 Task: Find a flat in Greenwood, United States, for one guest from September 6 to September 10, with self check-in, host language English, and a price range of ₹10,000 to ₹15,000.
Action: Mouse moved to (597, 153)
Screenshot: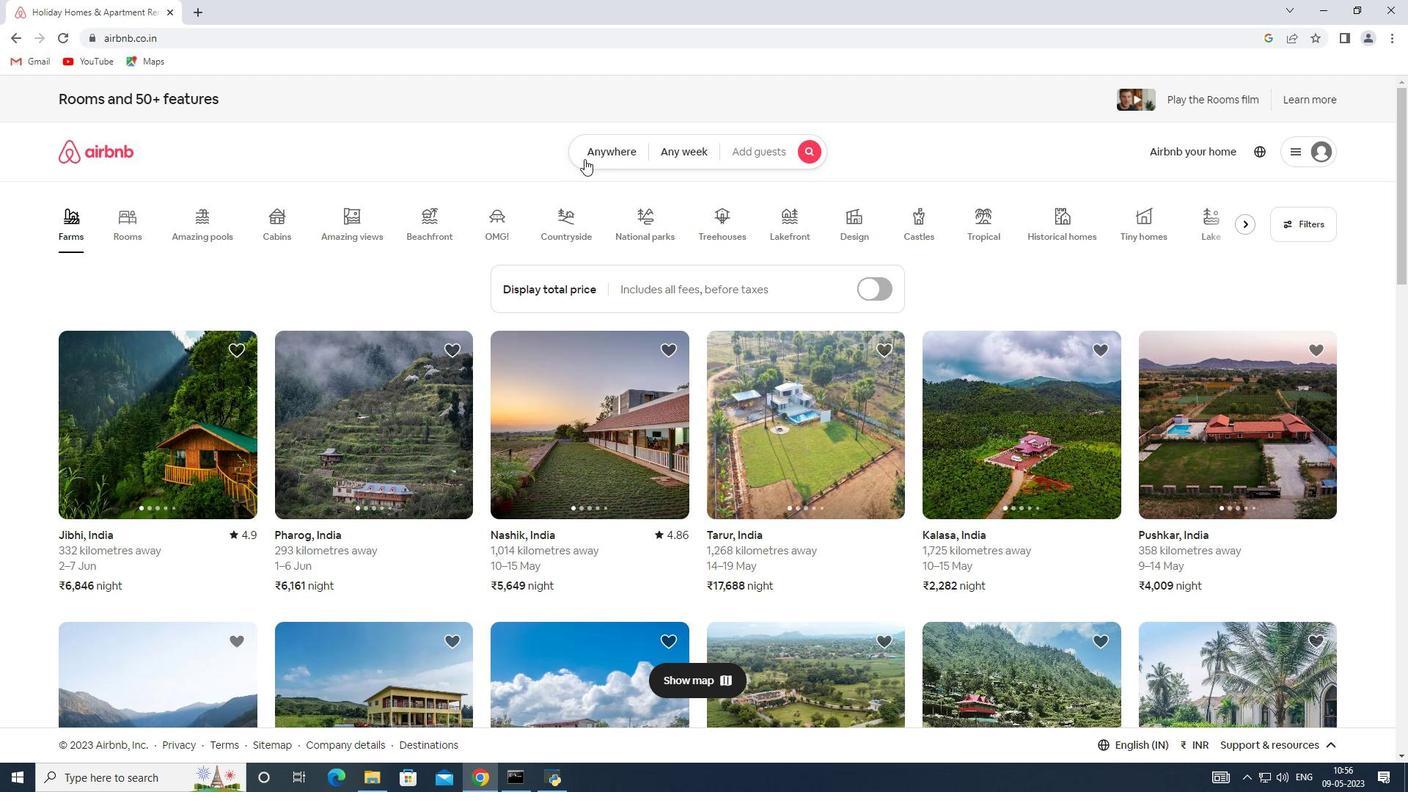 
Action: Mouse pressed left at (597, 153)
Screenshot: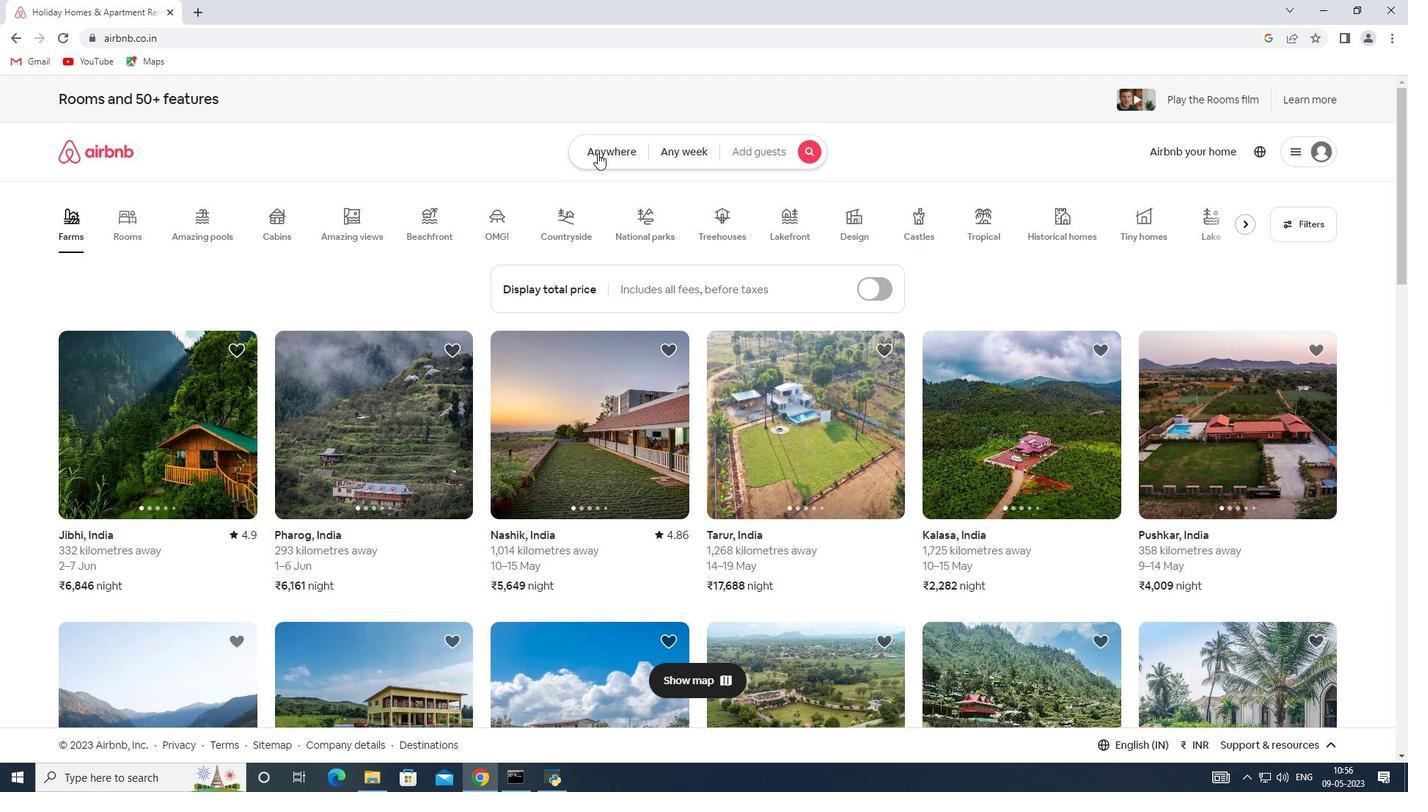 
Action: Mouse moved to (519, 209)
Screenshot: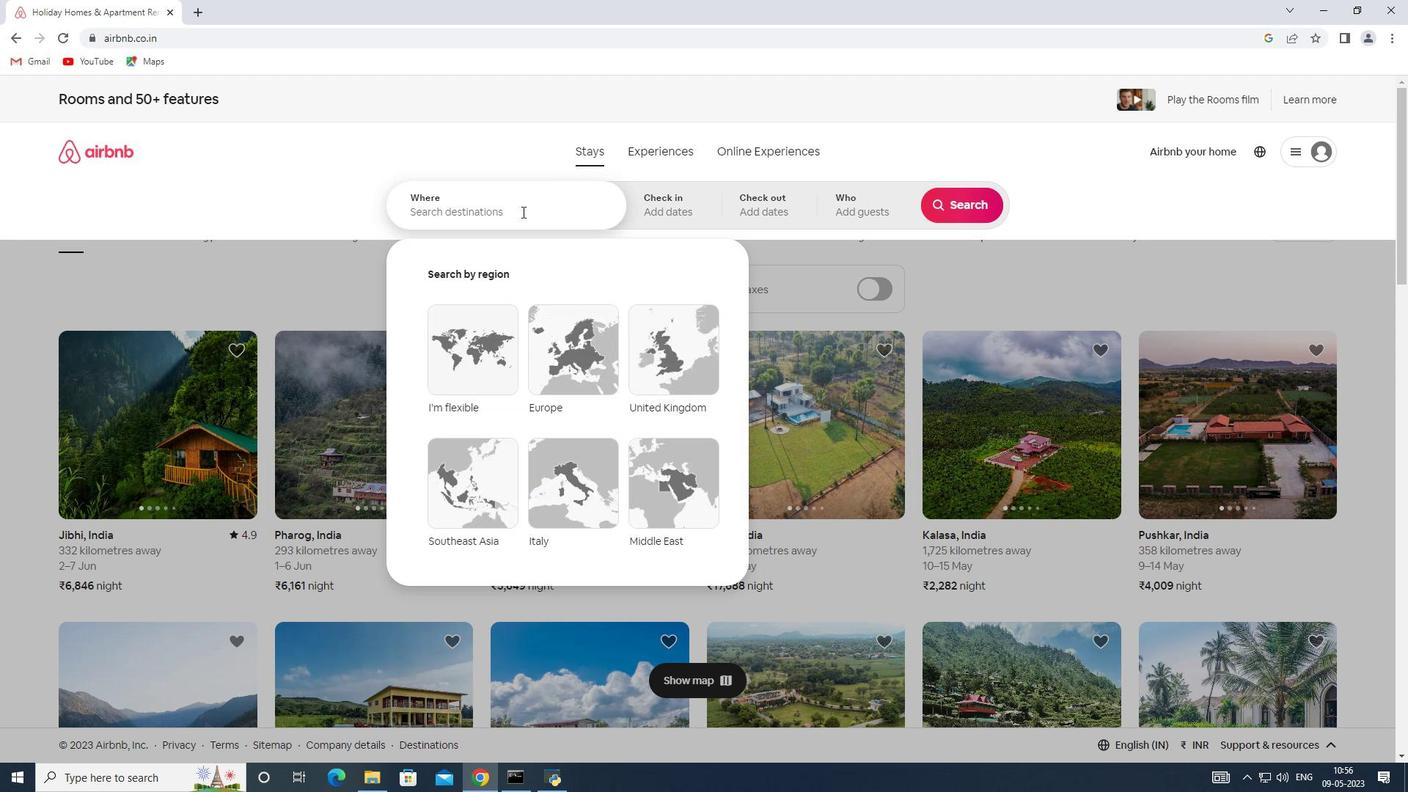 
Action: Mouse pressed left at (519, 209)
Screenshot: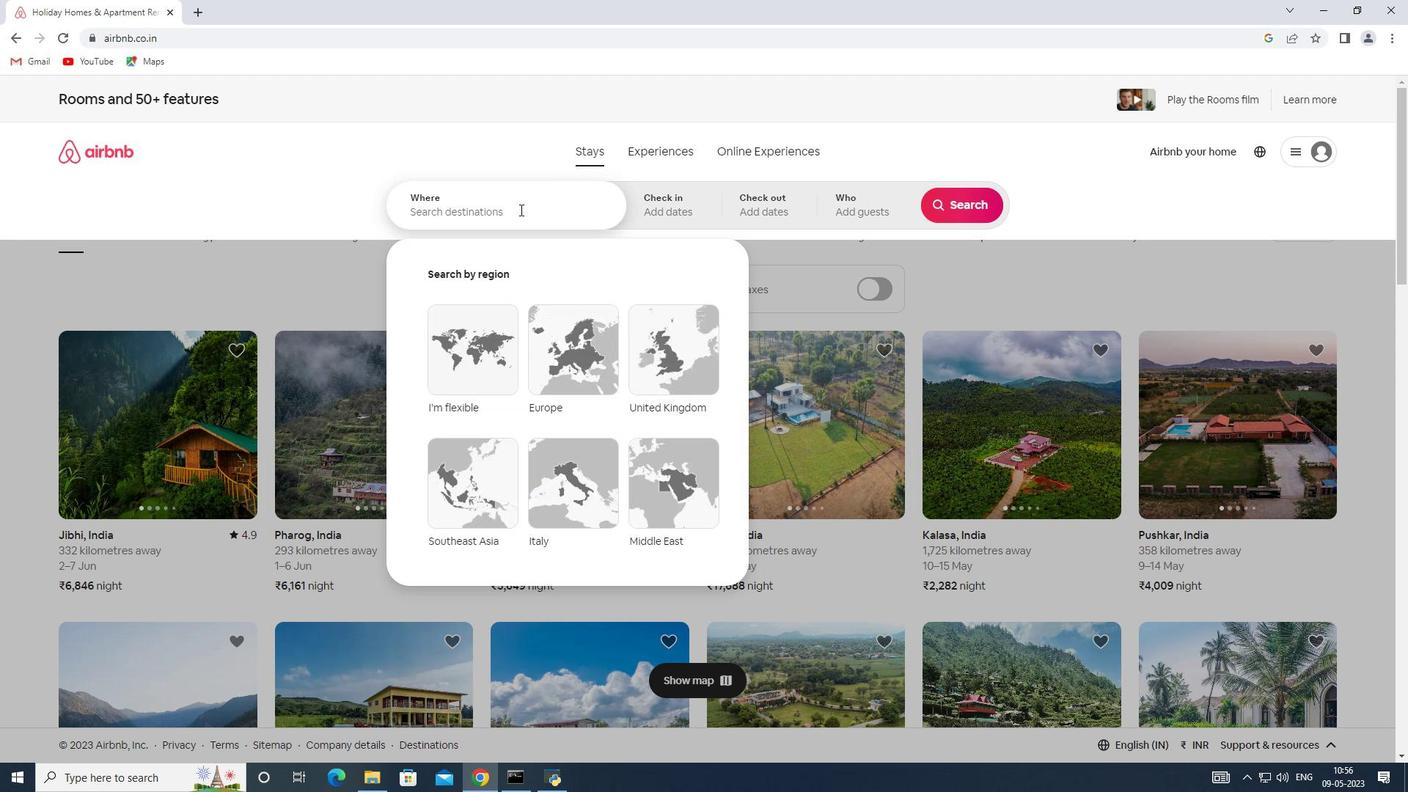 
Action: Key pressed <Key.shift><Key.shift><Key.shift><Key.shift><Key.shift><Key.shift><Key.shift><Key.shift><Key.shift><Key.shift><Key.shift><Key.shift><Key.shift><Key.shift><Key.shift><Key.shift><Key.shift><Key.shift><Key.shift><Key.shift><Key.shift><Key.shift><Key.shift><Key.shift><Key.shift><Key.shift><Key.shift><Key.shift><Key.shift>Greenwood,<Key.shift>United<Key.space><Key.shift>States
Screenshot: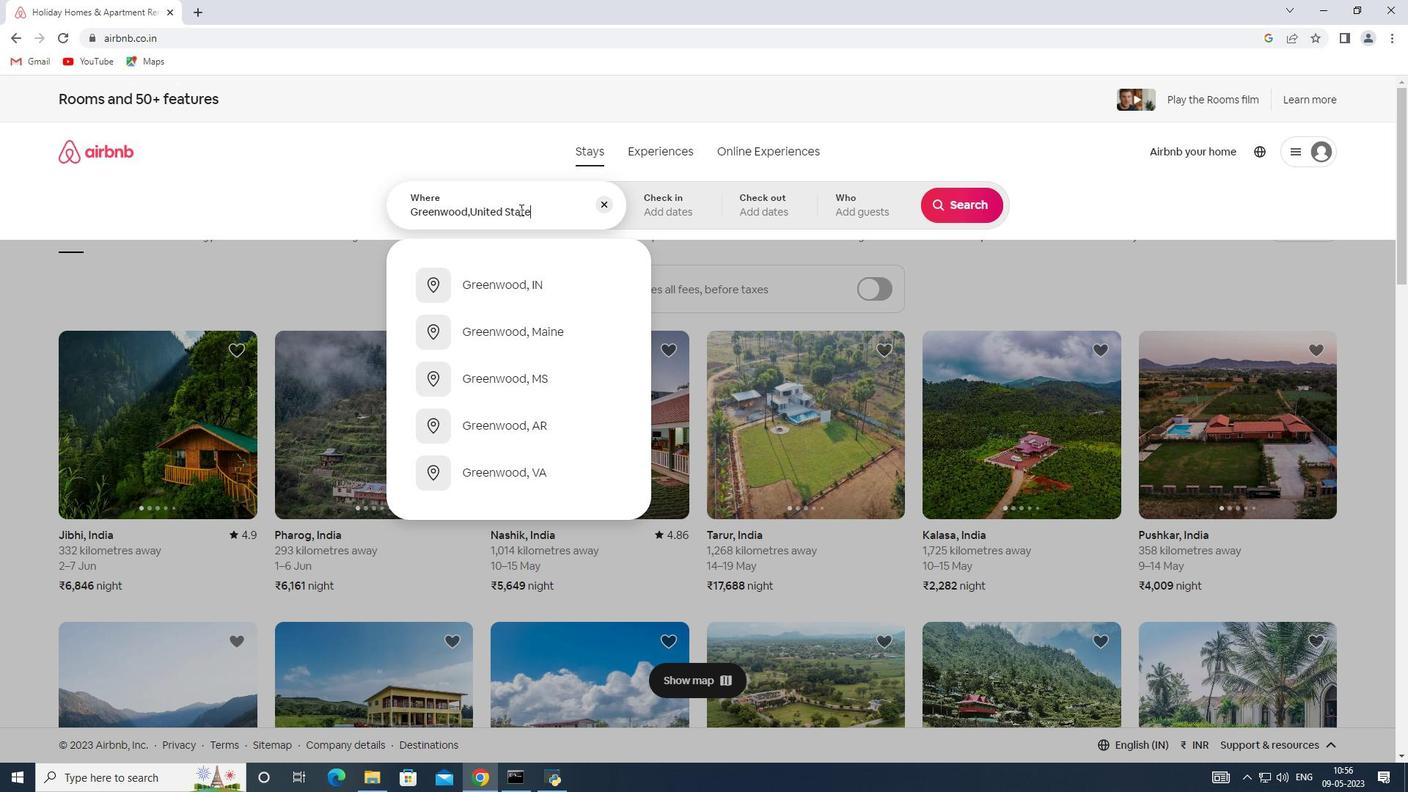 
Action: Mouse moved to (671, 210)
Screenshot: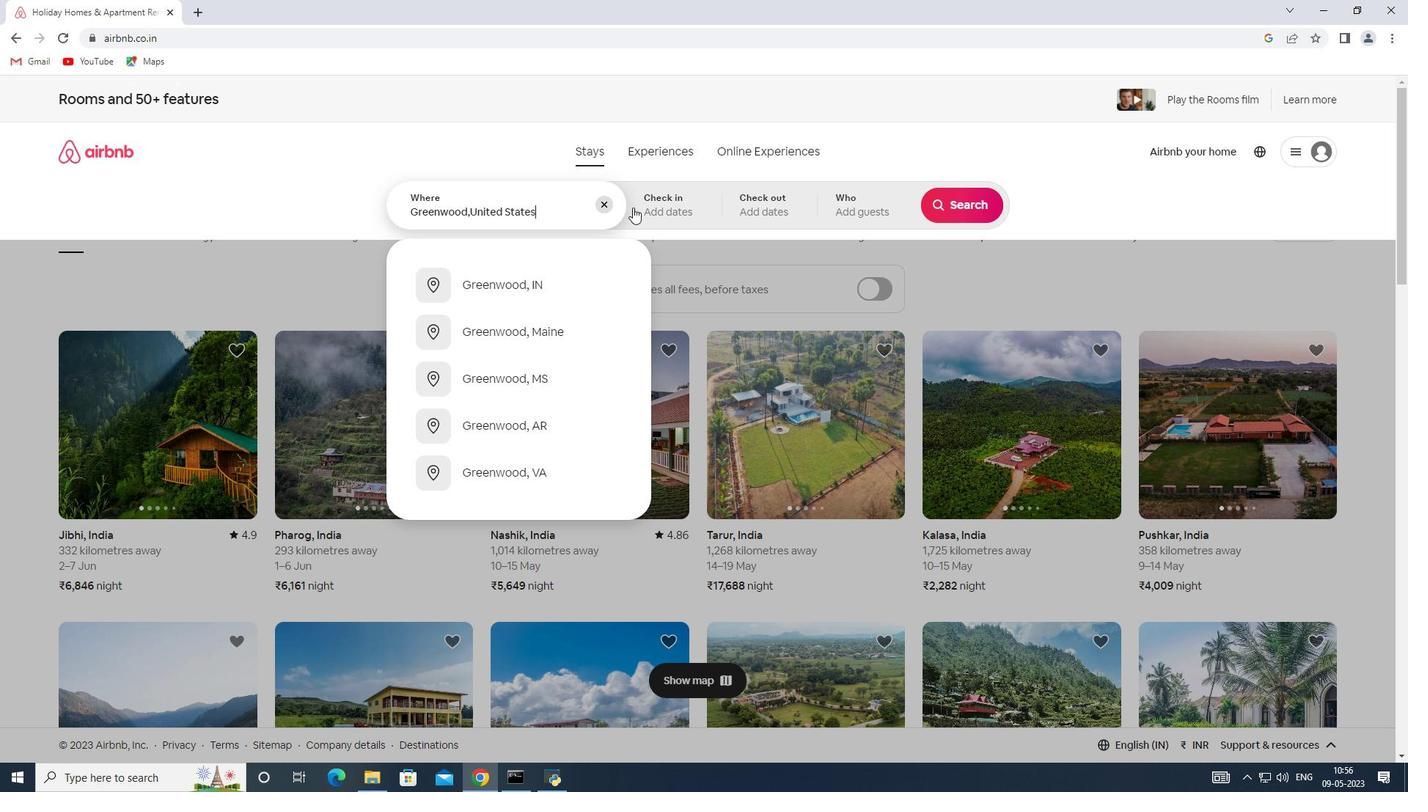
Action: Mouse pressed left at (671, 210)
Screenshot: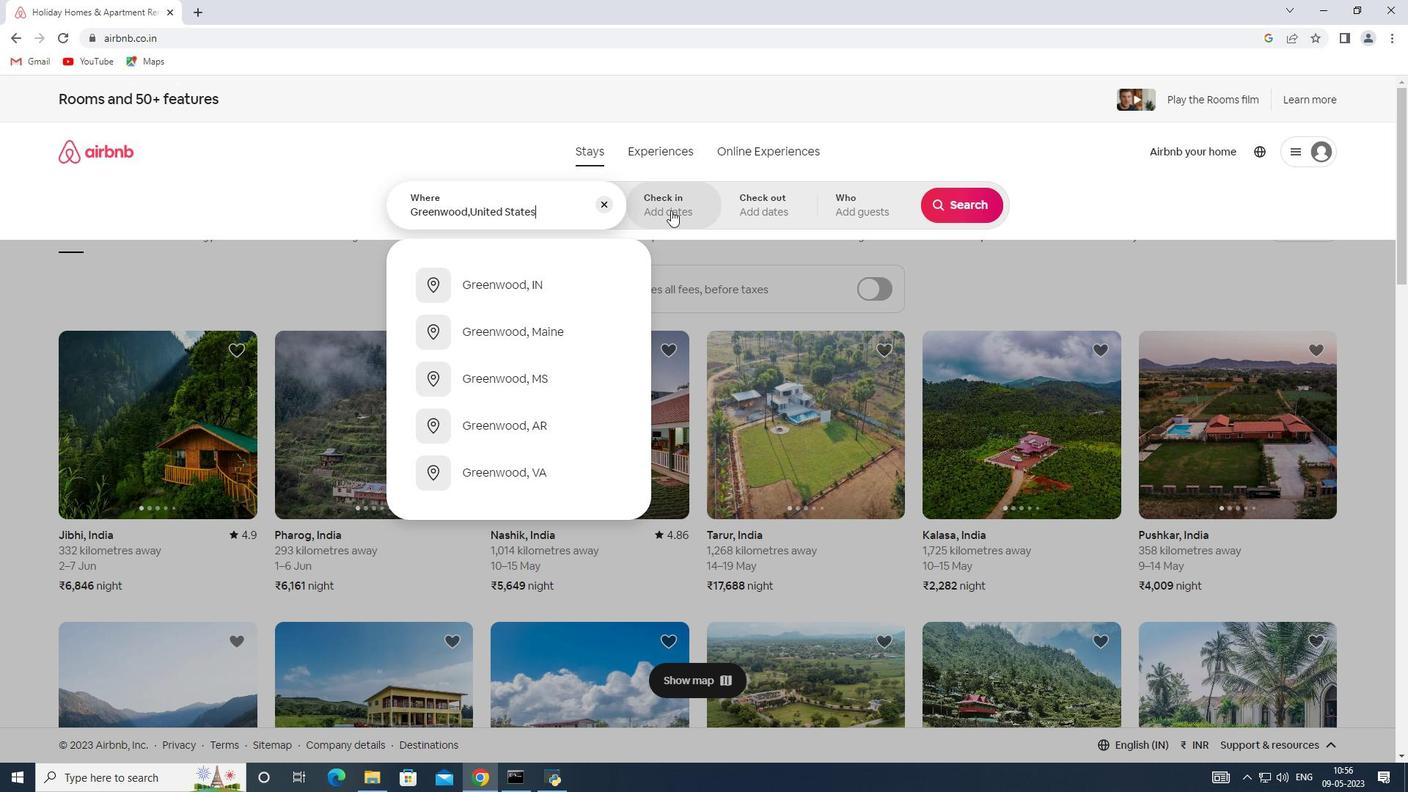 
Action: Mouse moved to (960, 322)
Screenshot: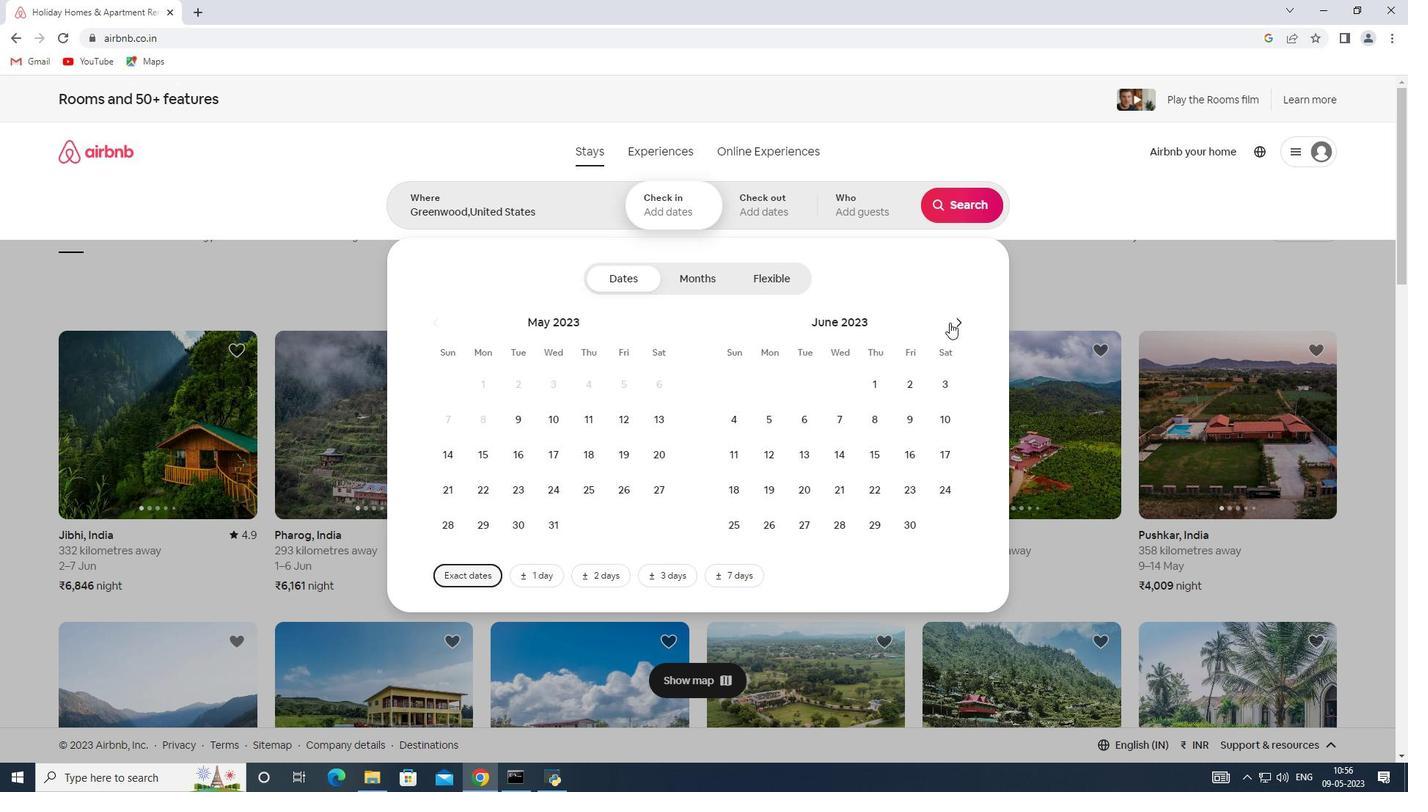 
Action: Mouse pressed left at (960, 322)
Screenshot: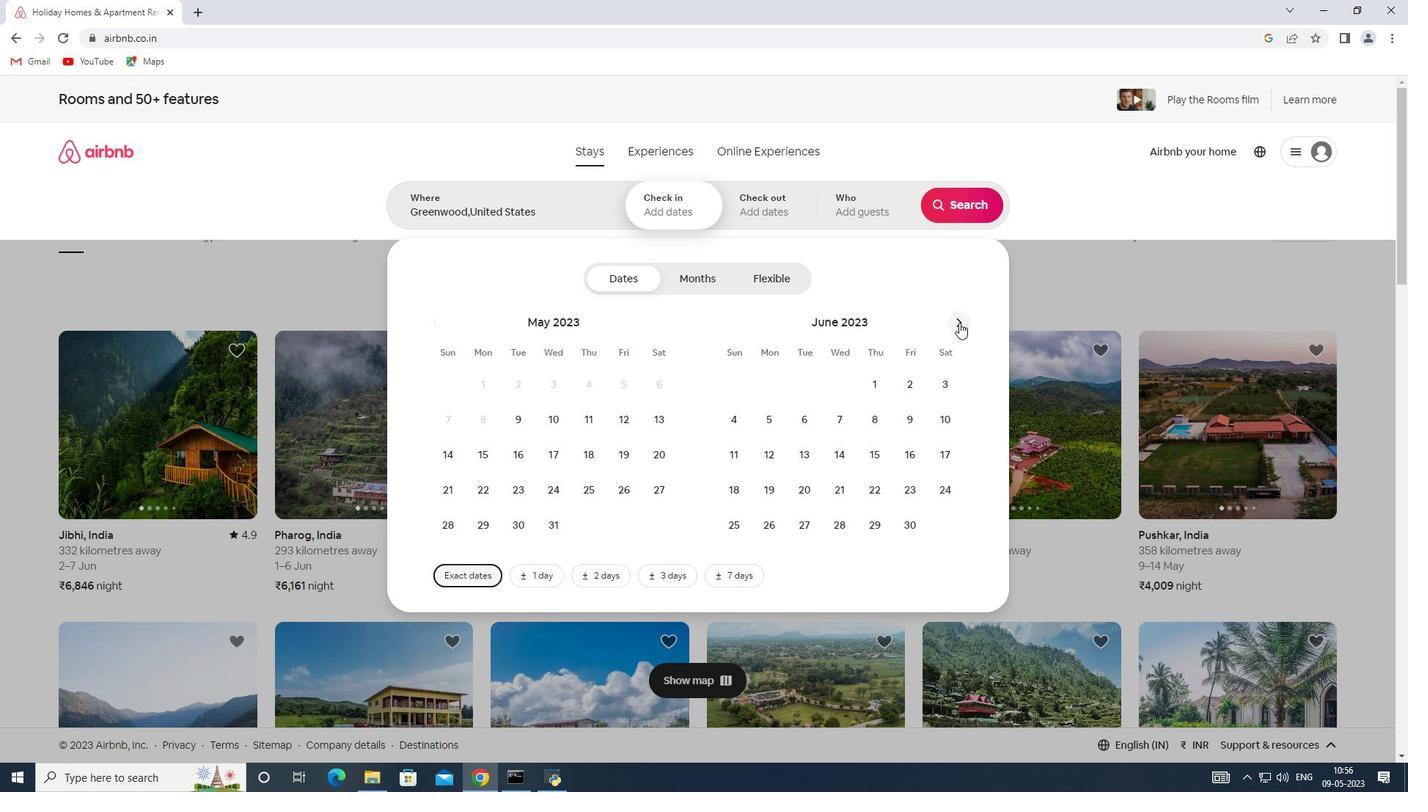
Action: Mouse pressed left at (960, 322)
Screenshot: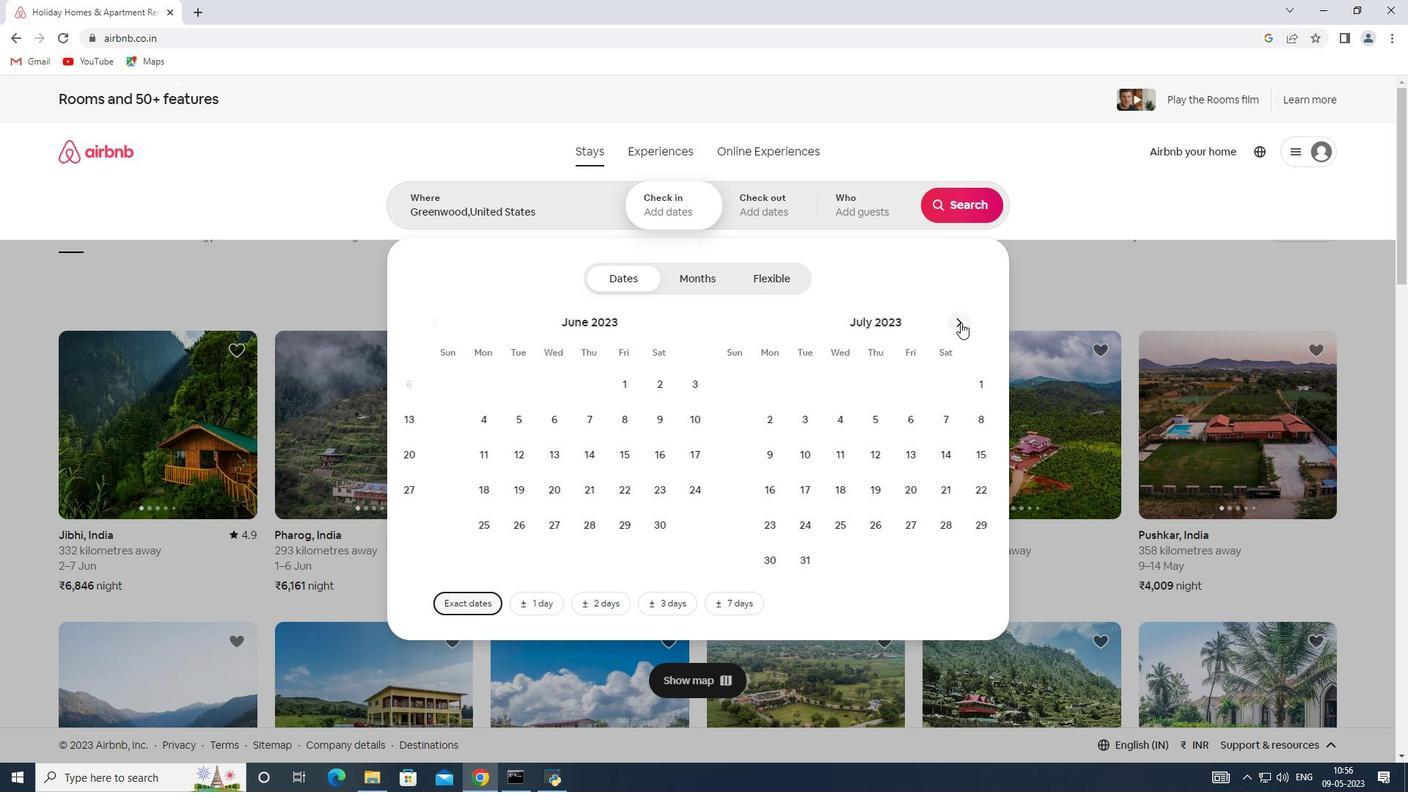 
Action: Mouse pressed left at (960, 322)
Screenshot: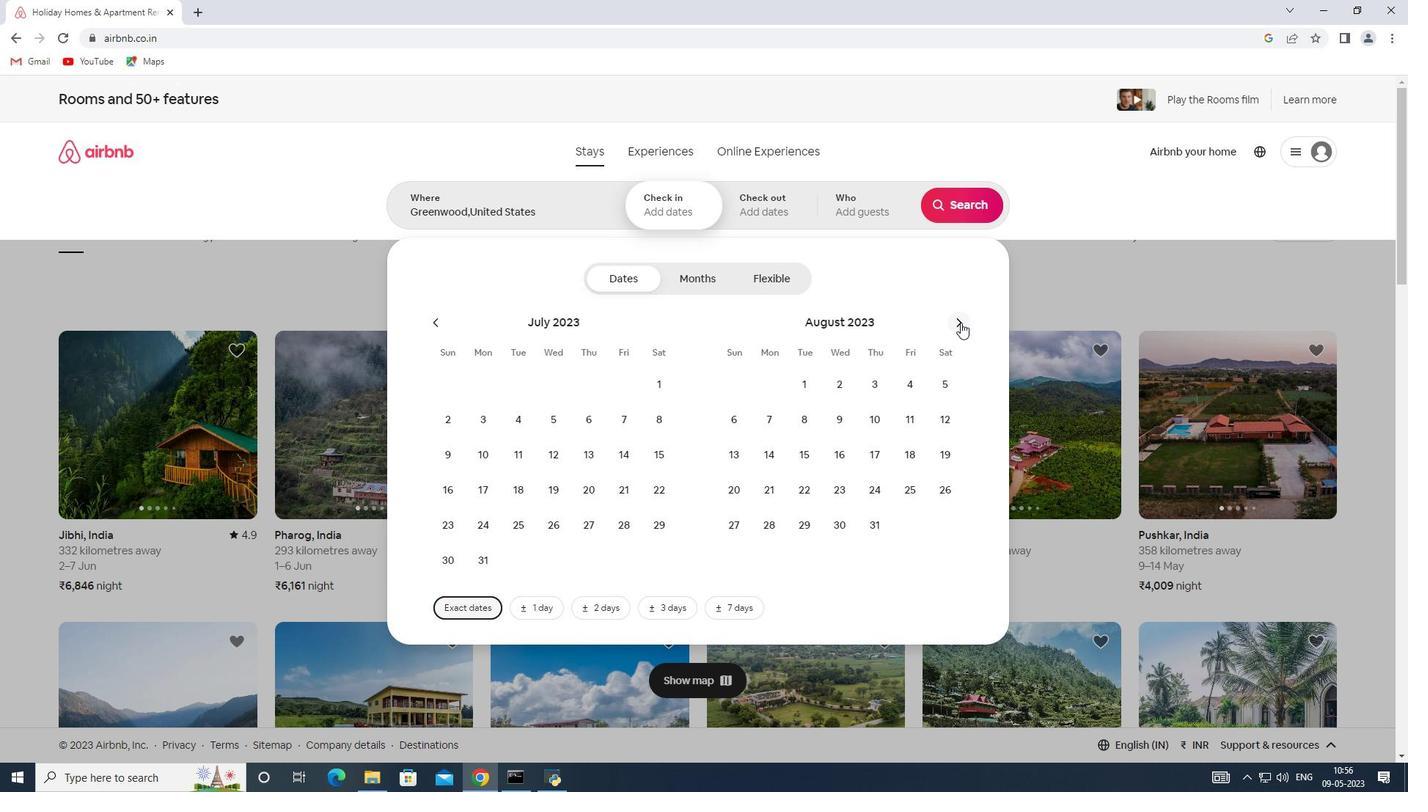 
Action: Mouse moved to (844, 410)
Screenshot: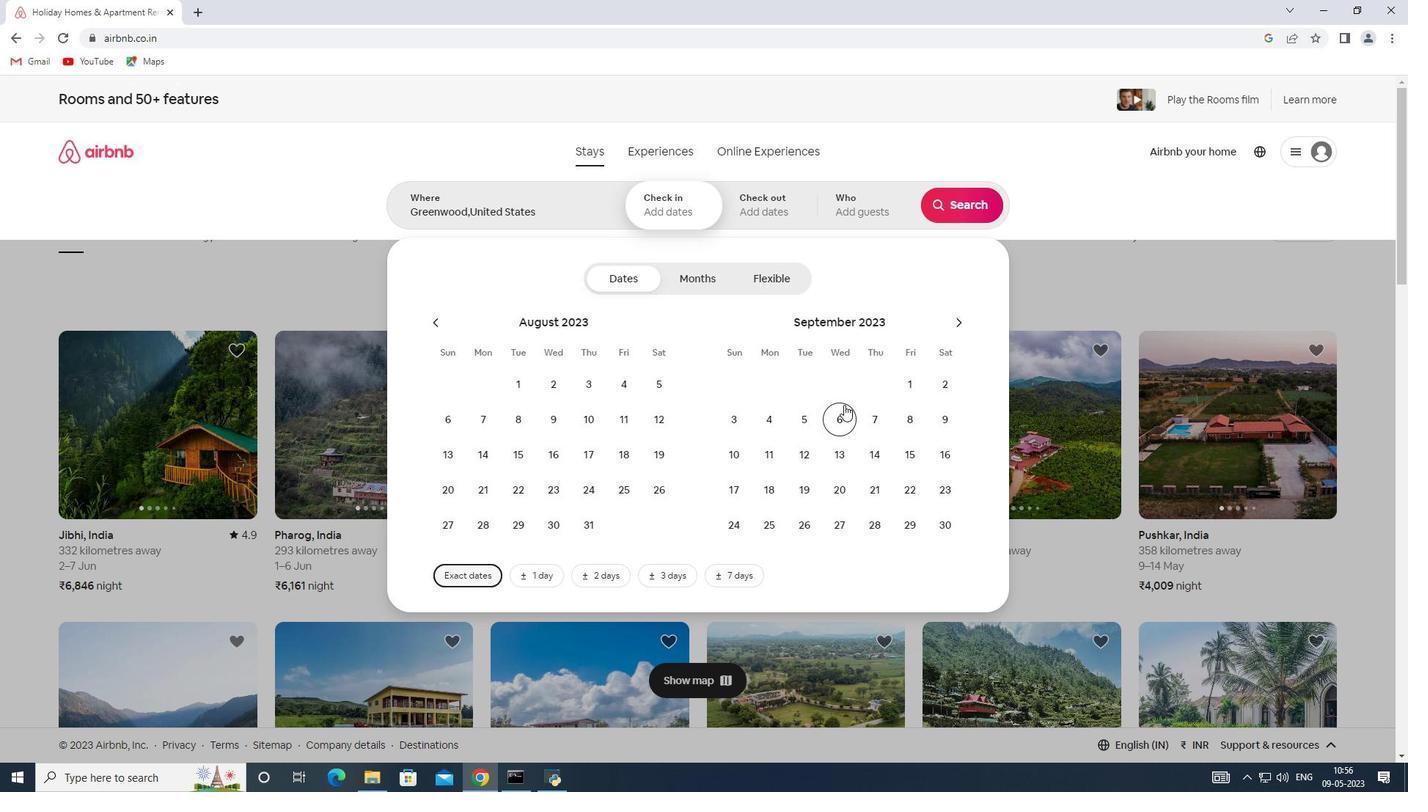 
Action: Mouse pressed left at (844, 410)
Screenshot: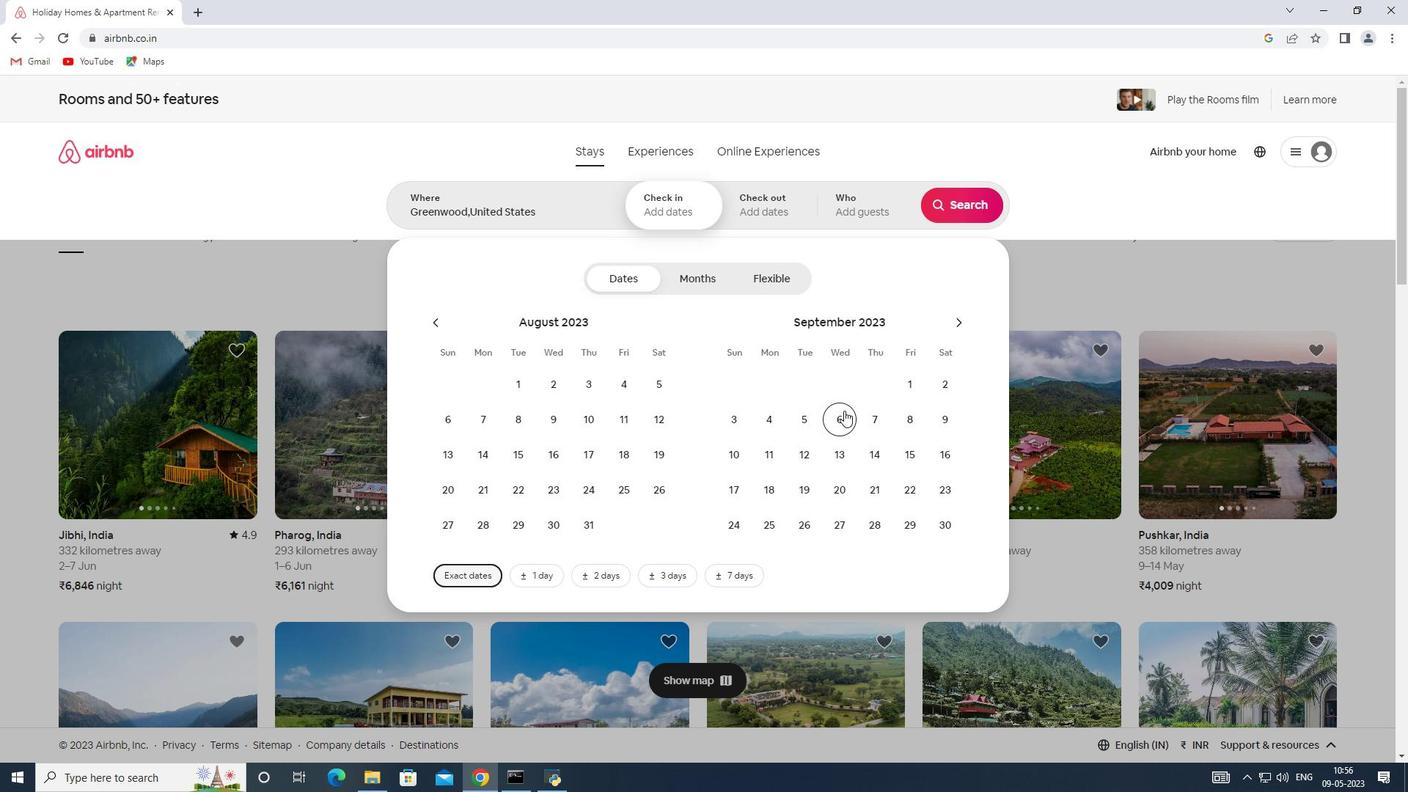 
Action: Mouse moved to (741, 453)
Screenshot: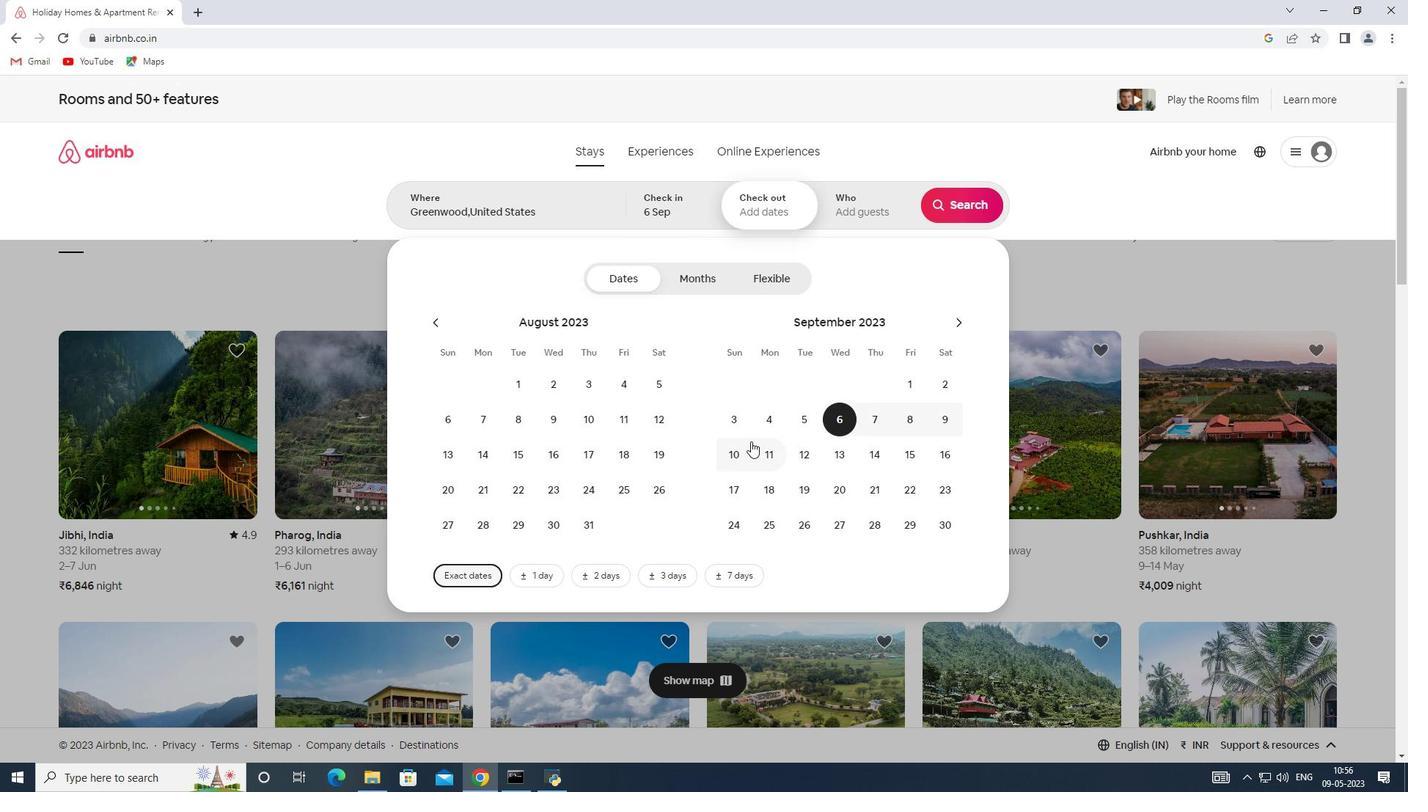 
Action: Mouse pressed left at (741, 453)
Screenshot: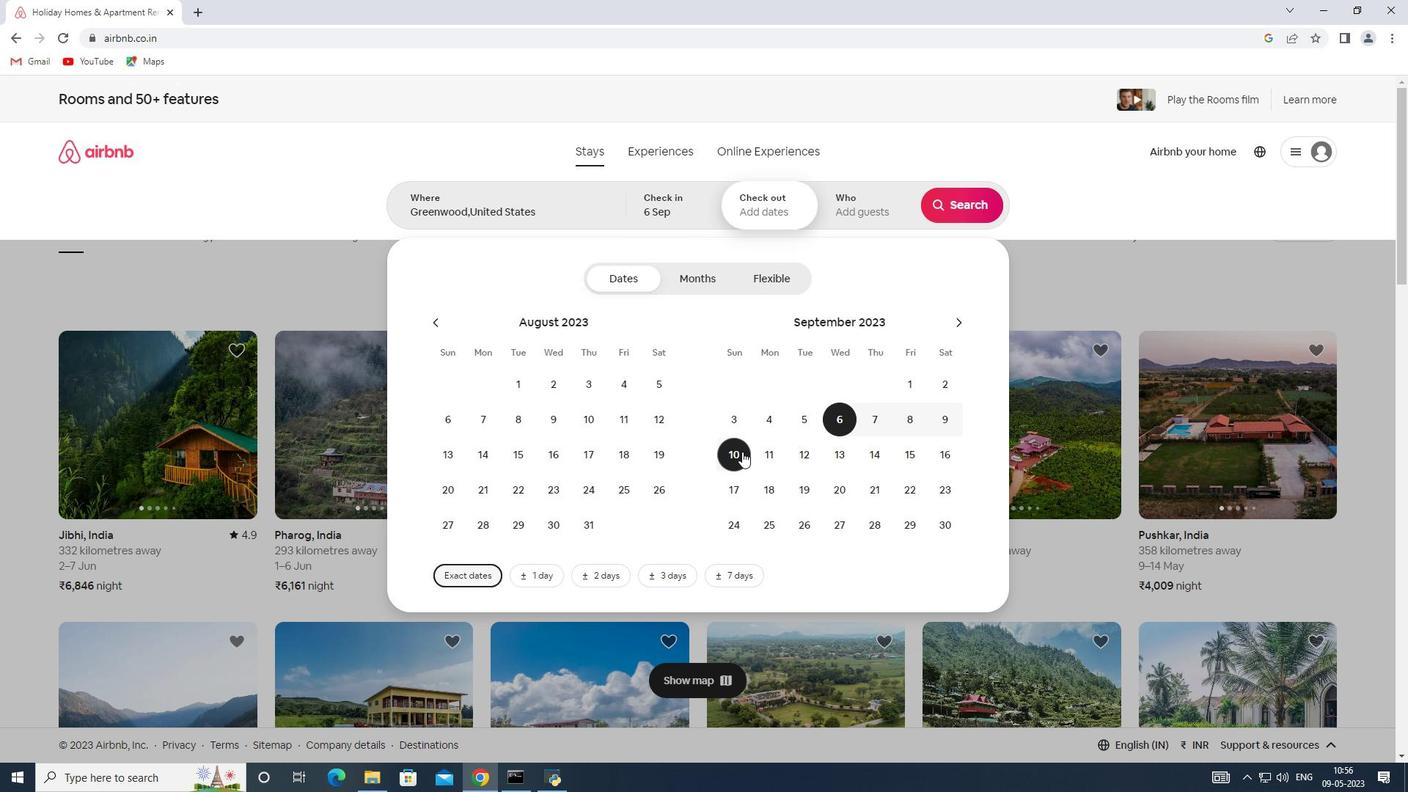 
Action: Mouse moved to (853, 210)
Screenshot: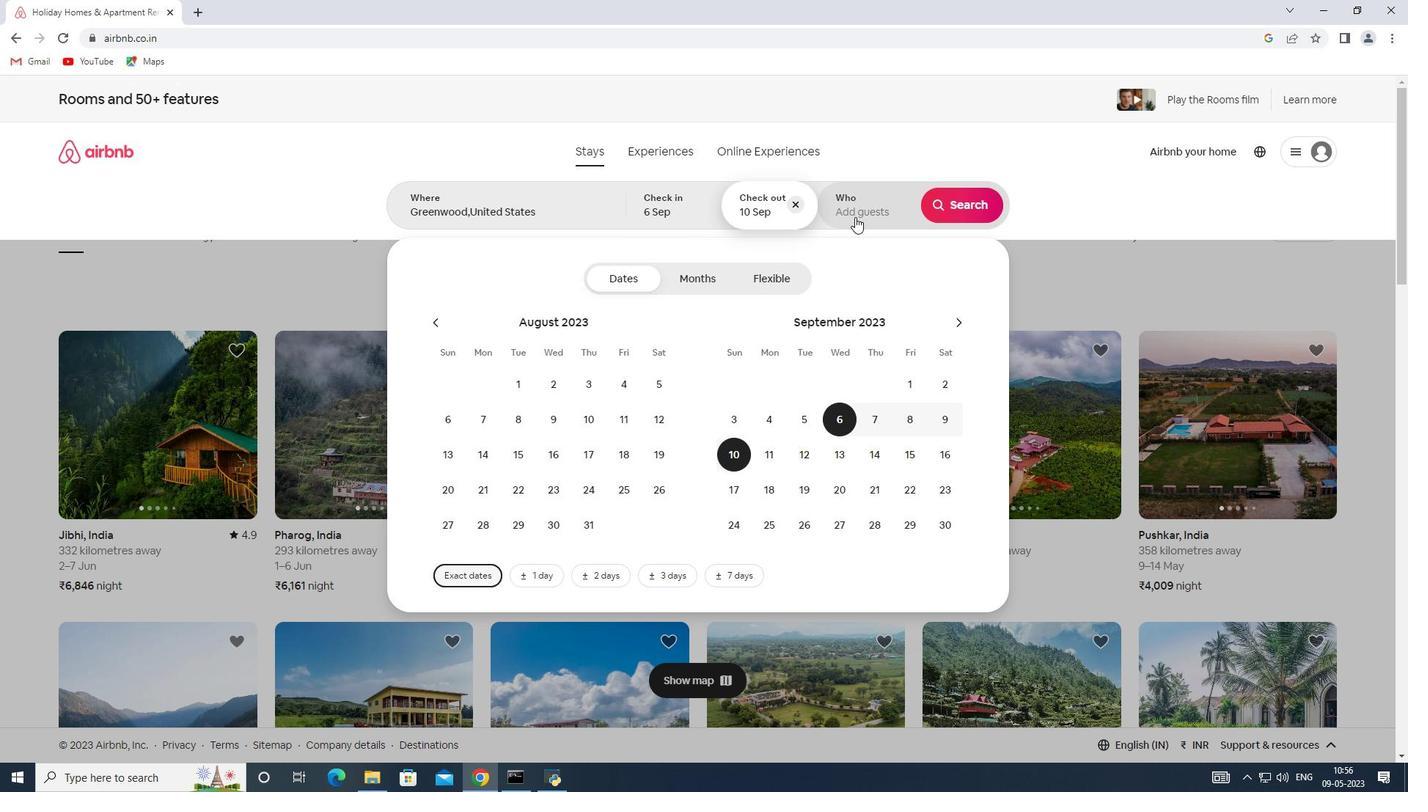 
Action: Mouse pressed left at (853, 210)
Screenshot: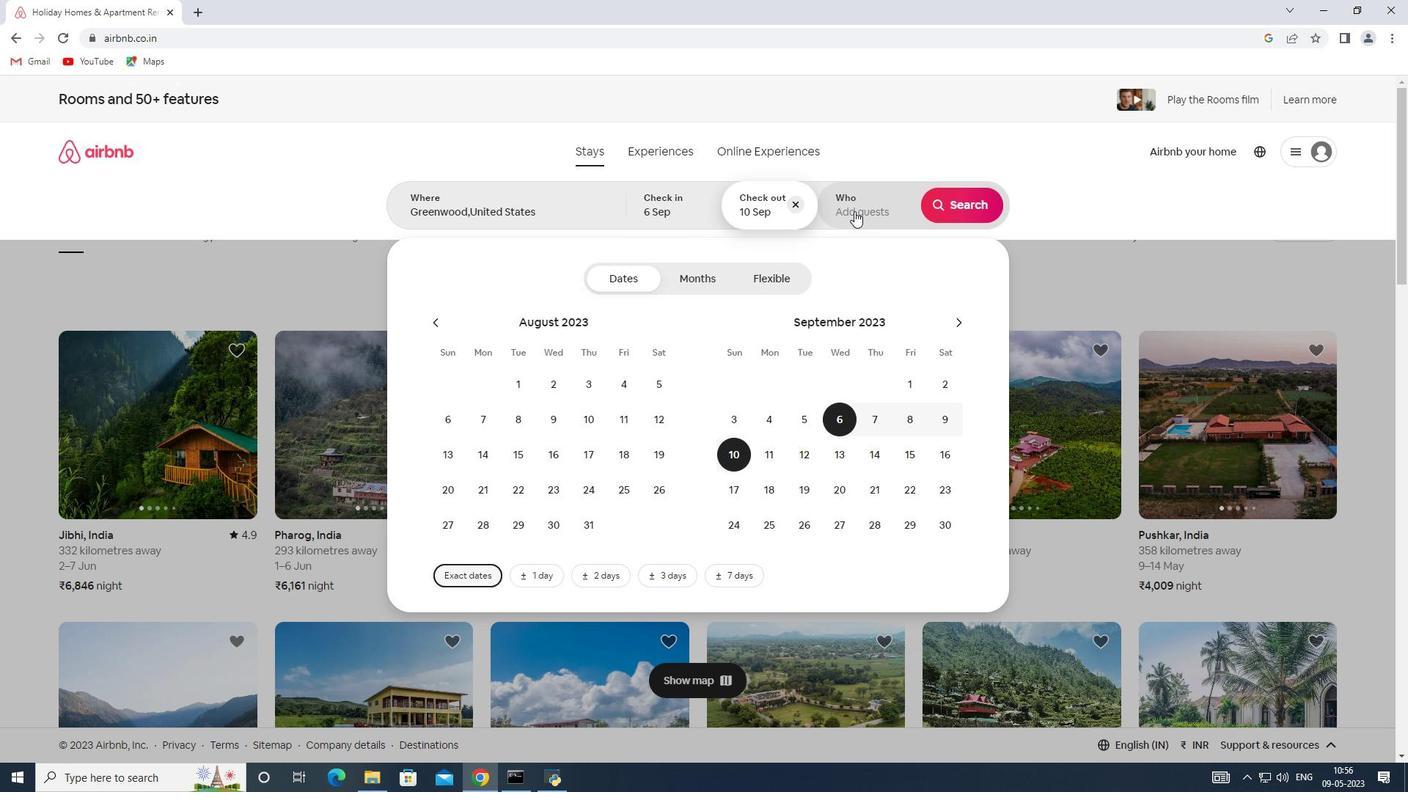
Action: Mouse moved to (971, 282)
Screenshot: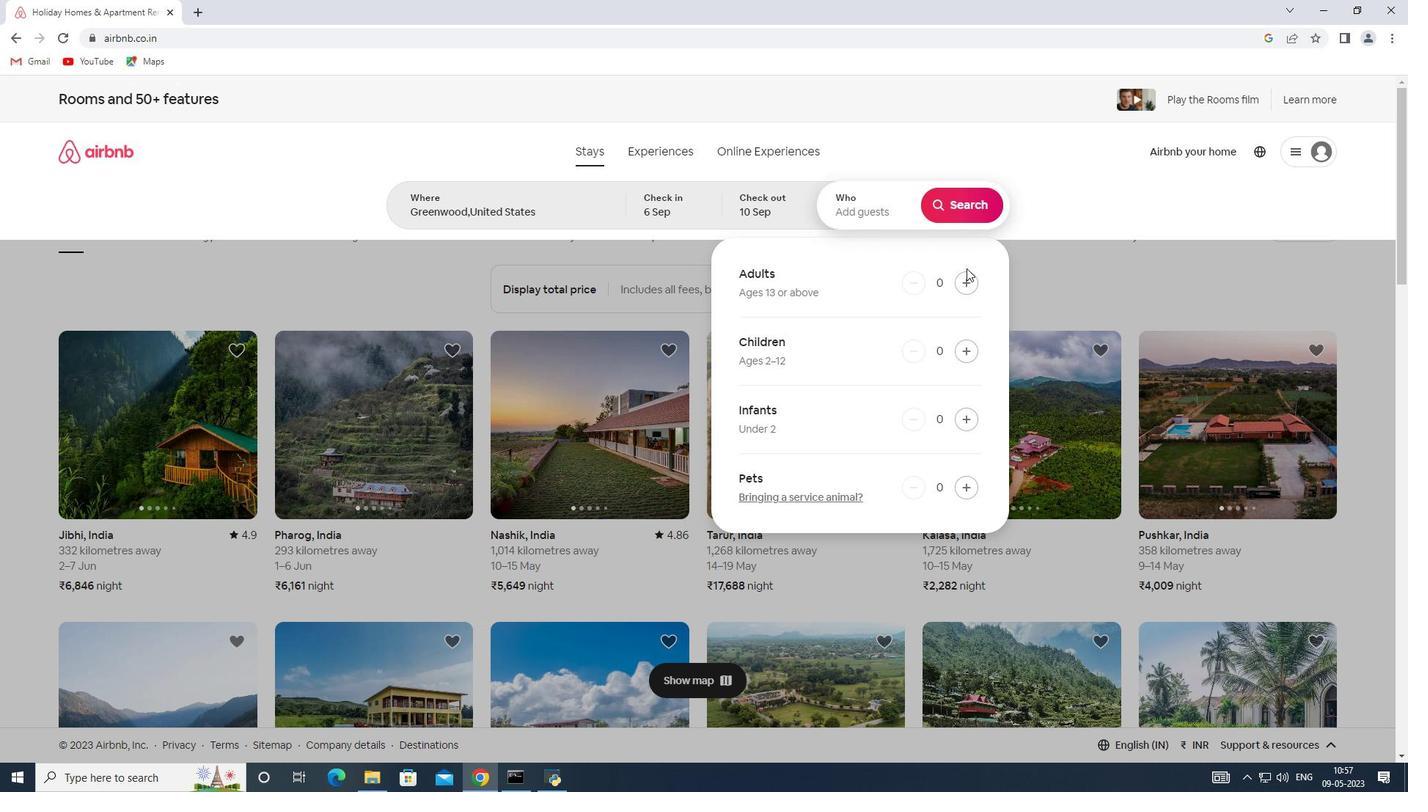 
Action: Mouse pressed left at (971, 282)
Screenshot: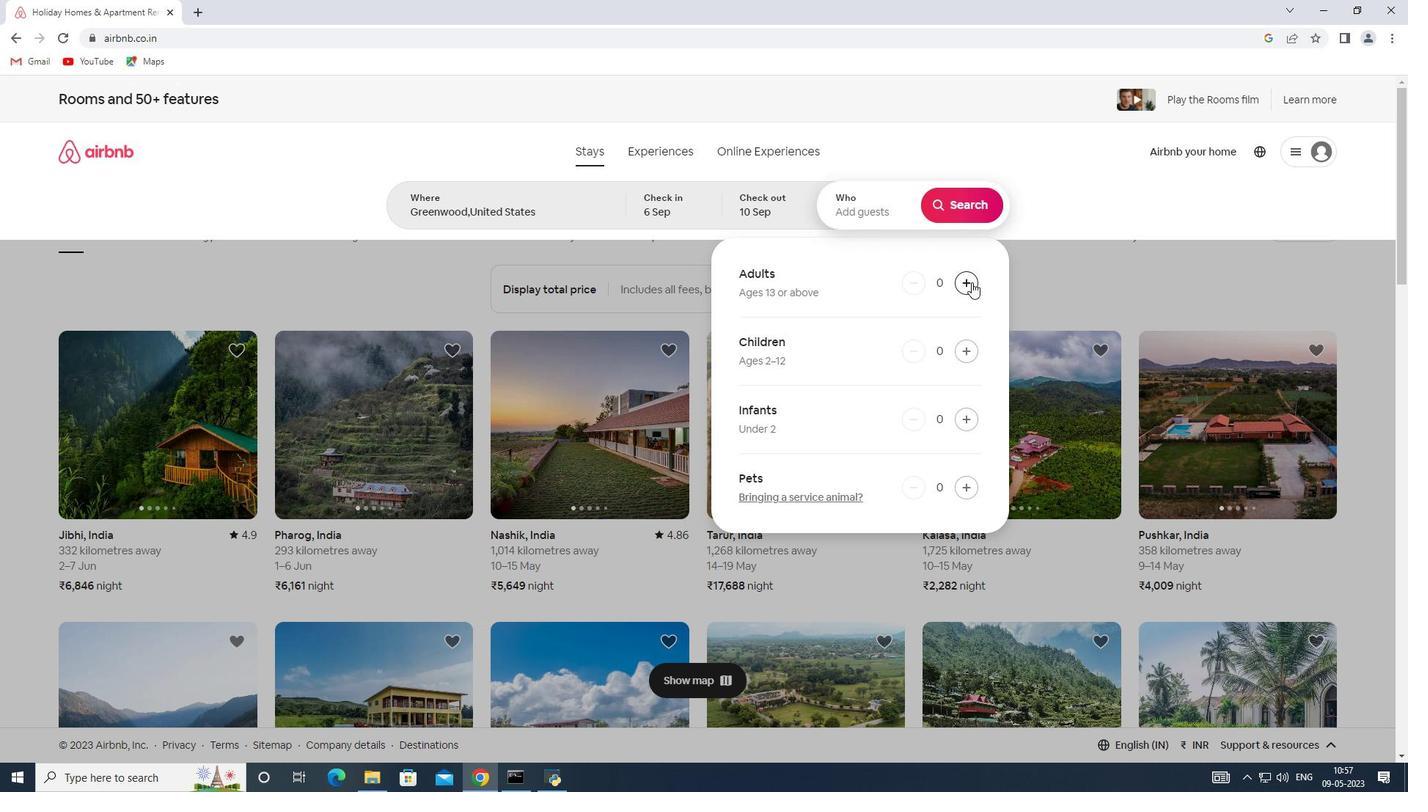 
Action: Mouse moved to (983, 210)
Screenshot: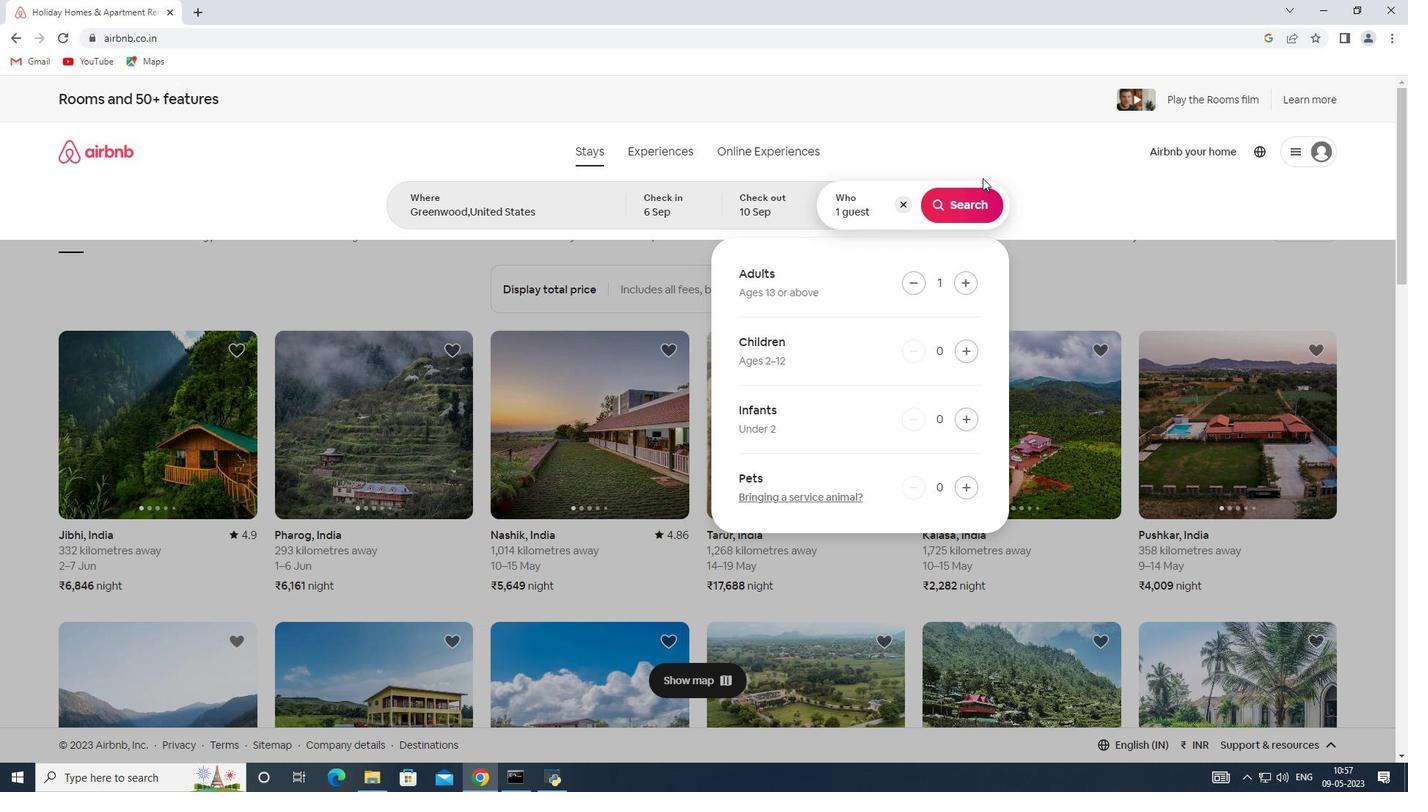 
Action: Mouse pressed left at (983, 210)
Screenshot: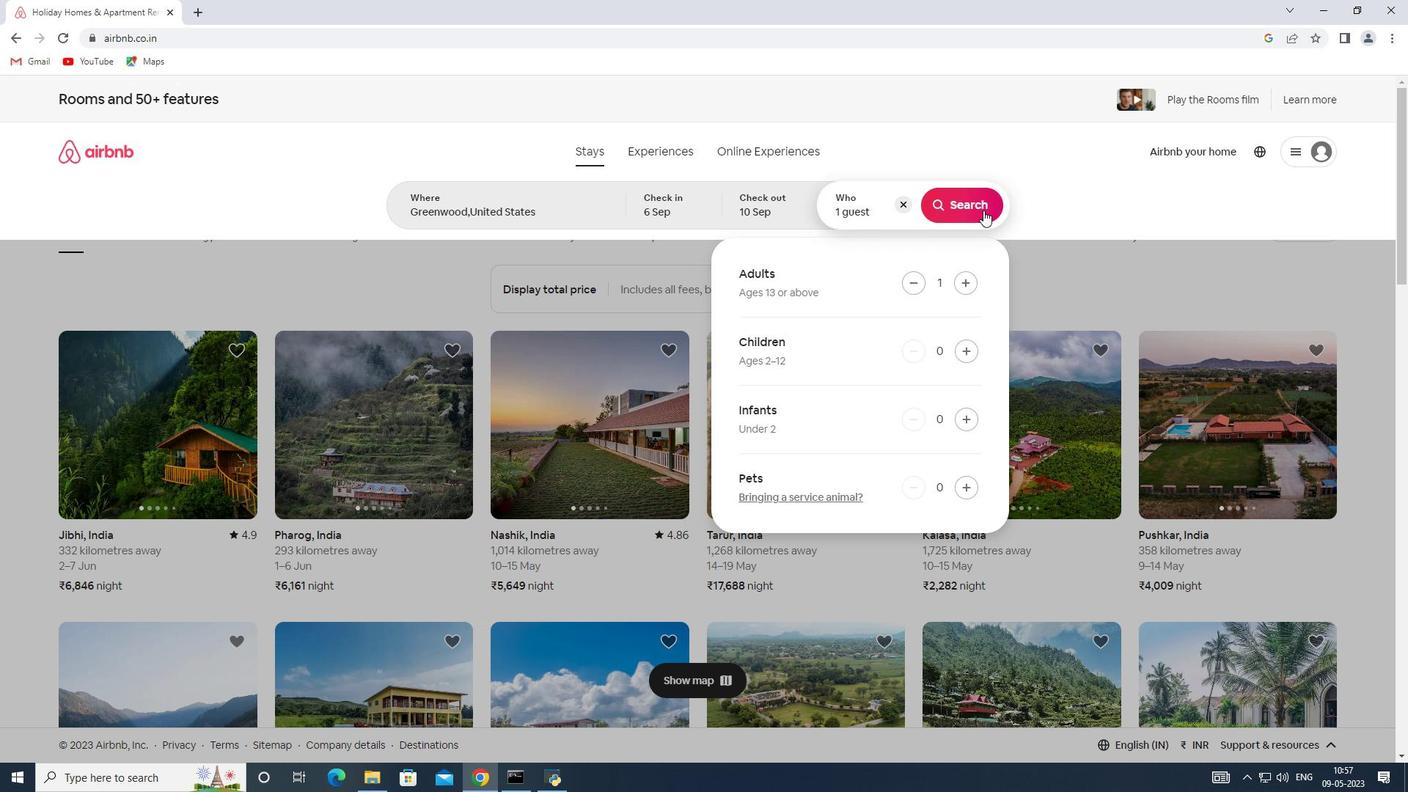 
Action: Mouse moved to (1324, 167)
Screenshot: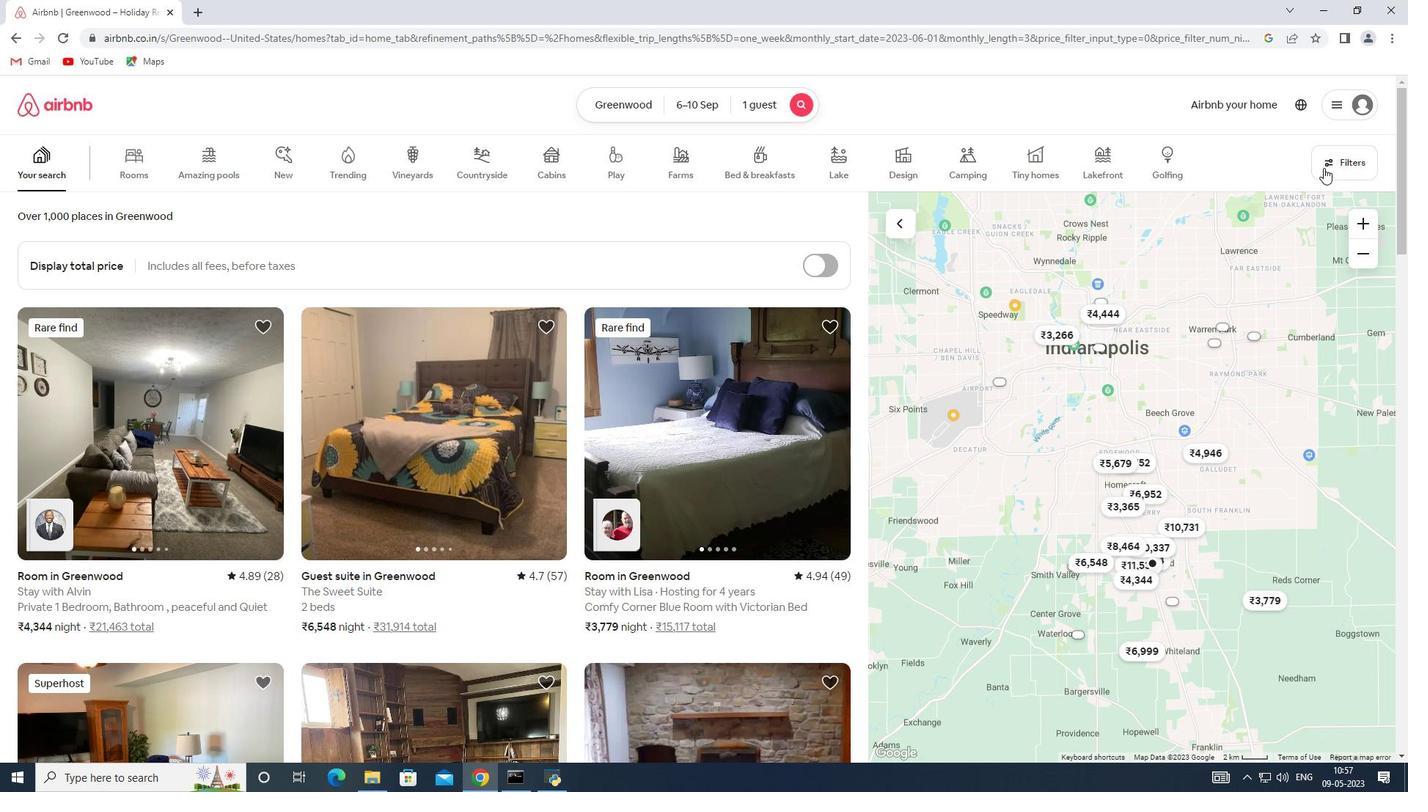 
Action: Mouse pressed left at (1324, 167)
Screenshot: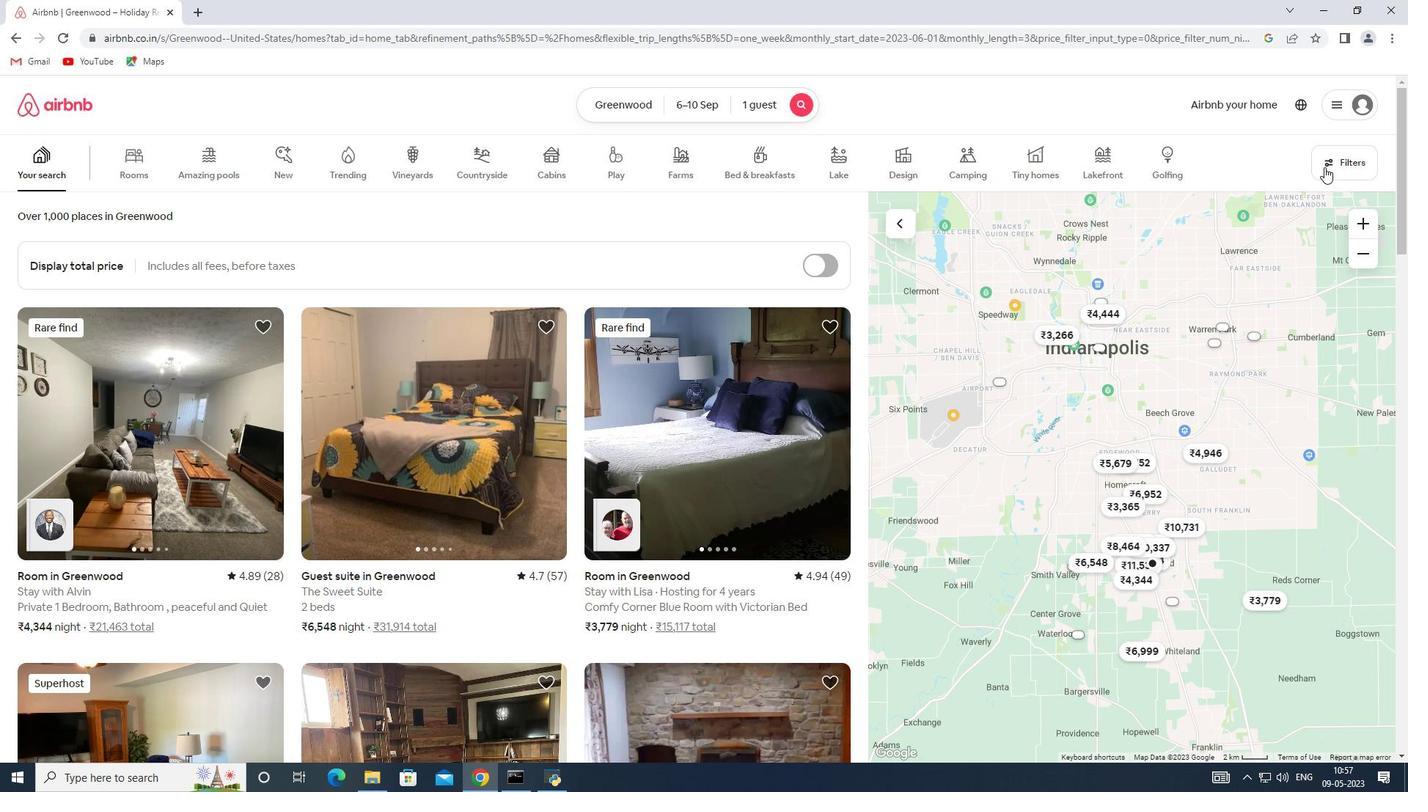 
Action: Mouse moved to (513, 518)
Screenshot: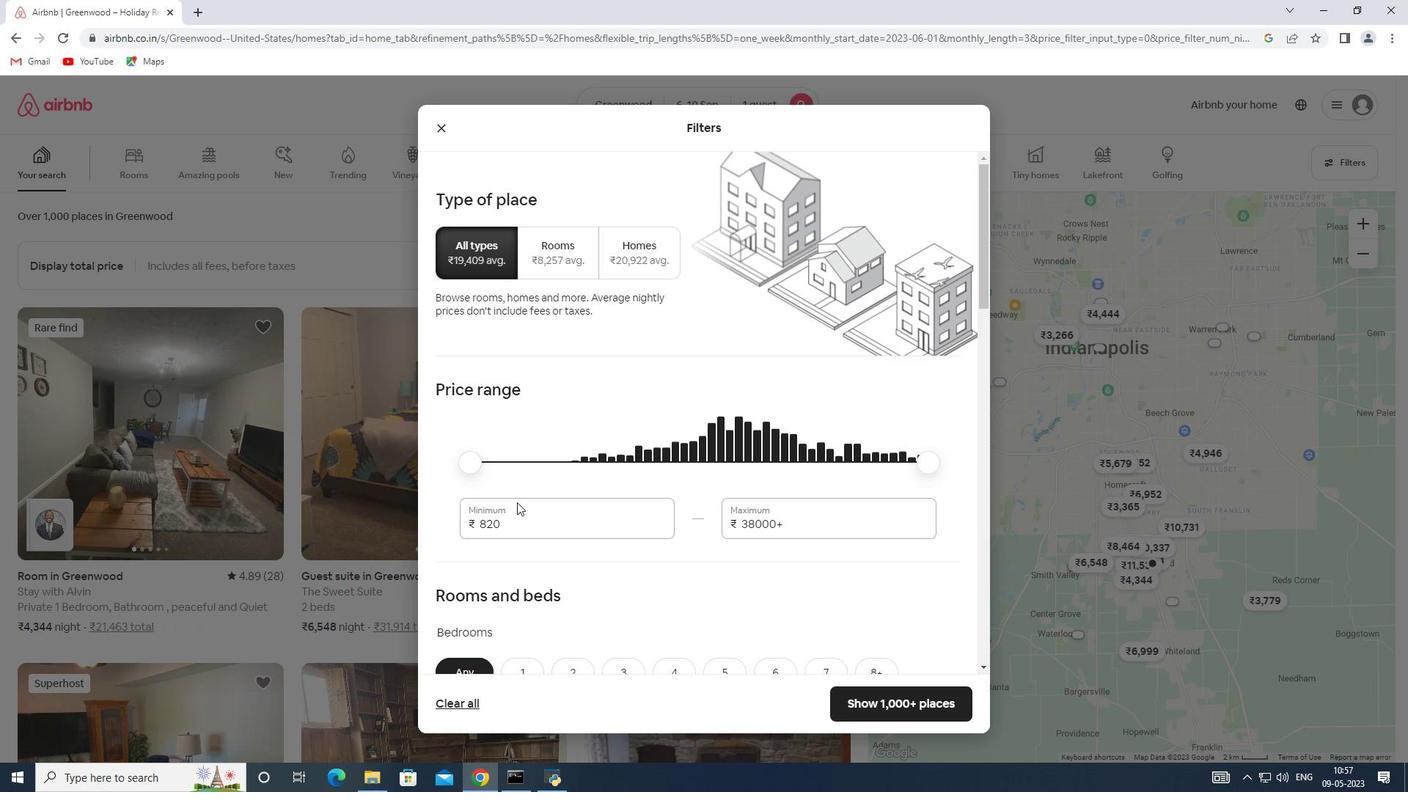 
Action: Mouse pressed left at (513, 518)
Screenshot: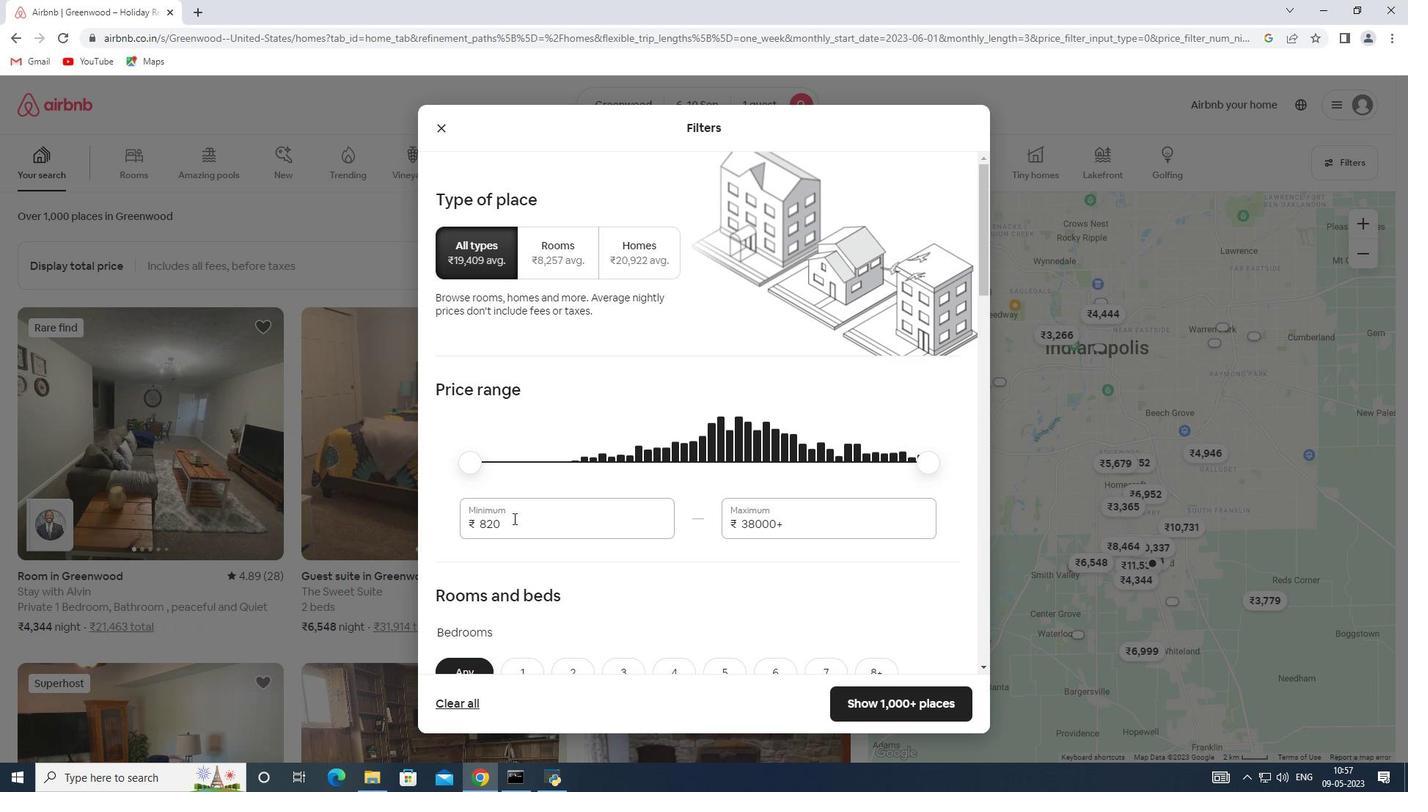 
Action: Mouse moved to (412, 522)
Screenshot: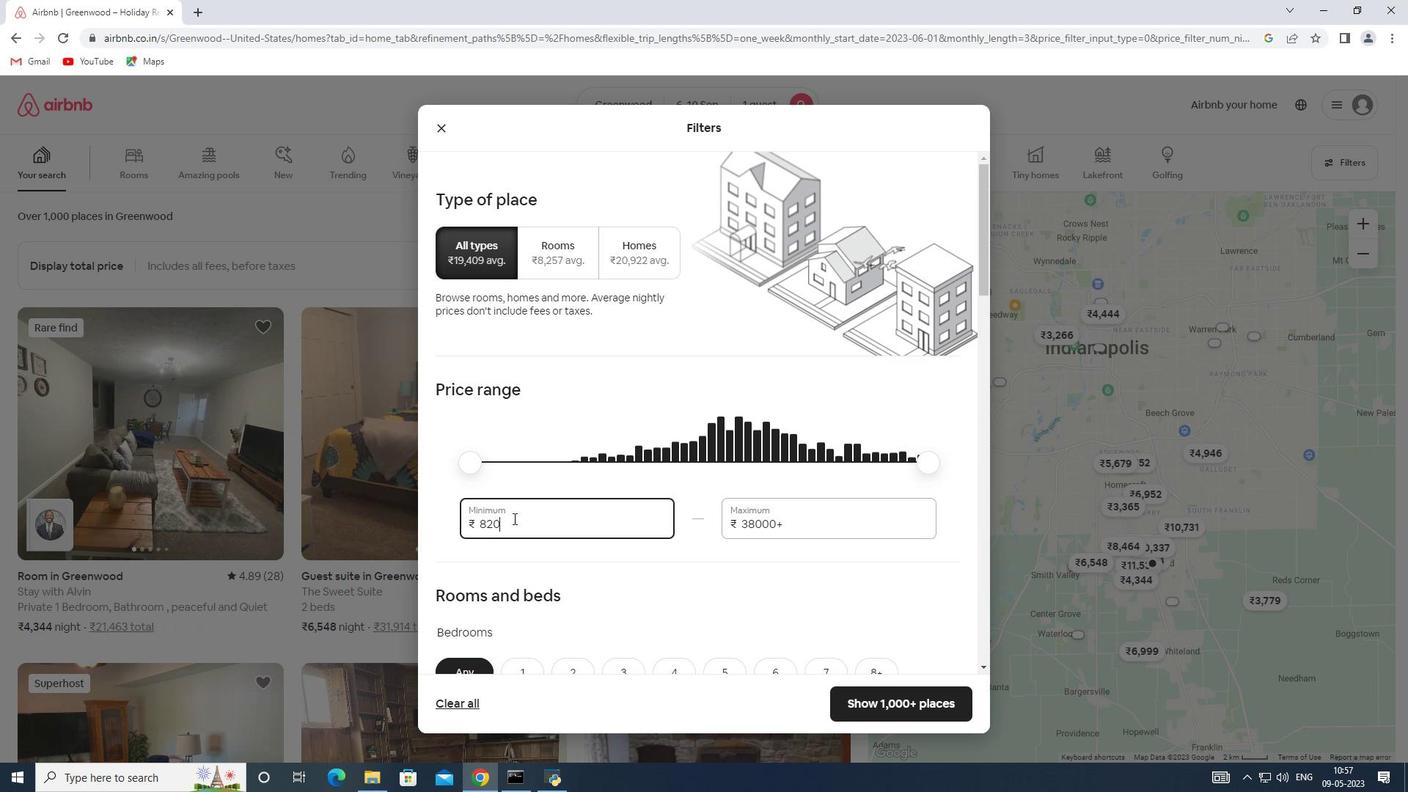 
Action: Key pressed 10000
Screenshot: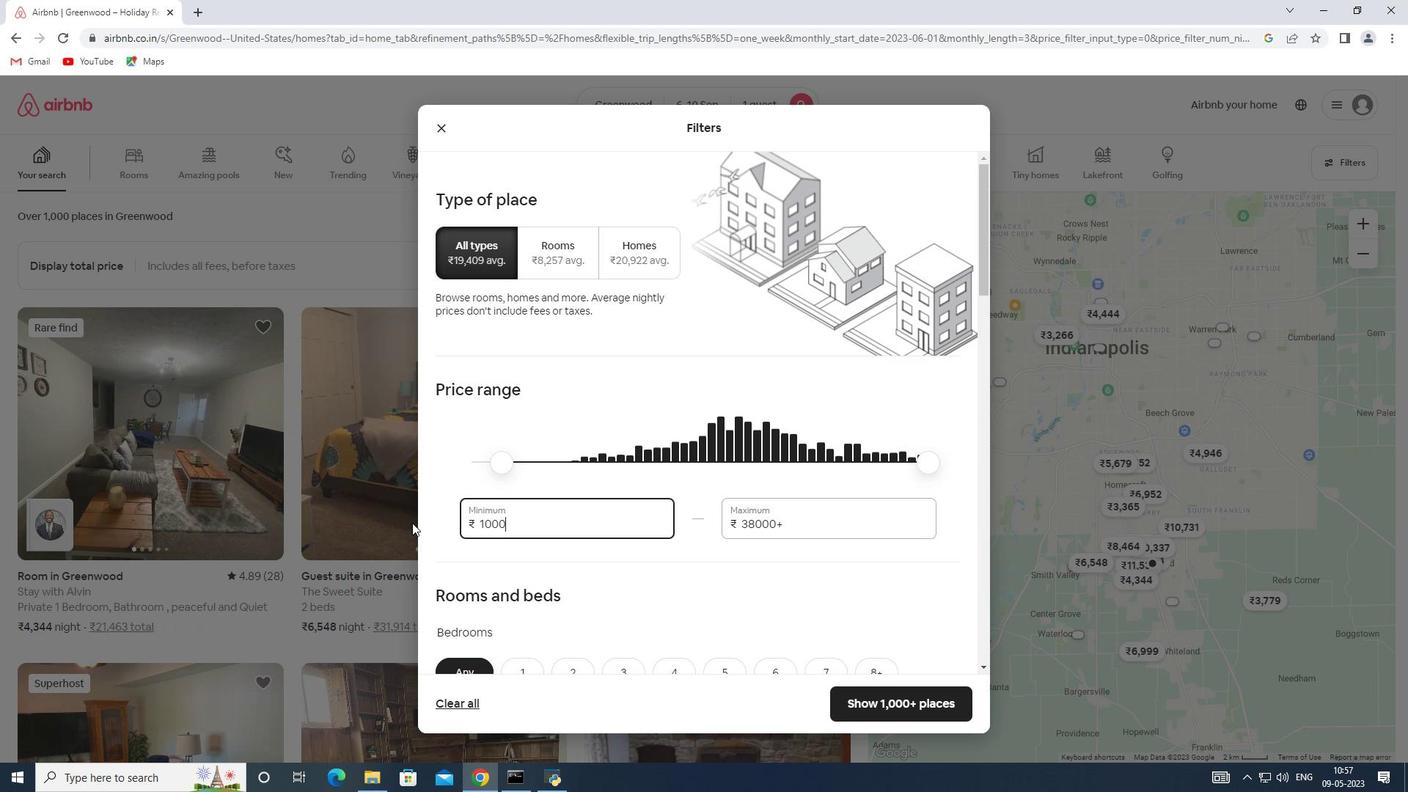 
Action: Mouse moved to (795, 525)
Screenshot: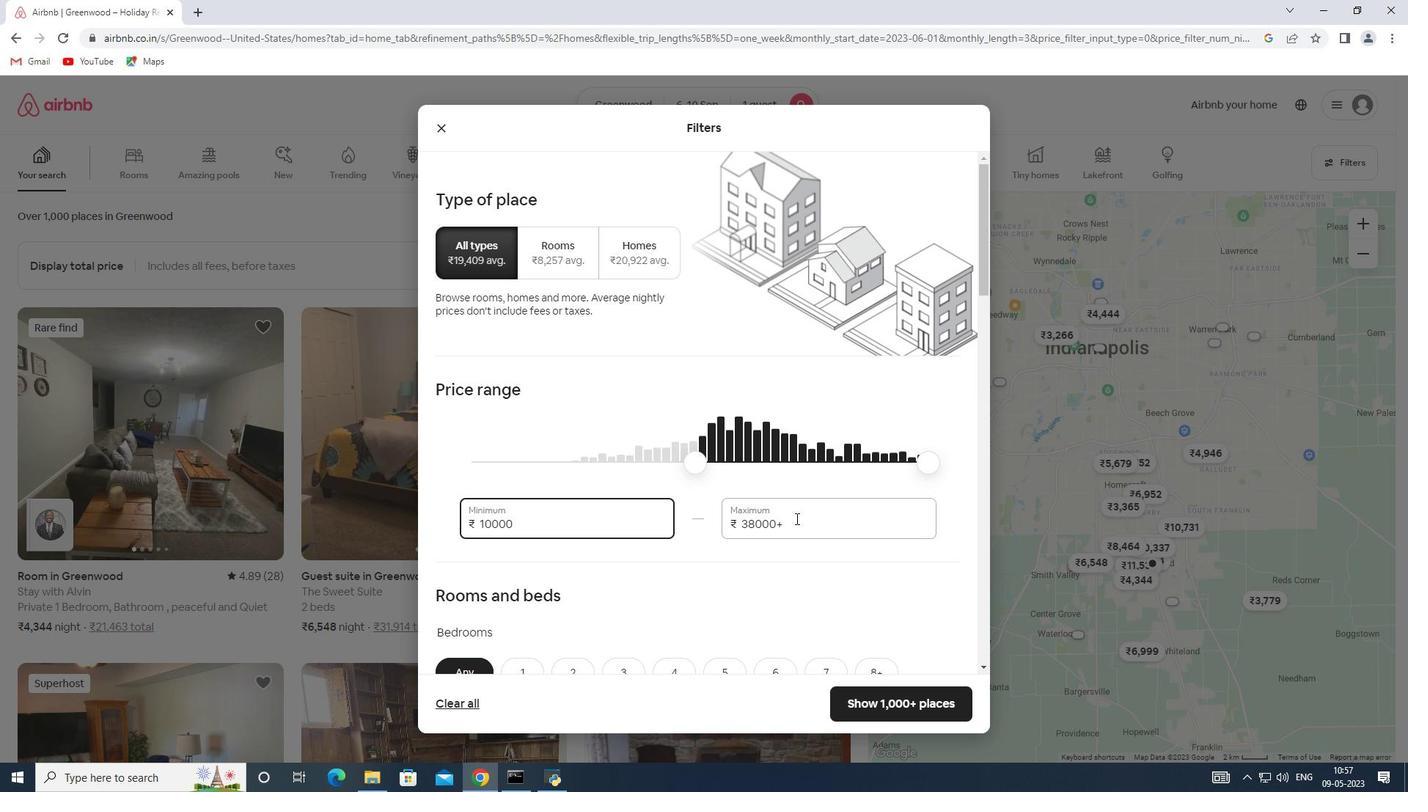 
Action: Mouse pressed left at (795, 525)
Screenshot: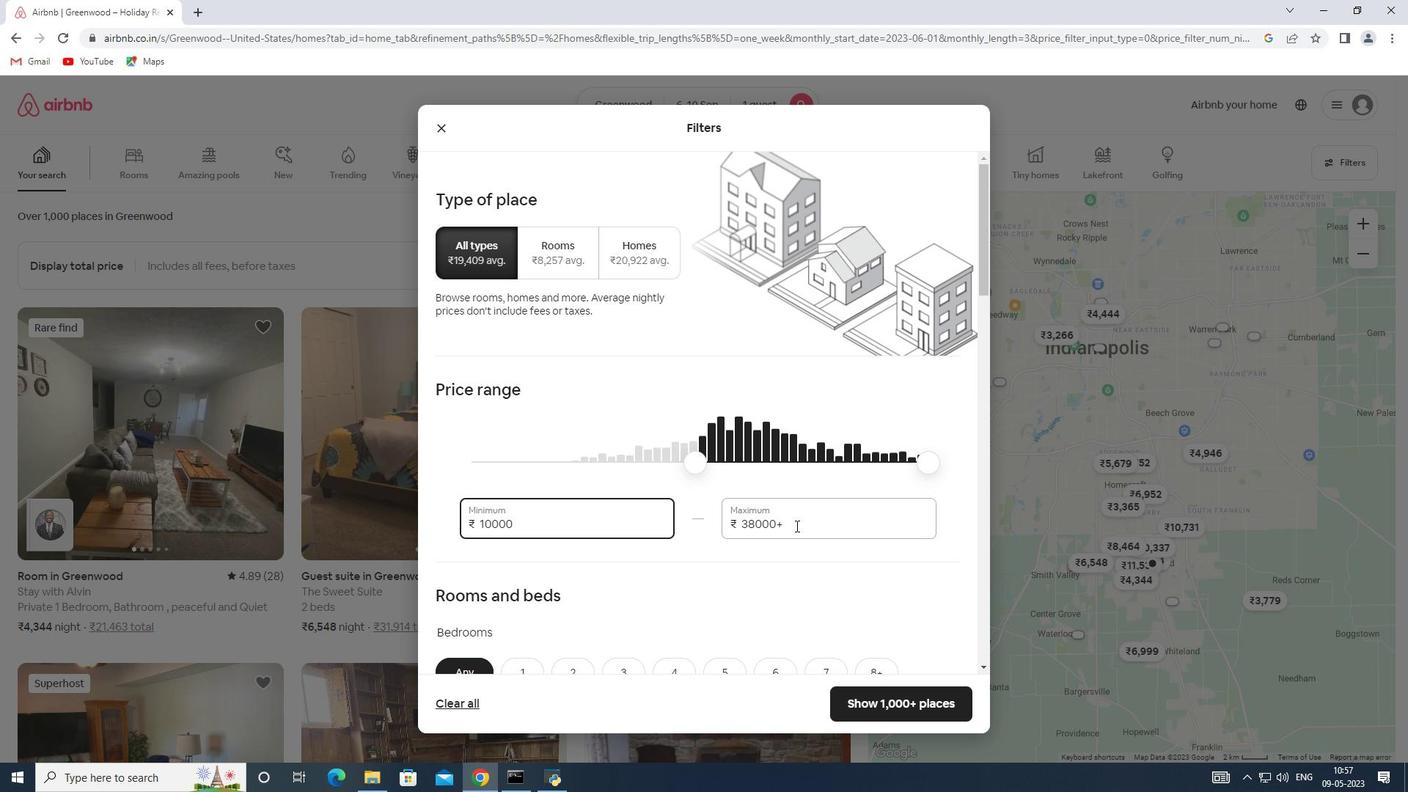 
Action: Mouse moved to (711, 526)
Screenshot: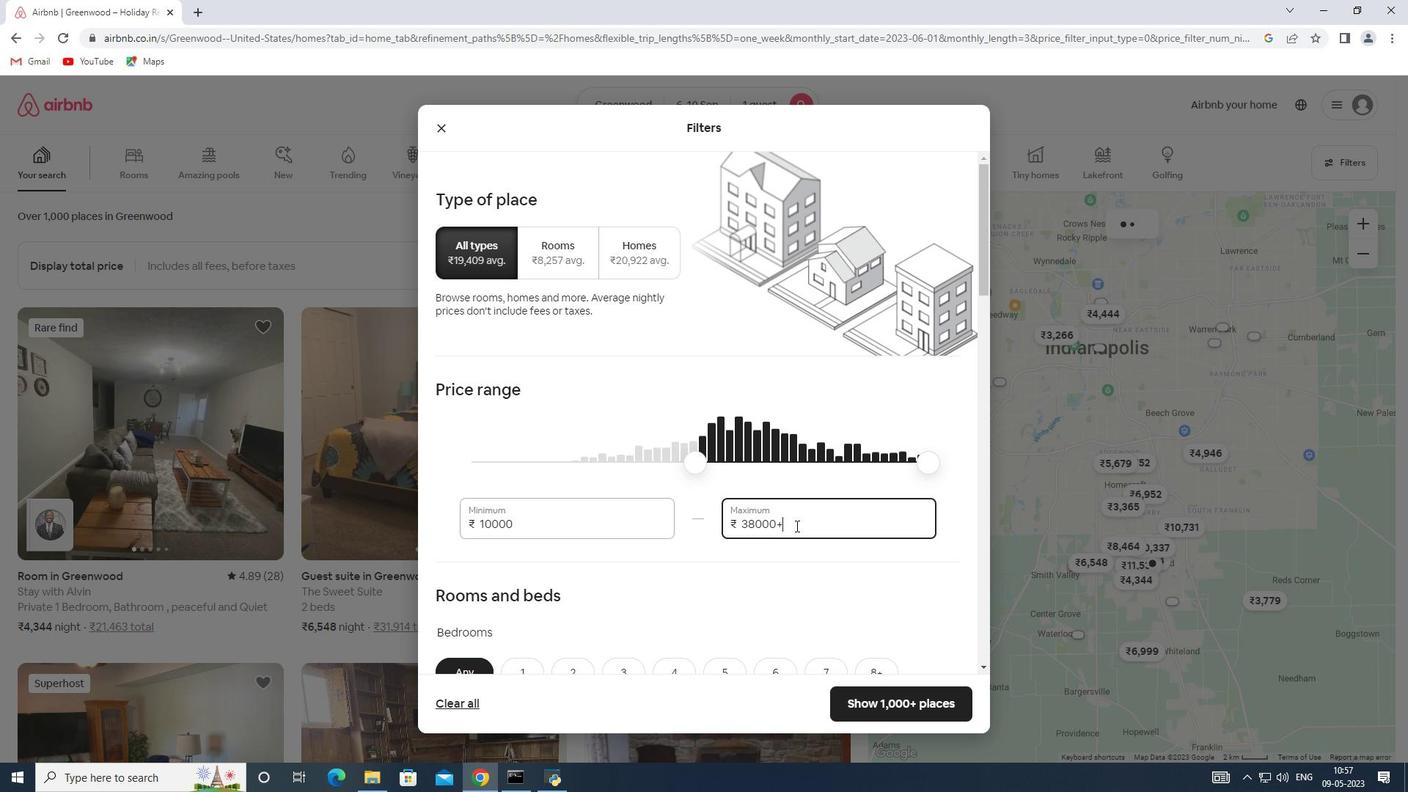 
Action: Key pressed 15000
Screenshot: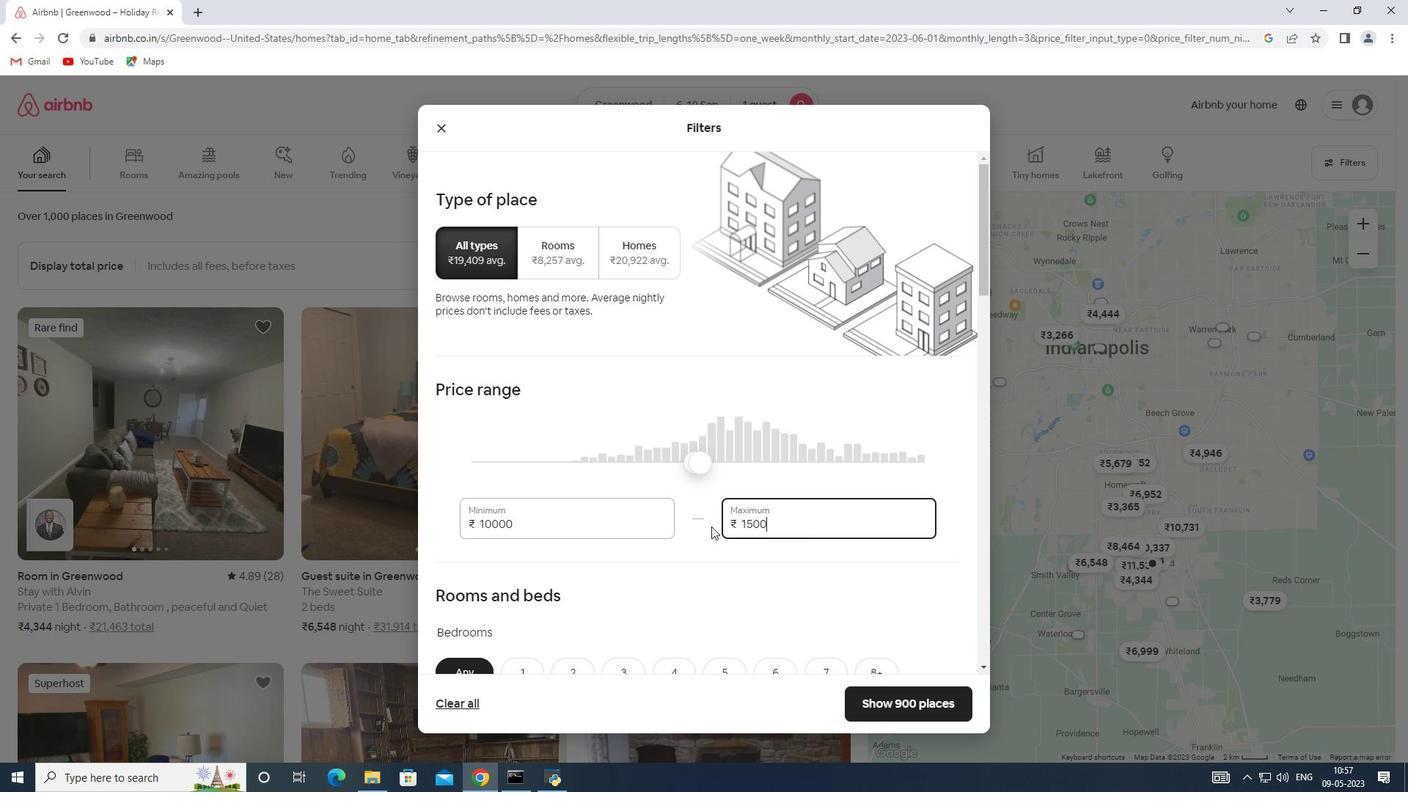 
Action: Mouse moved to (658, 469)
Screenshot: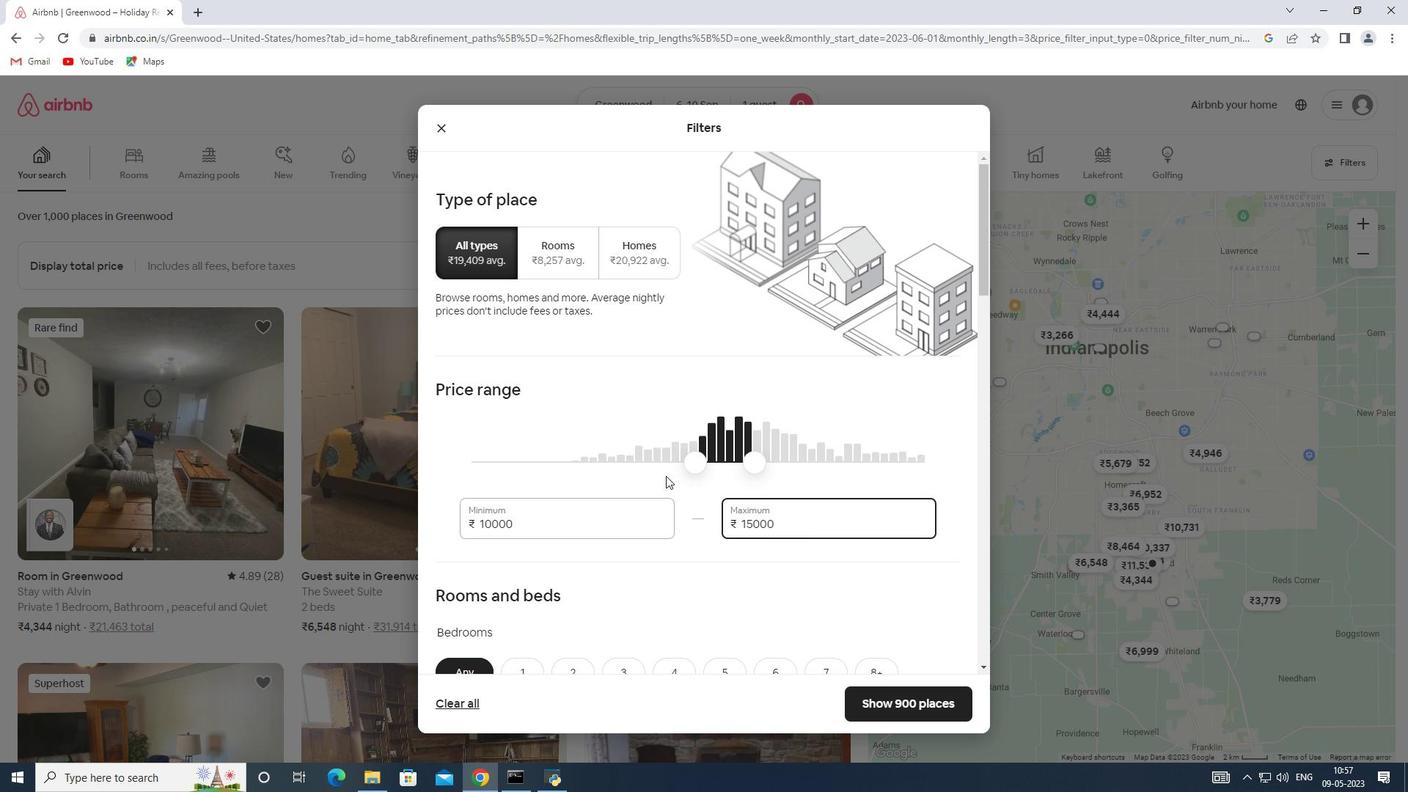 
Action: Mouse scrolled (658, 468) with delta (0, 0)
Screenshot: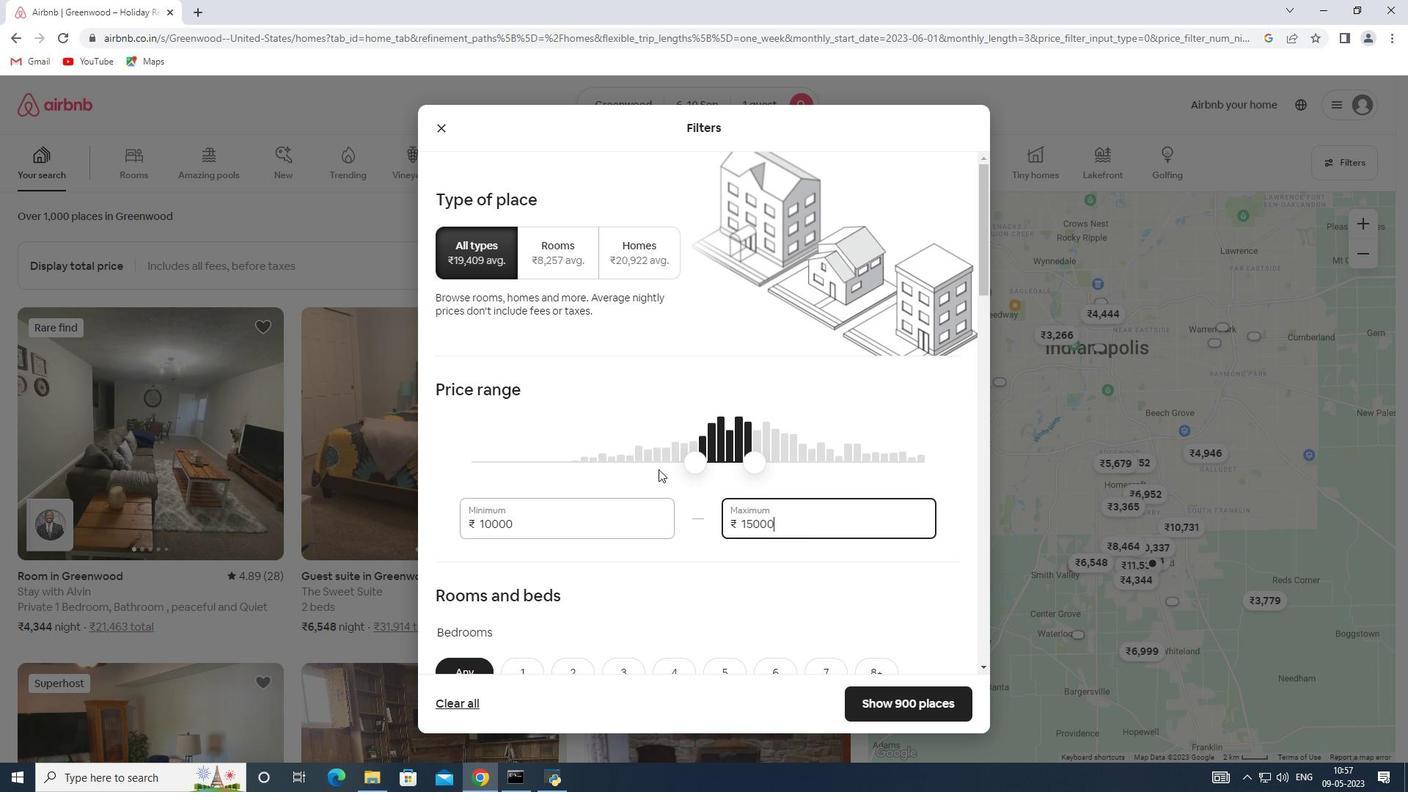 
Action: Mouse scrolled (658, 468) with delta (0, 0)
Screenshot: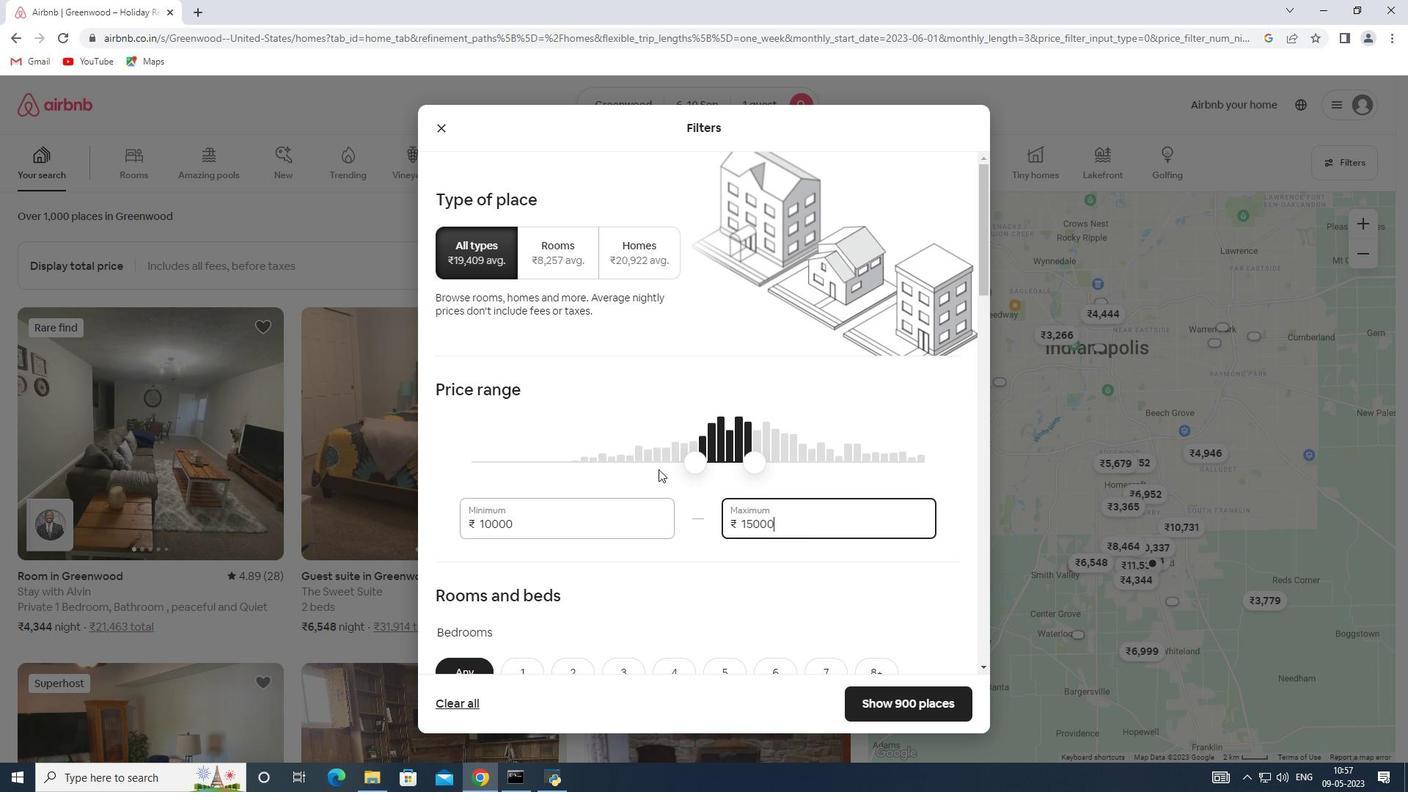 
Action: Mouse moved to (622, 453)
Screenshot: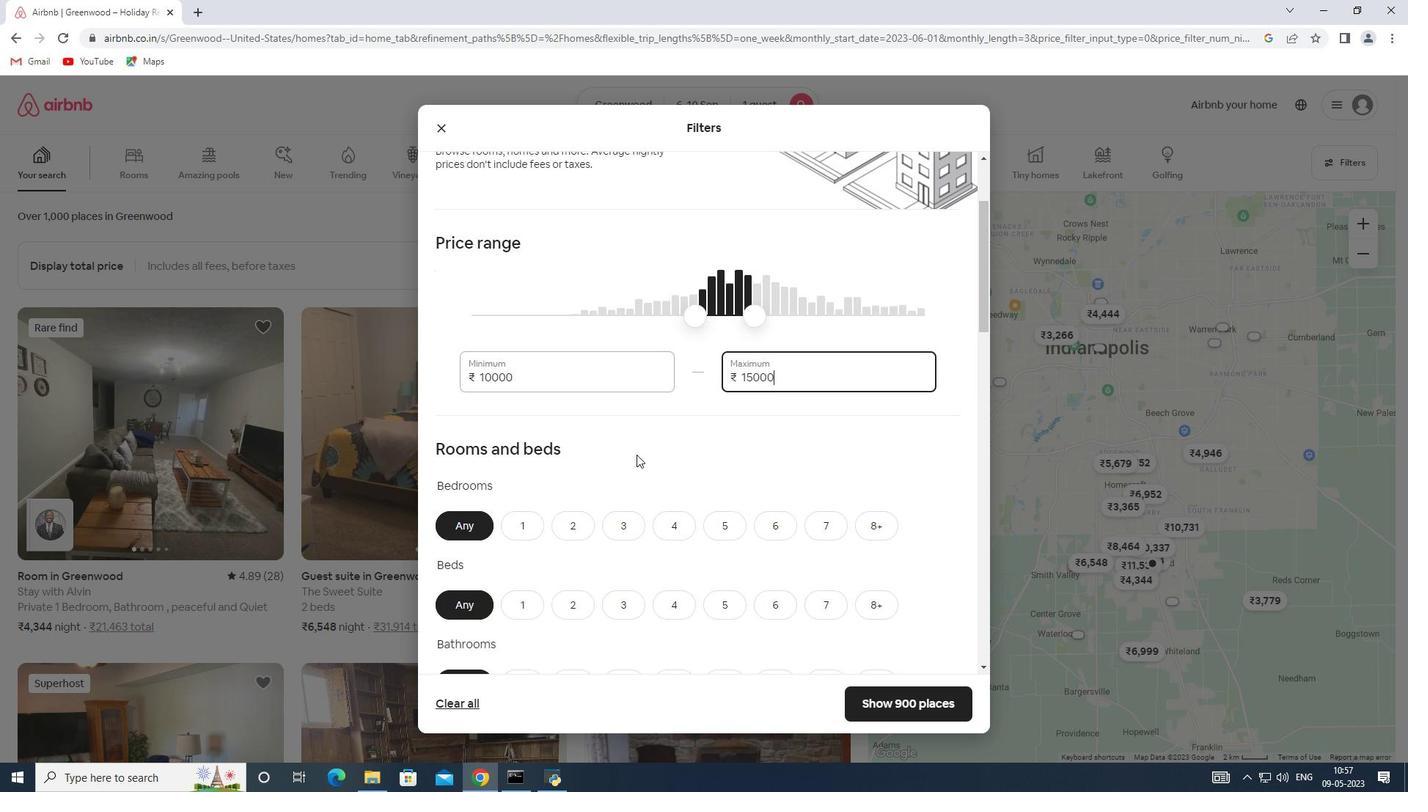 
Action: Mouse scrolled (622, 453) with delta (0, 0)
Screenshot: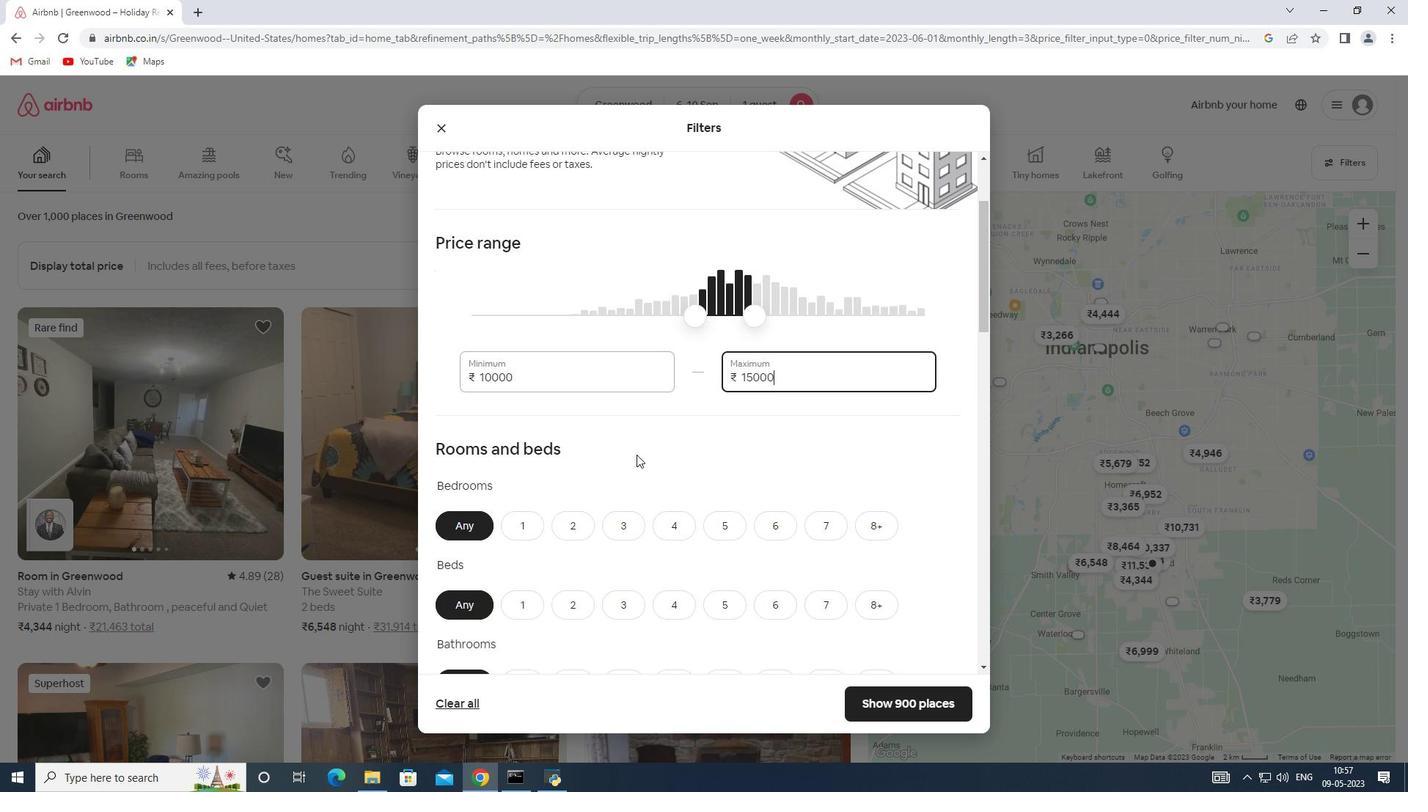 
Action: Mouse moved to (612, 451)
Screenshot: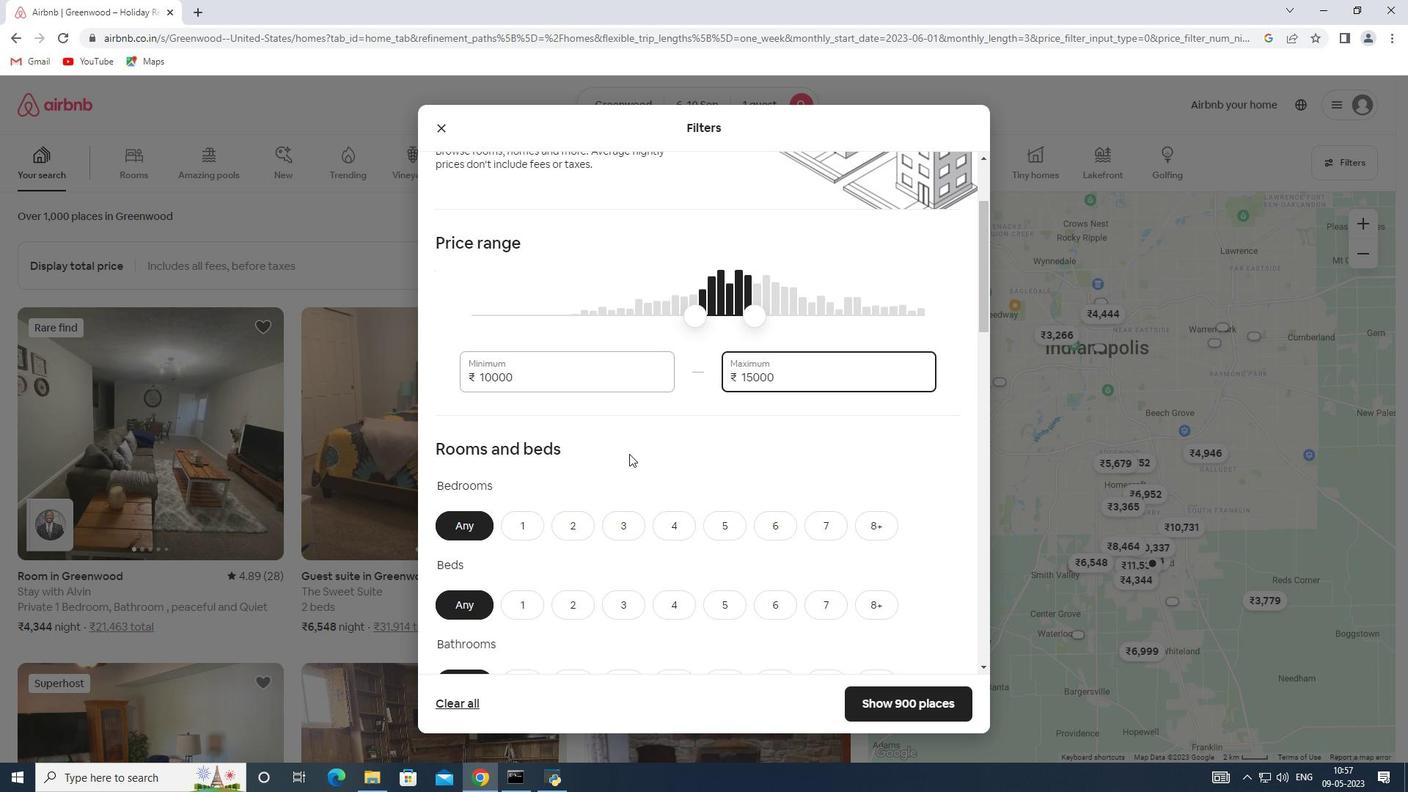 
Action: Mouse scrolled (612, 450) with delta (0, 0)
Screenshot: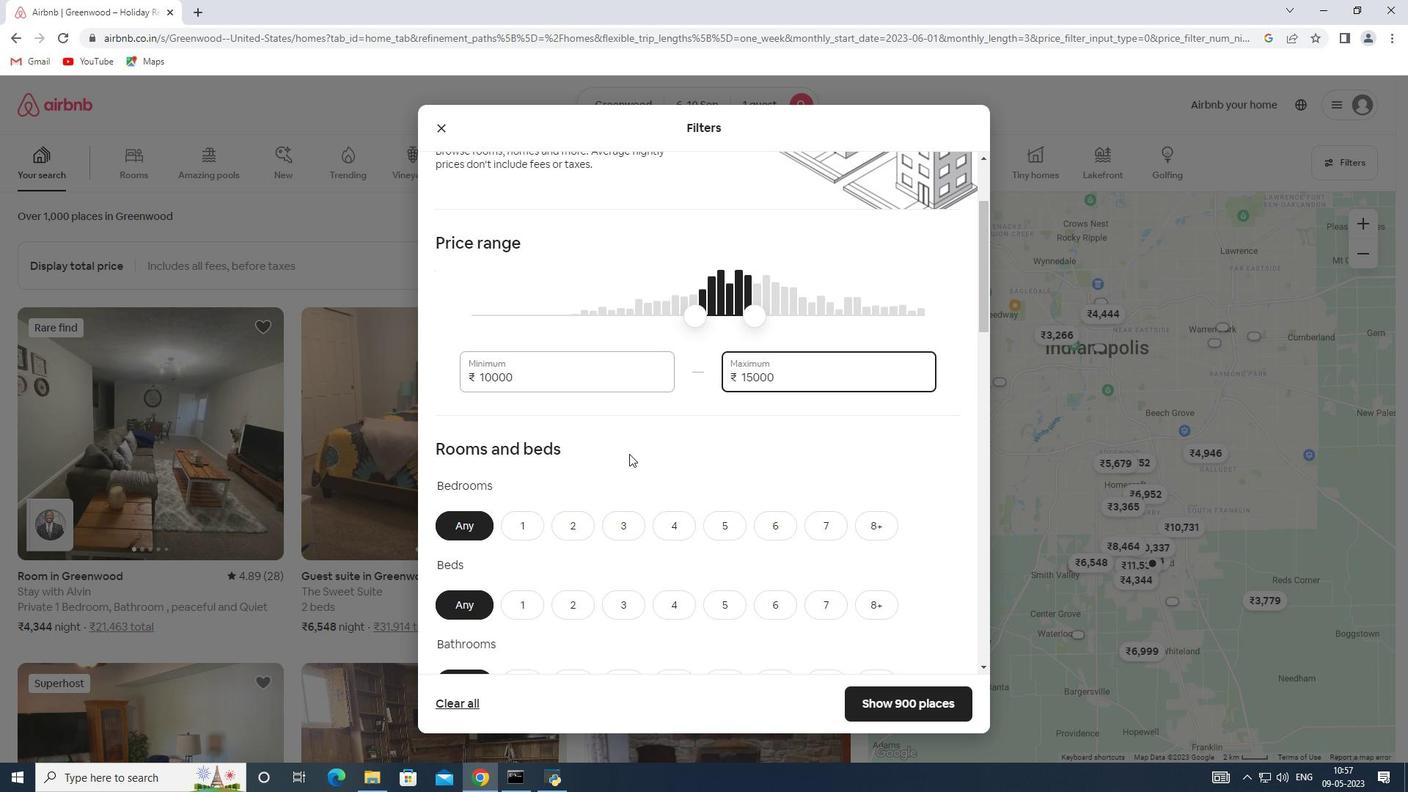 
Action: Mouse moved to (594, 434)
Screenshot: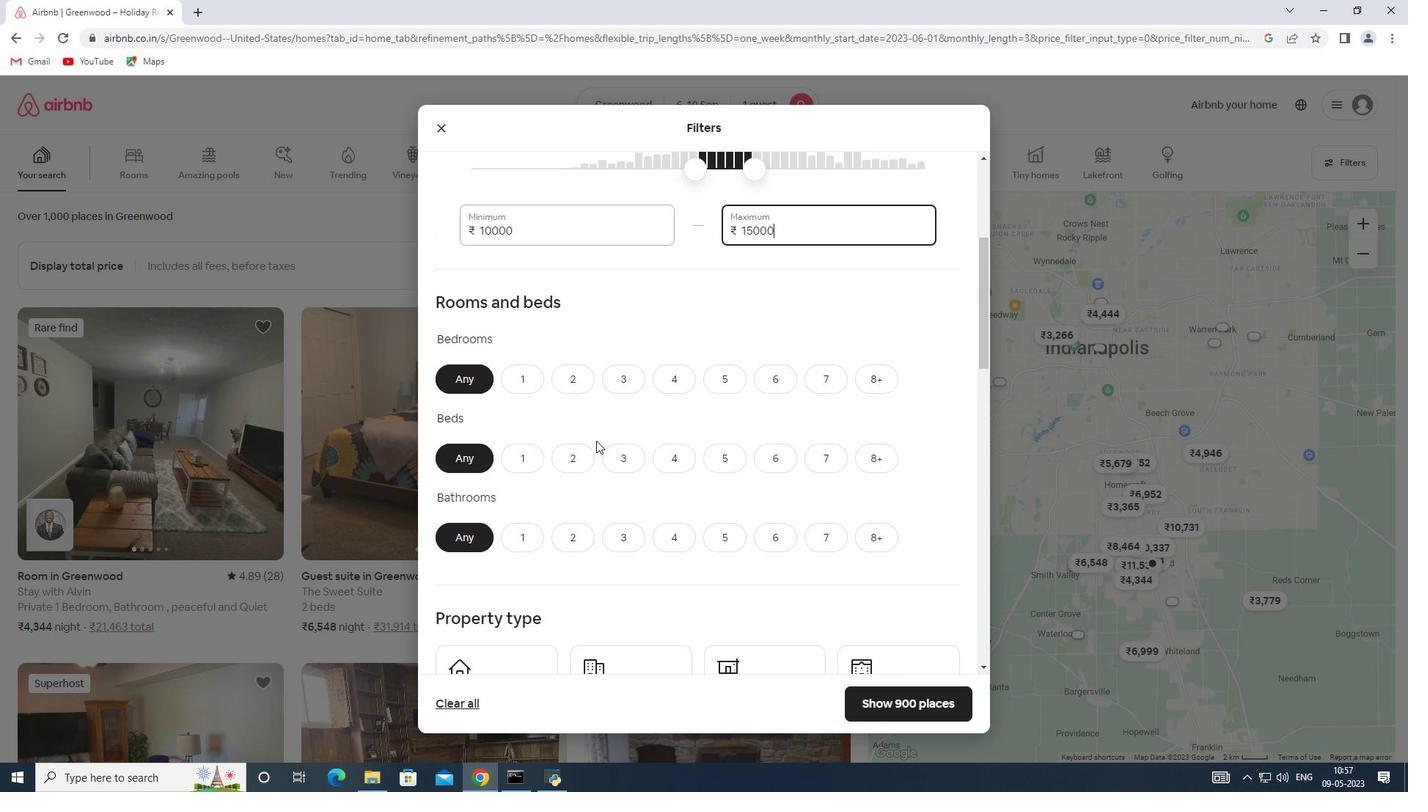
Action: Mouse scrolled (594, 433) with delta (0, 0)
Screenshot: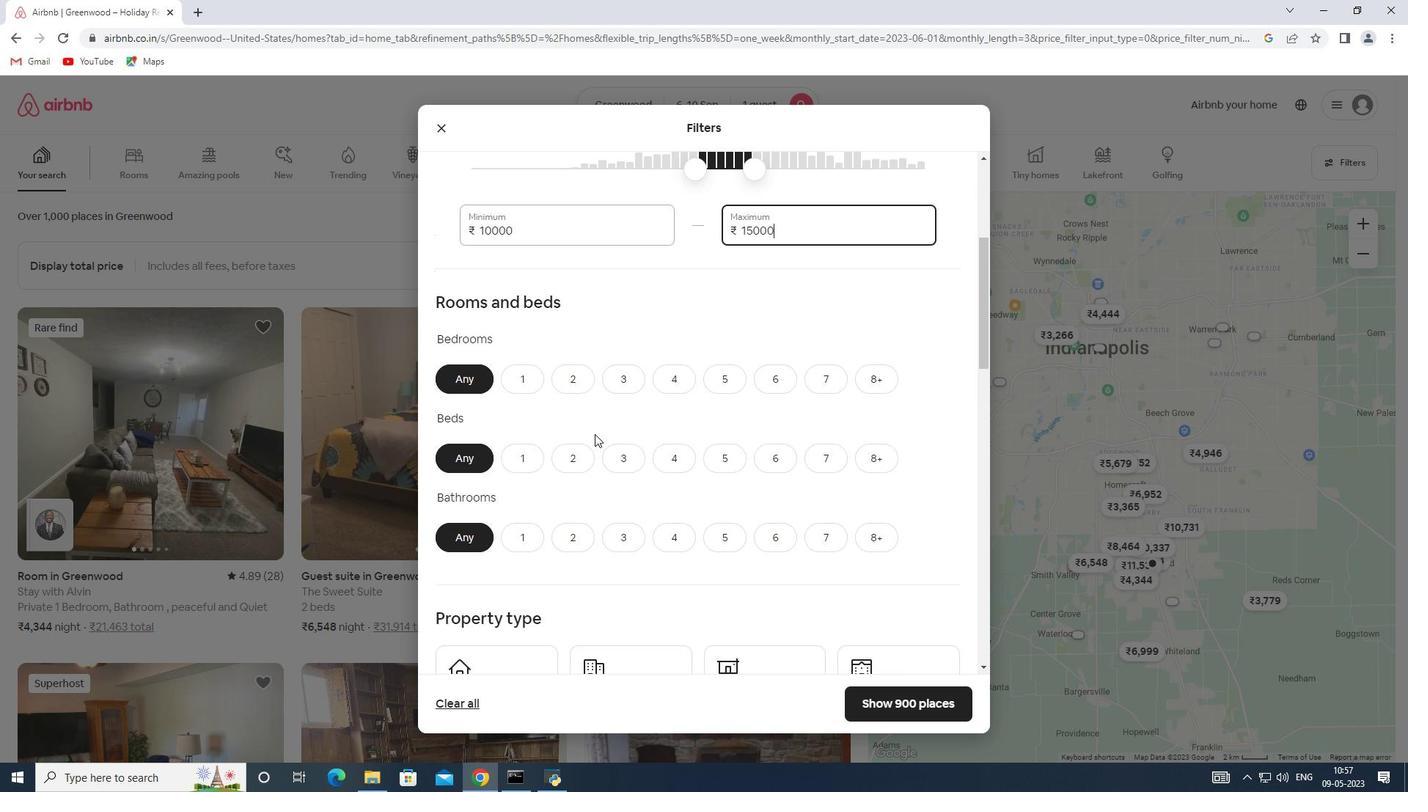 
Action: Mouse scrolled (594, 433) with delta (0, 0)
Screenshot: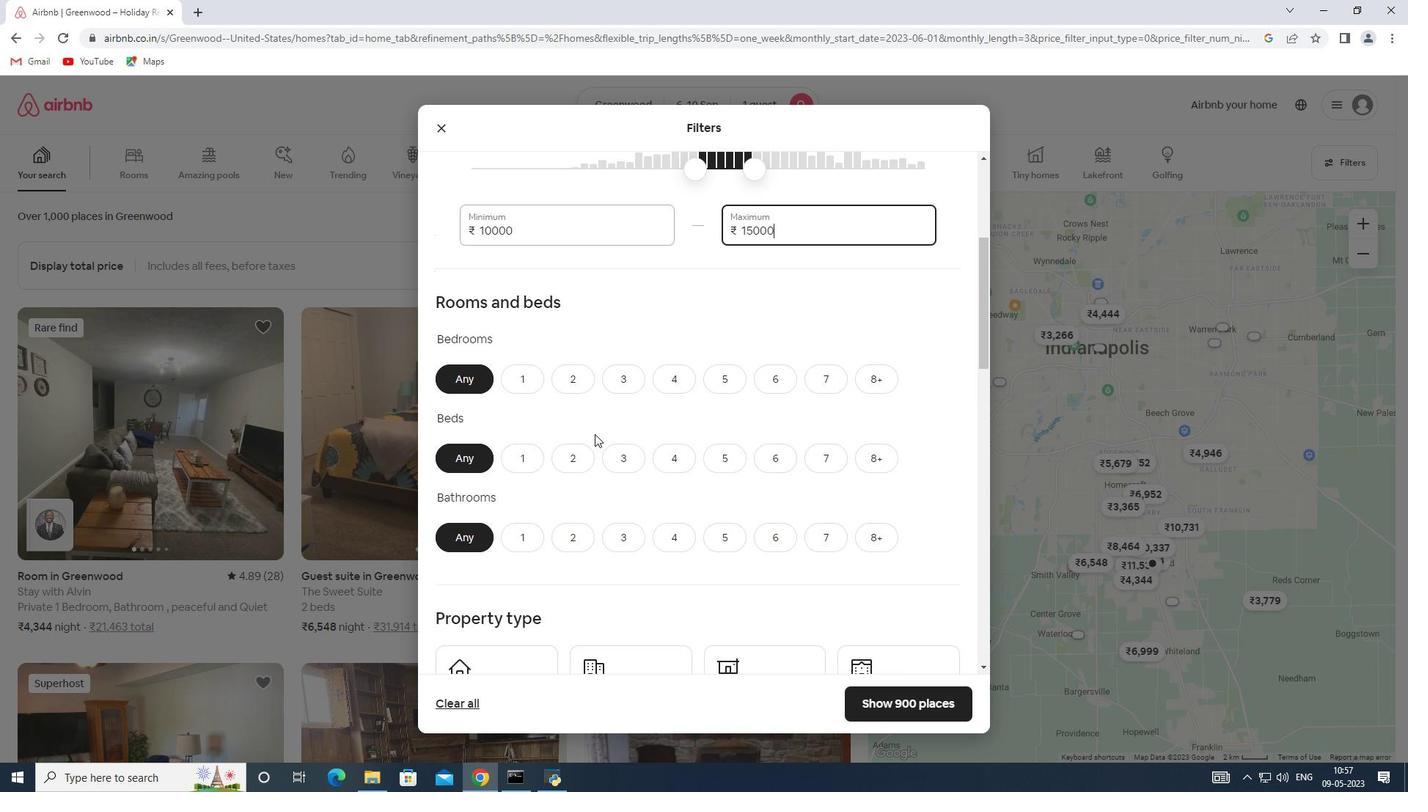 
Action: Mouse moved to (529, 236)
Screenshot: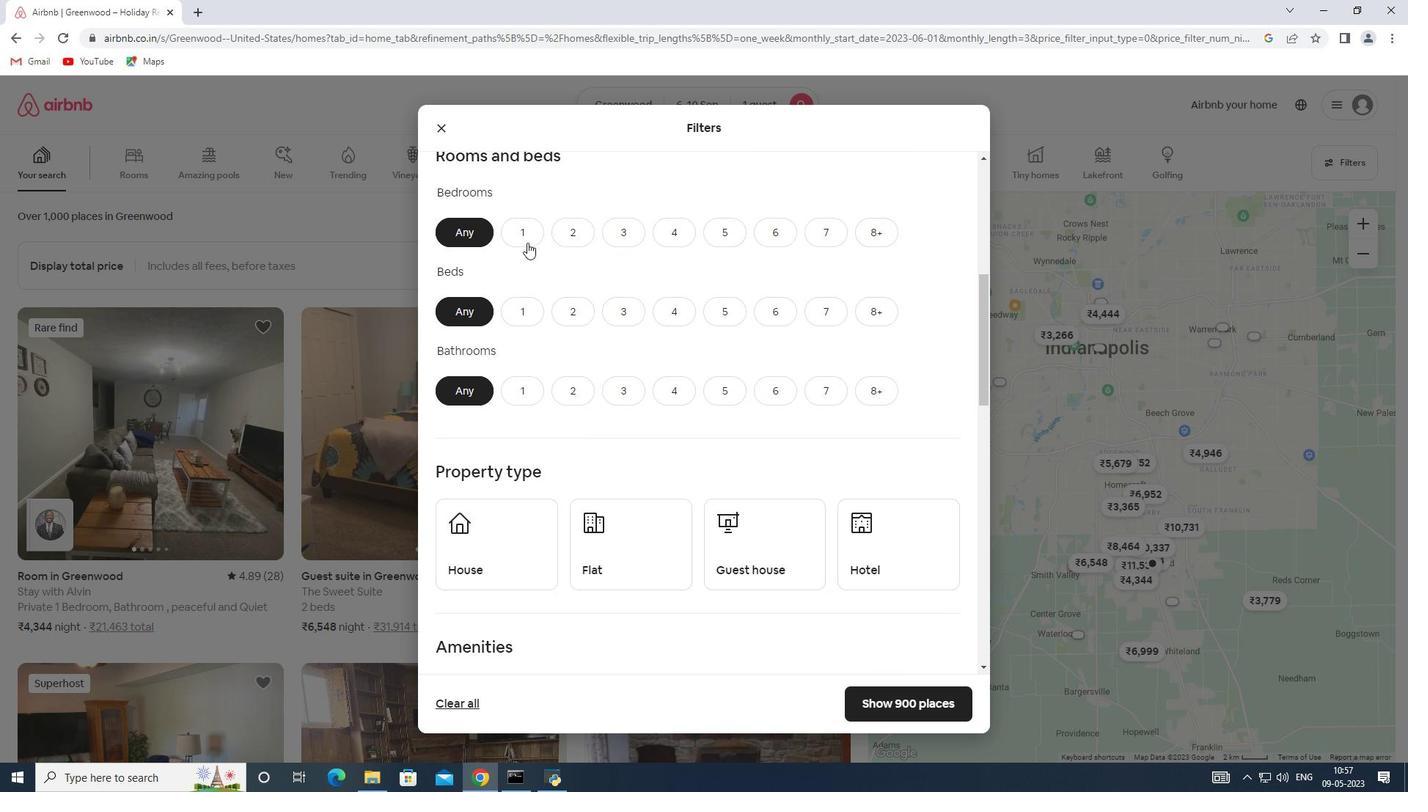 
Action: Mouse pressed left at (529, 236)
Screenshot: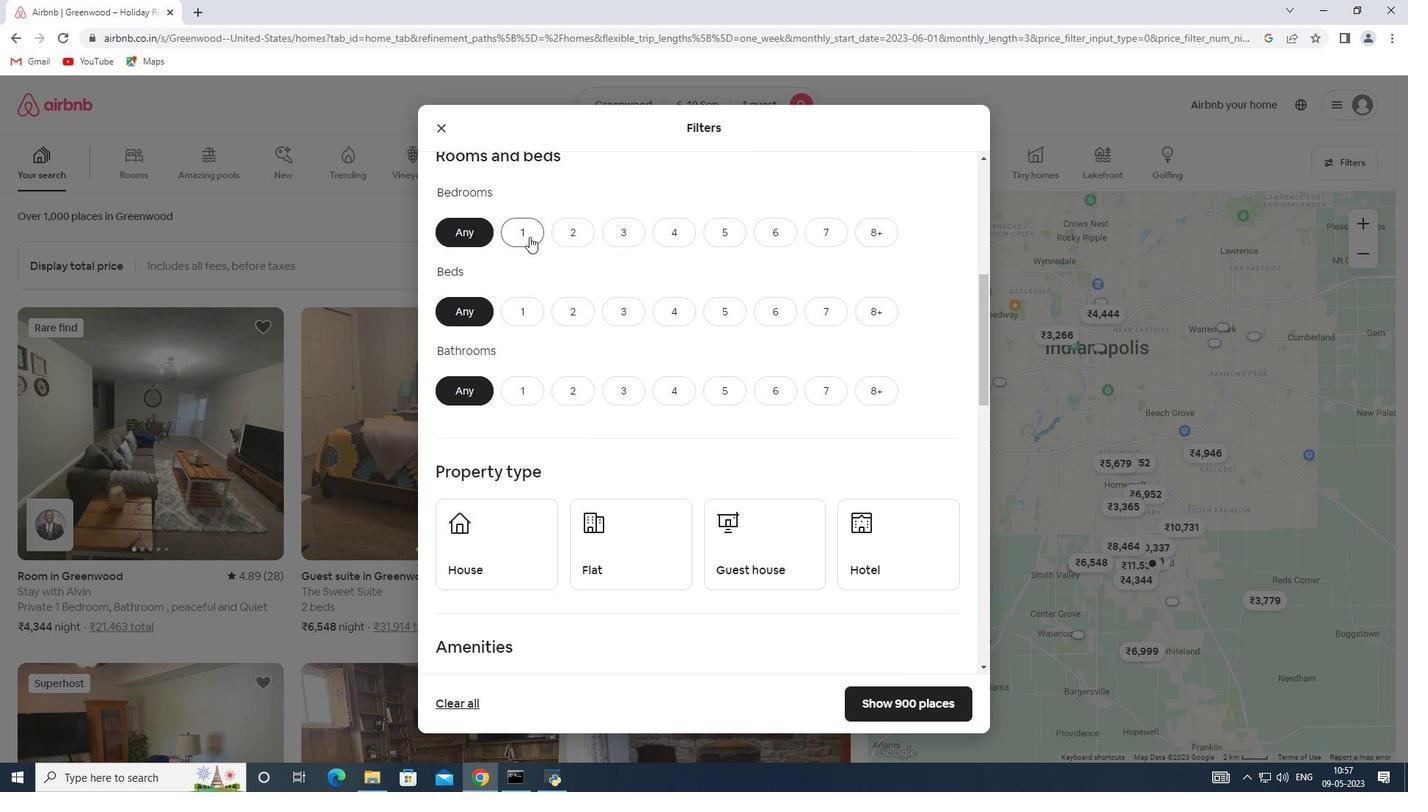 
Action: Mouse moved to (522, 311)
Screenshot: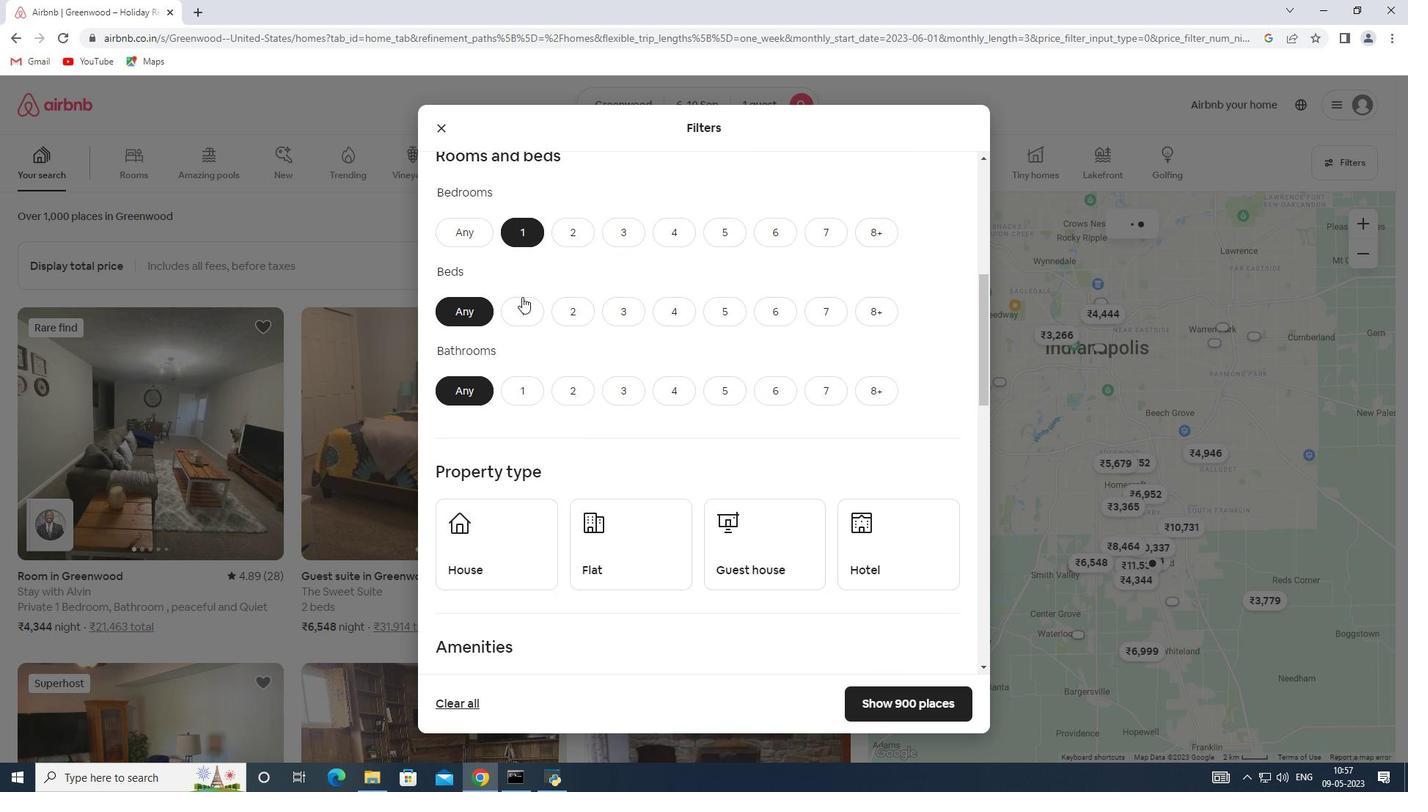 
Action: Mouse pressed left at (522, 311)
Screenshot: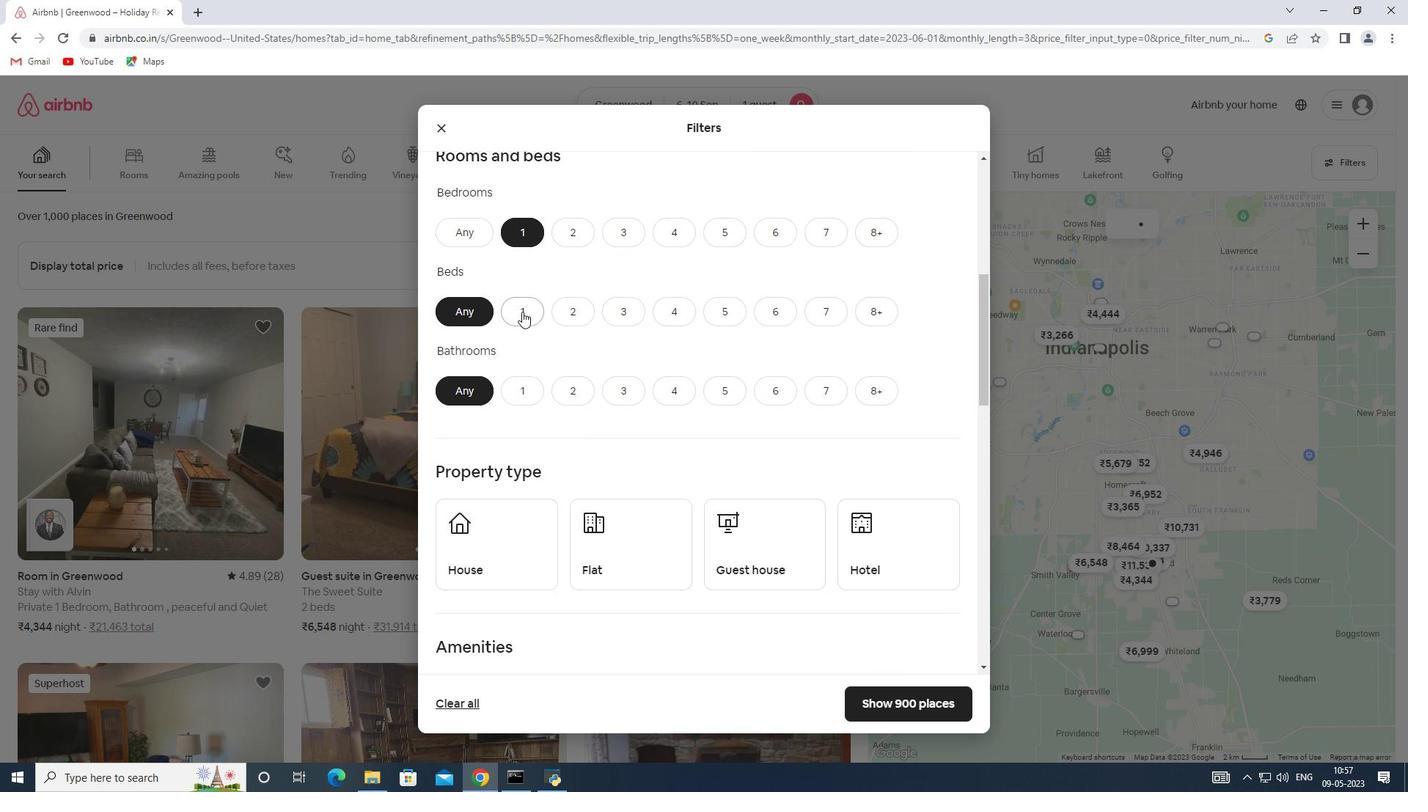
Action: Mouse moved to (527, 385)
Screenshot: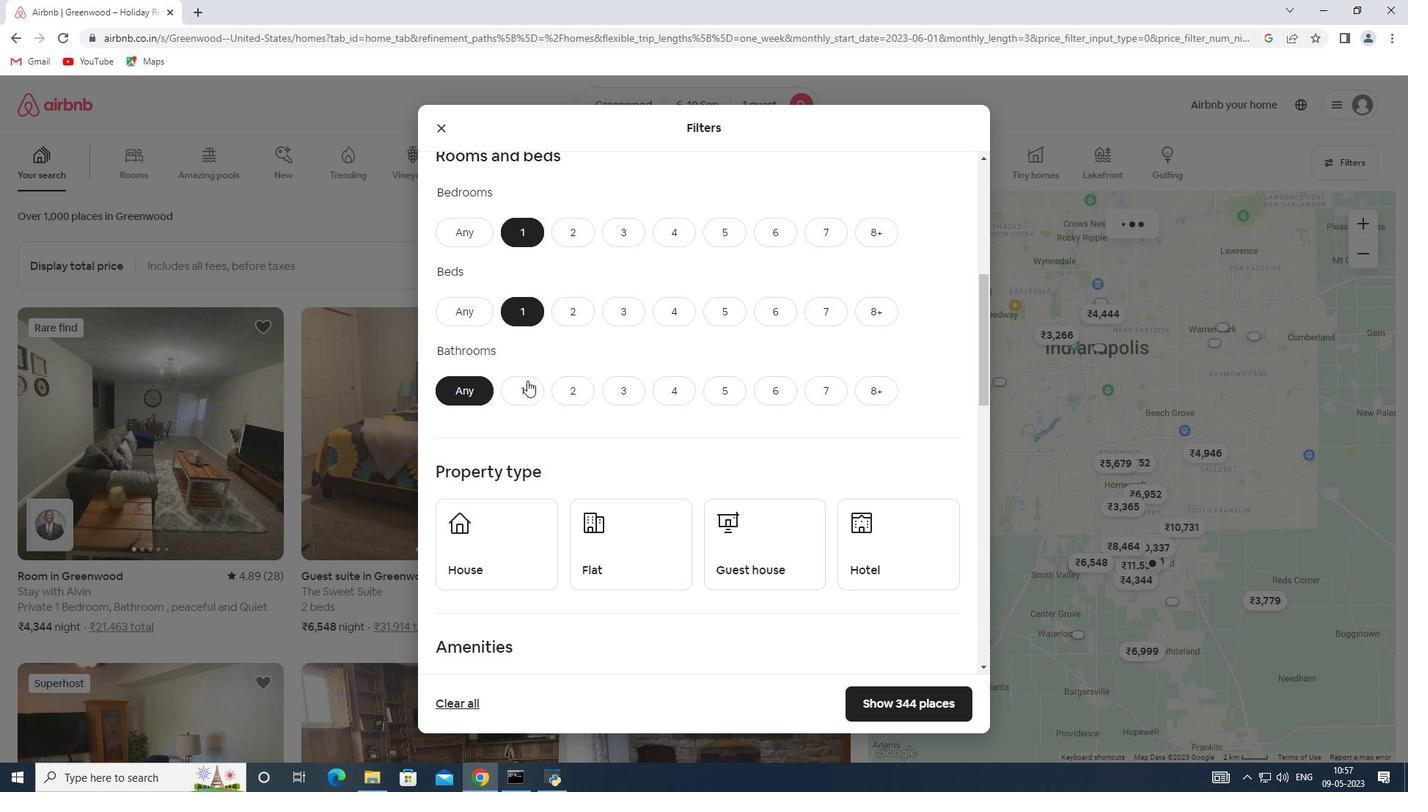 
Action: Mouse pressed left at (527, 385)
Screenshot: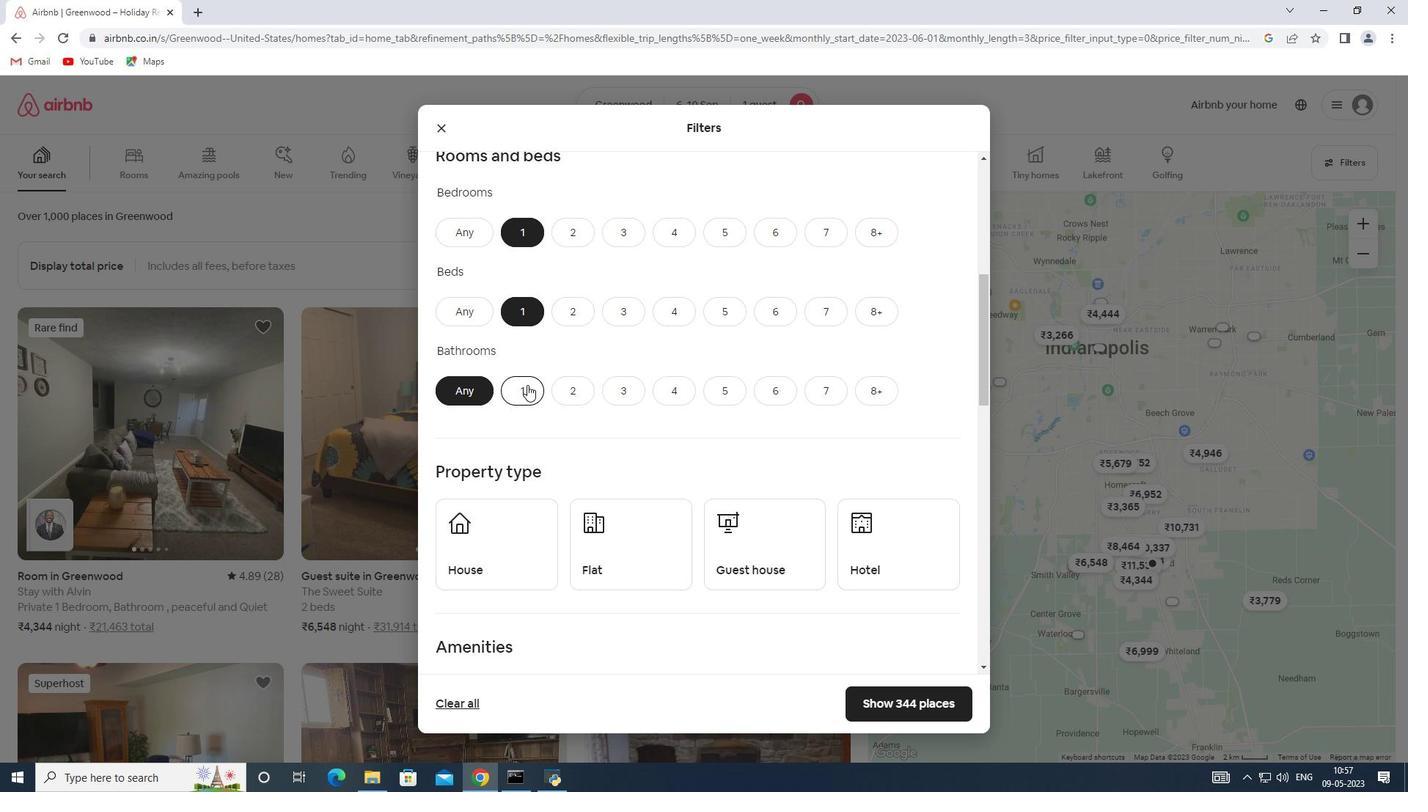 
Action: Mouse scrolled (527, 384) with delta (0, 0)
Screenshot: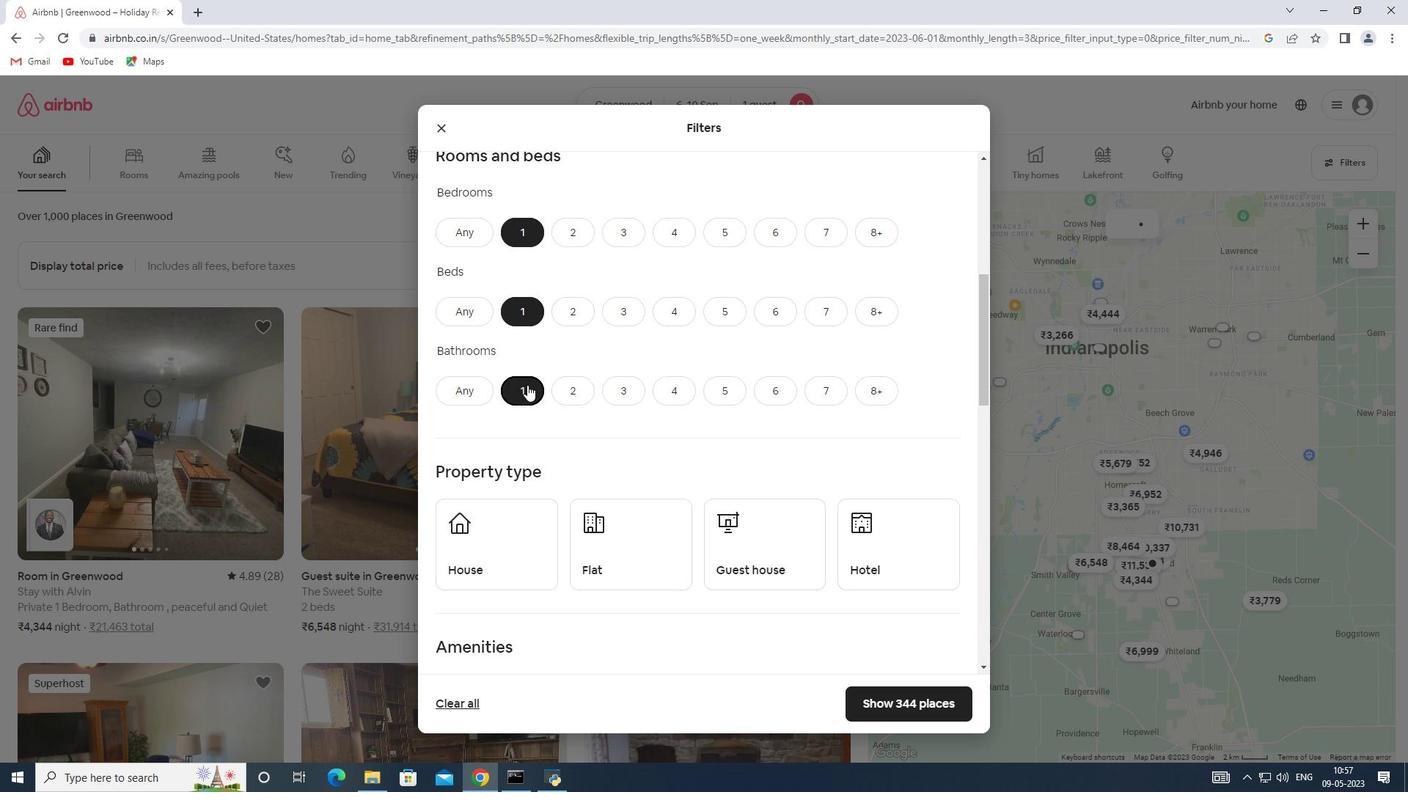 
Action: Mouse scrolled (527, 384) with delta (0, 0)
Screenshot: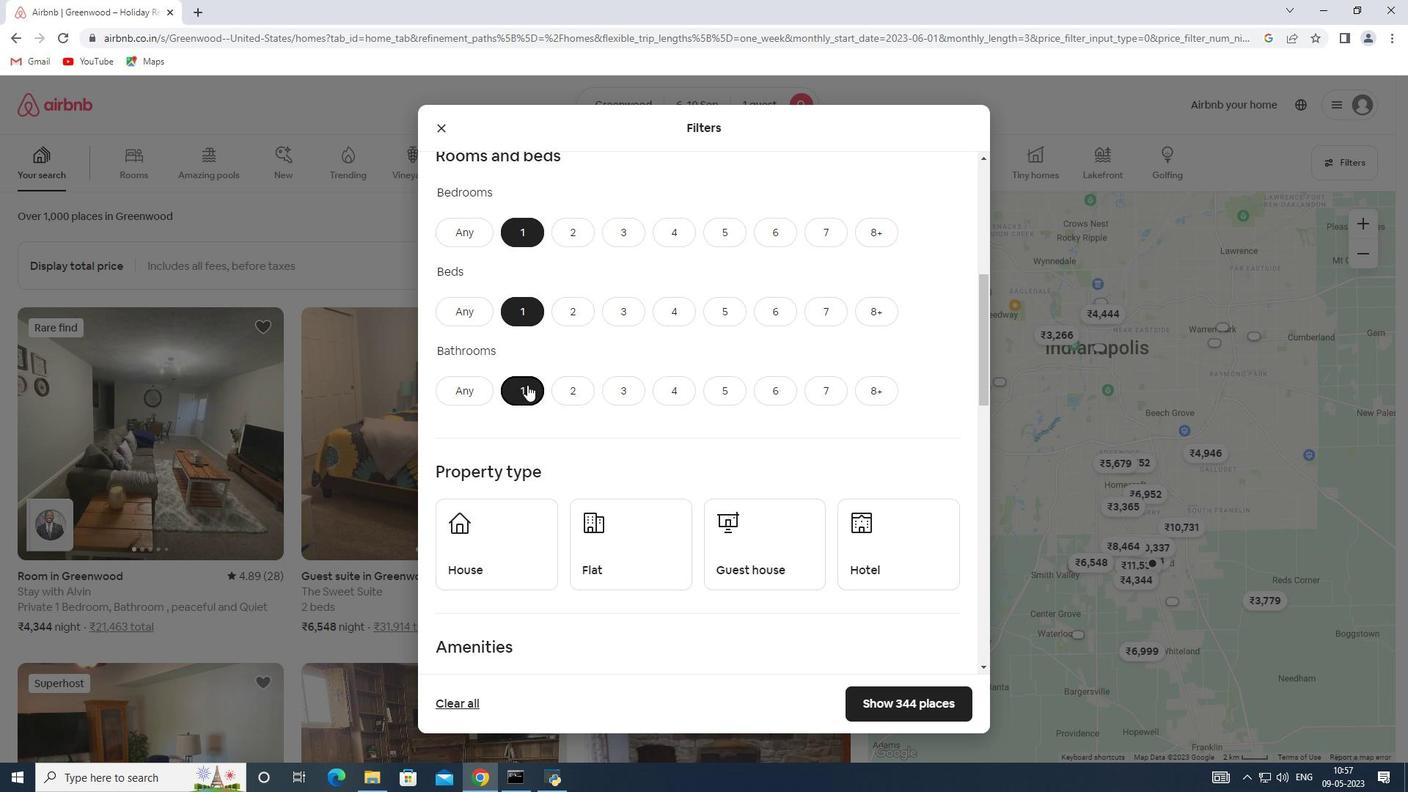 
Action: Mouse pressed left at (527, 385)
Screenshot: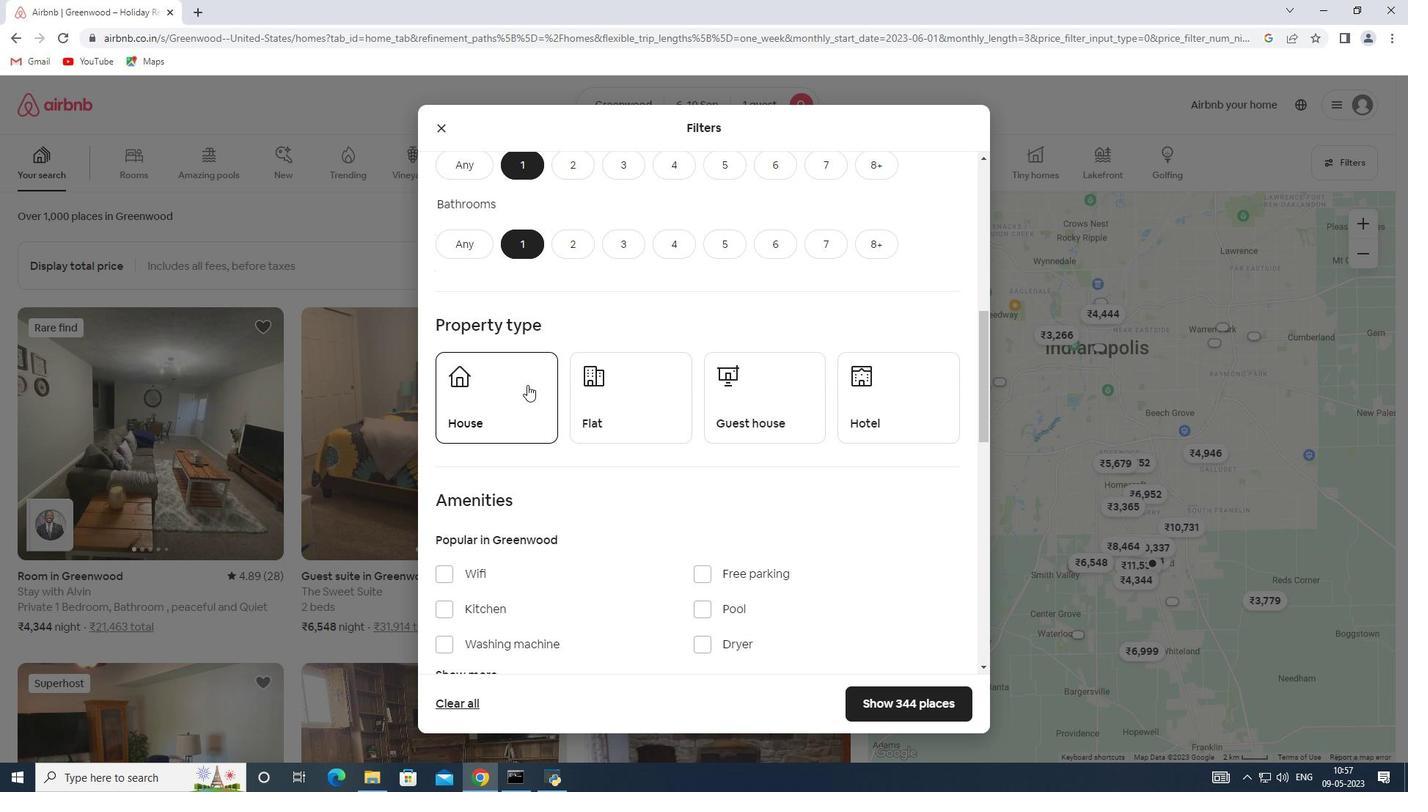 
Action: Mouse moved to (613, 392)
Screenshot: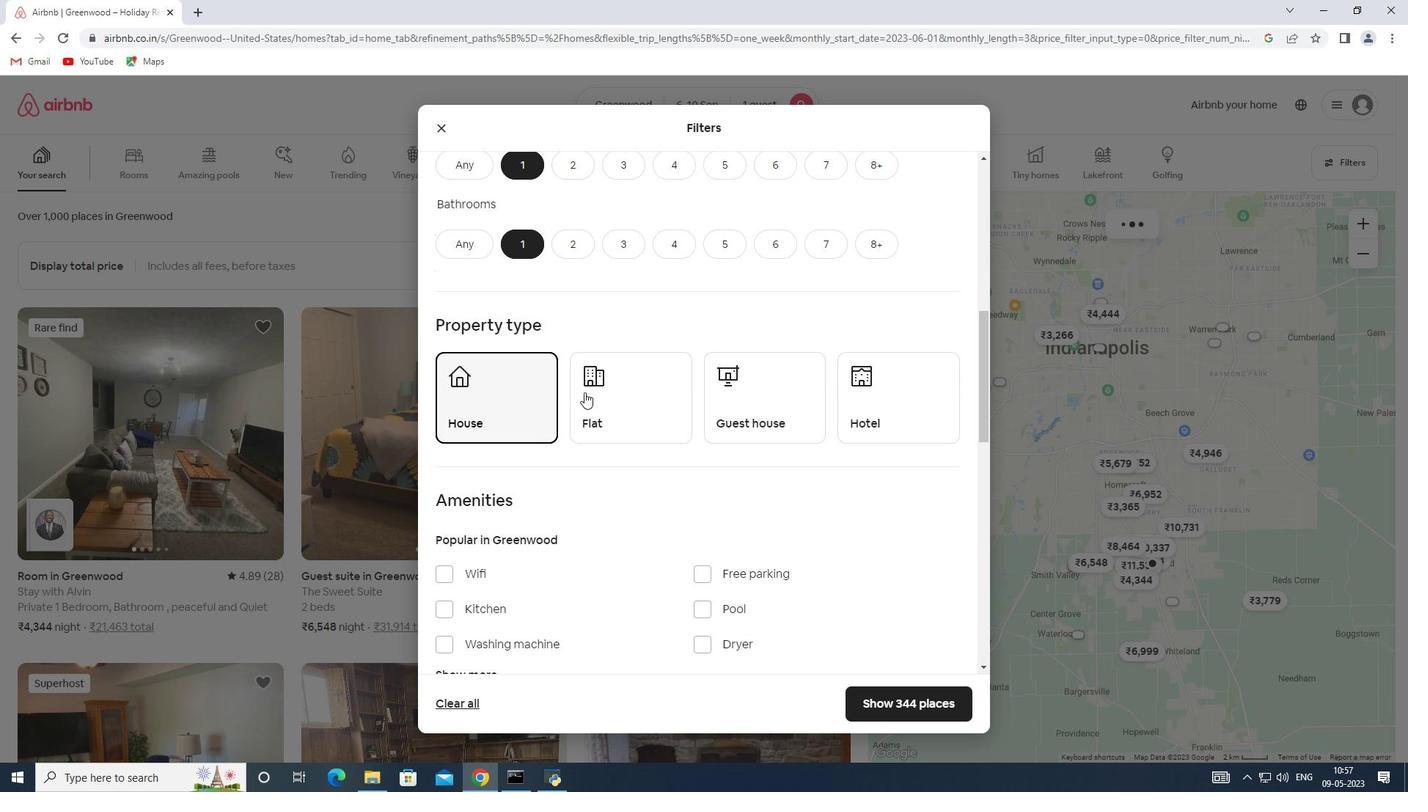 
Action: Mouse pressed left at (613, 392)
Screenshot: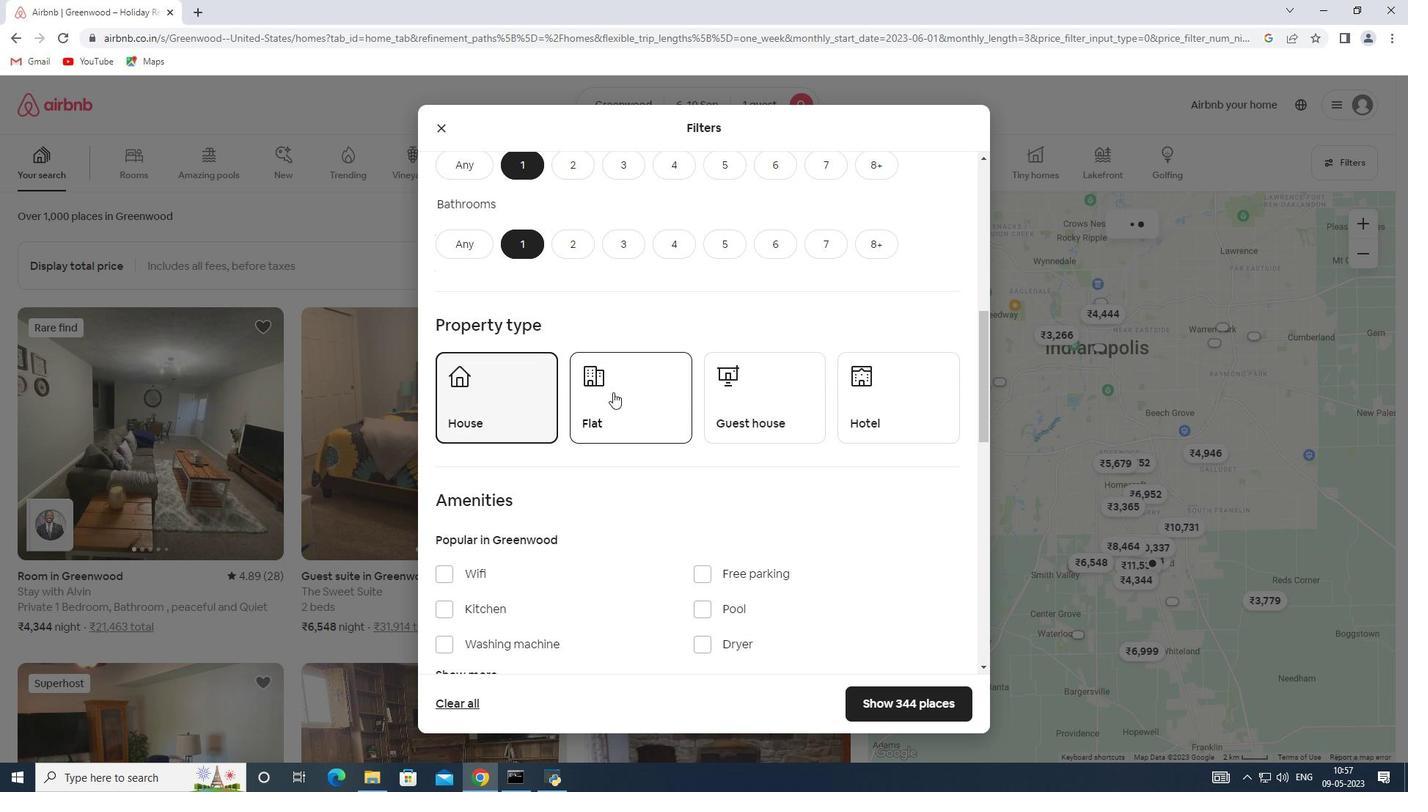 
Action: Mouse moved to (748, 397)
Screenshot: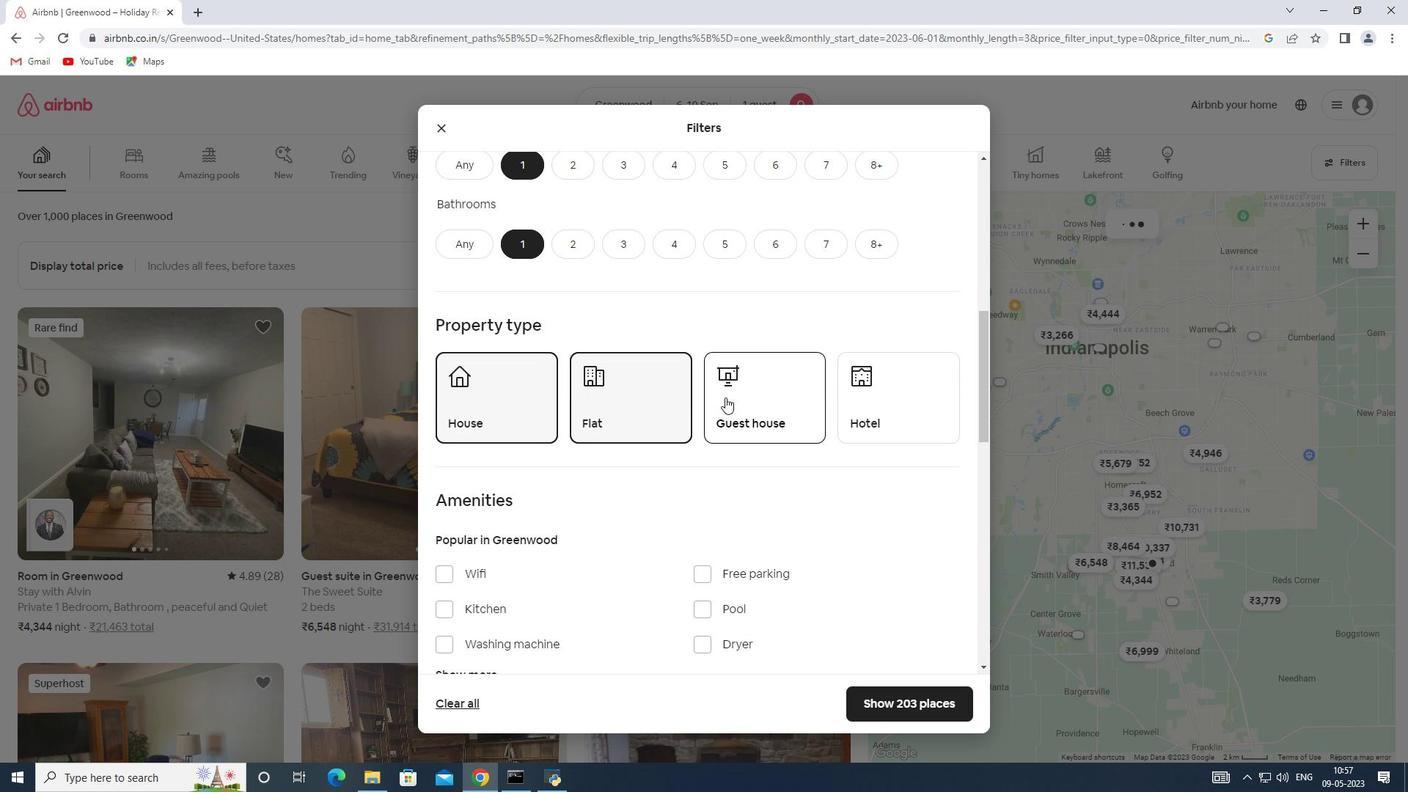 
Action: Mouse pressed left at (748, 397)
Screenshot: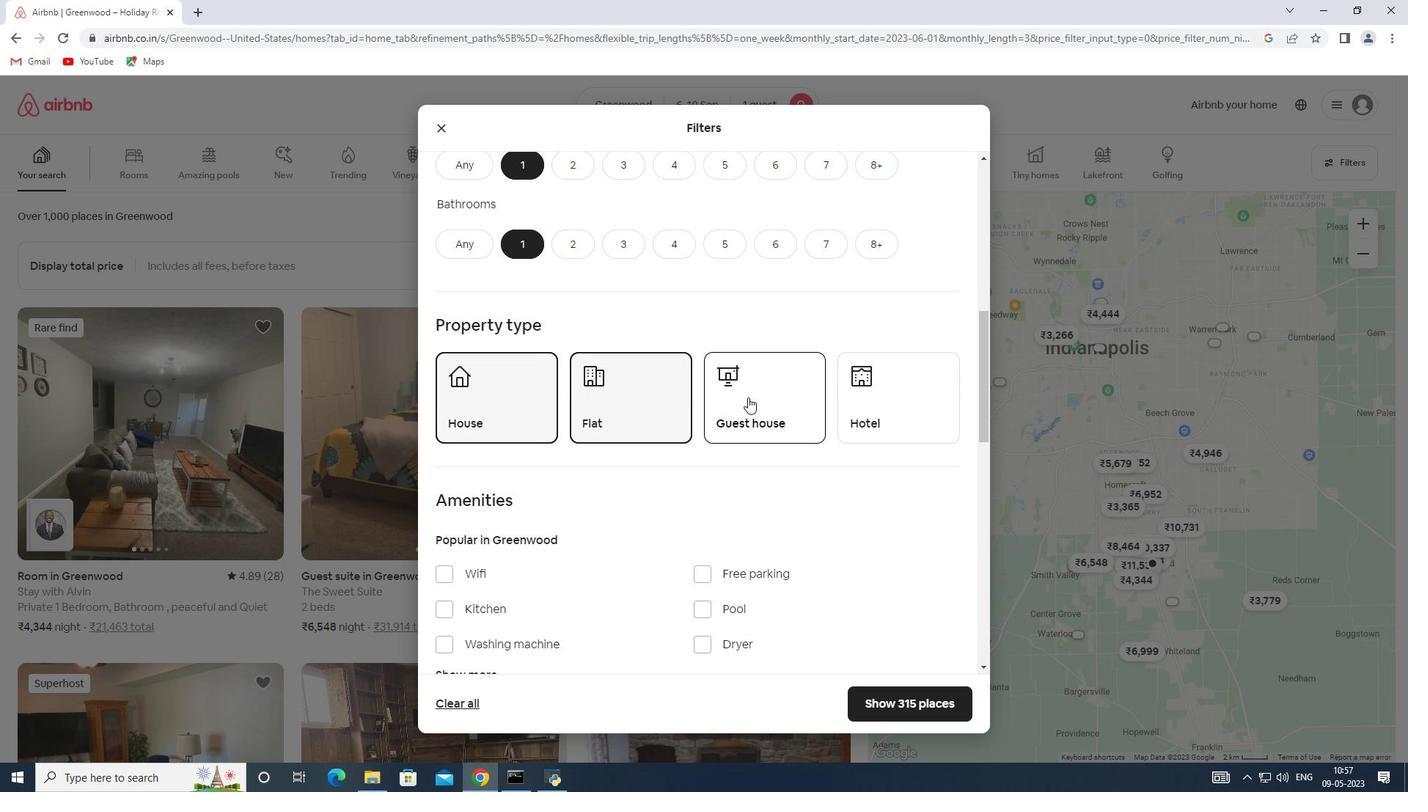
Action: Mouse moved to (888, 396)
Screenshot: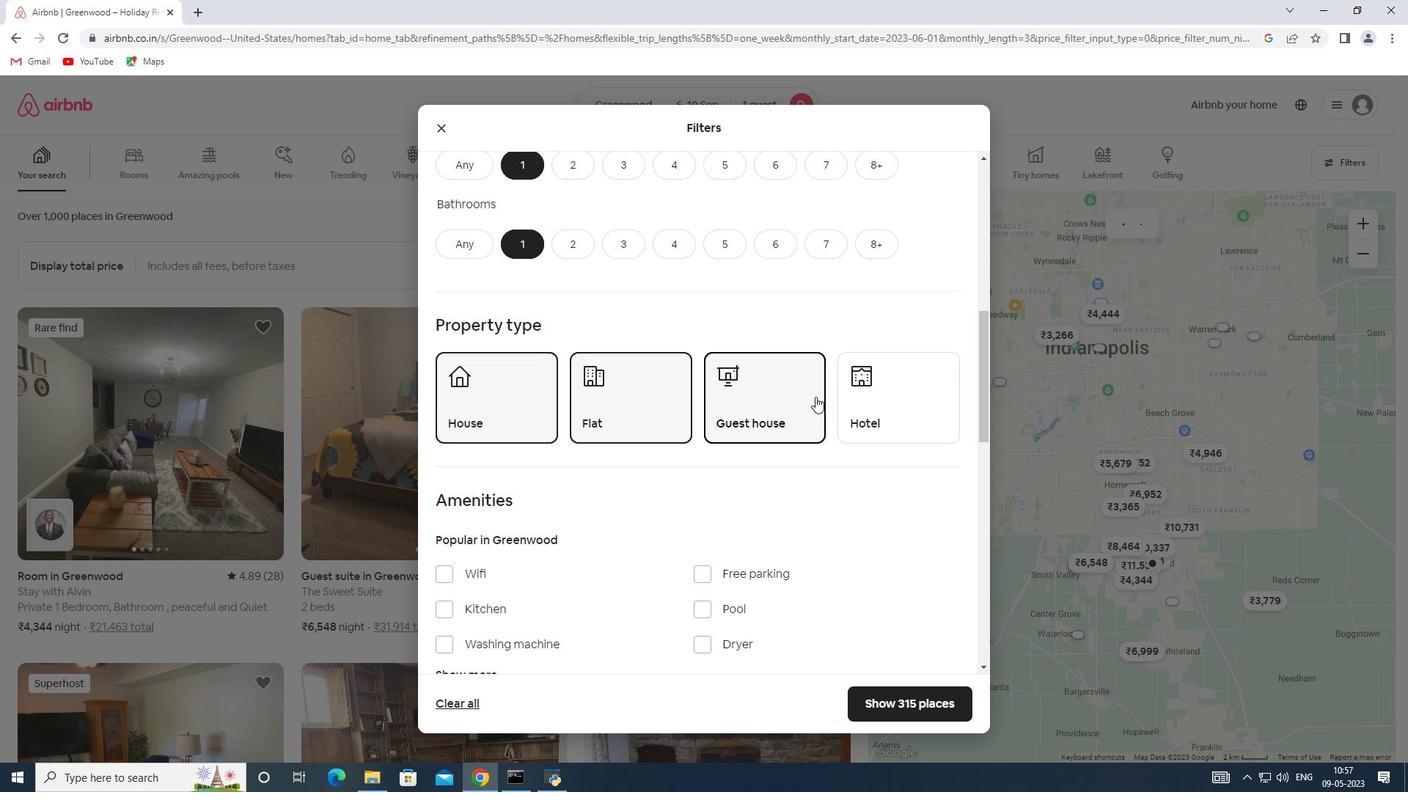 
Action: Mouse pressed left at (888, 396)
Screenshot: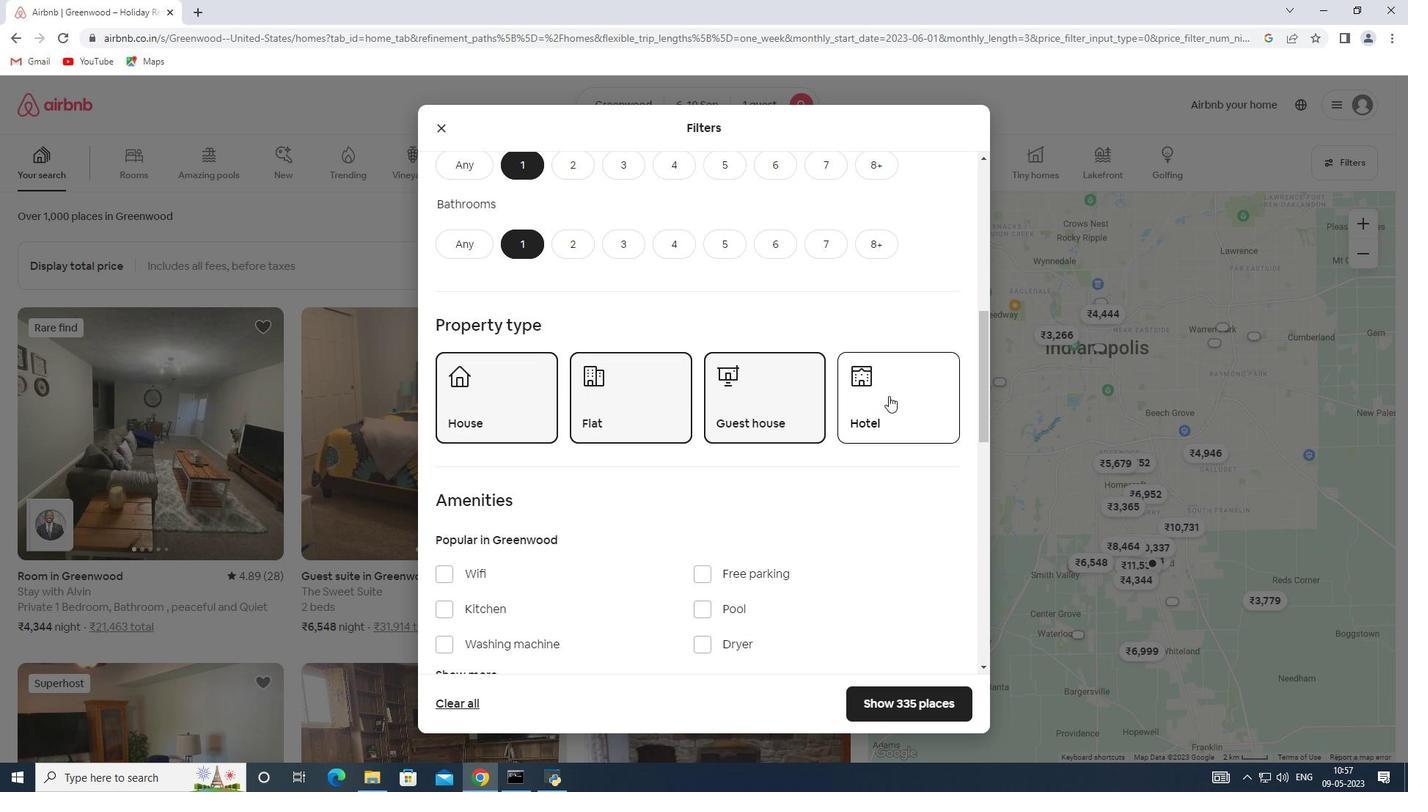 
Action: Mouse moved to (625, 389)
Screenshot: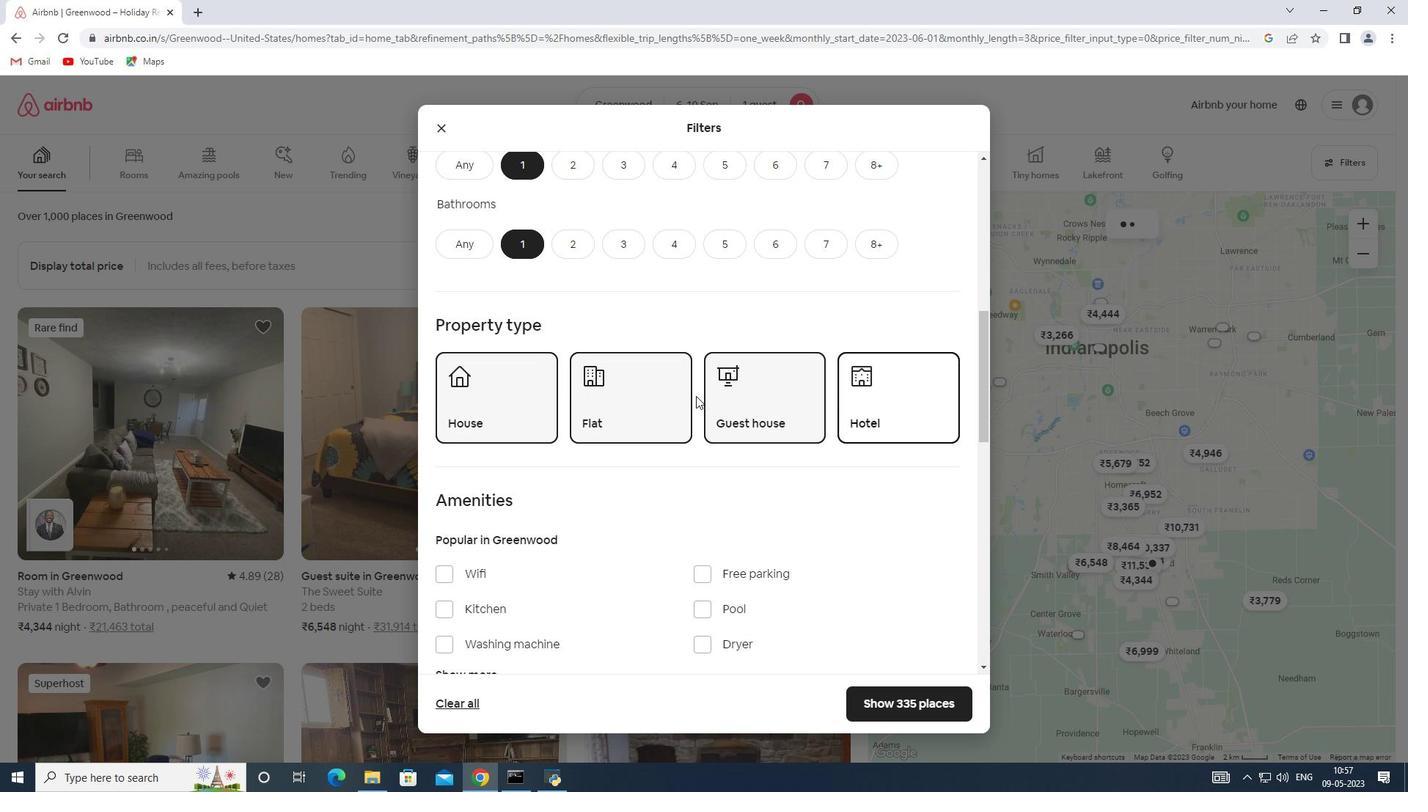 
Action: Mouse scrolled (625, 388) with delta (0, 0)
Screenshot: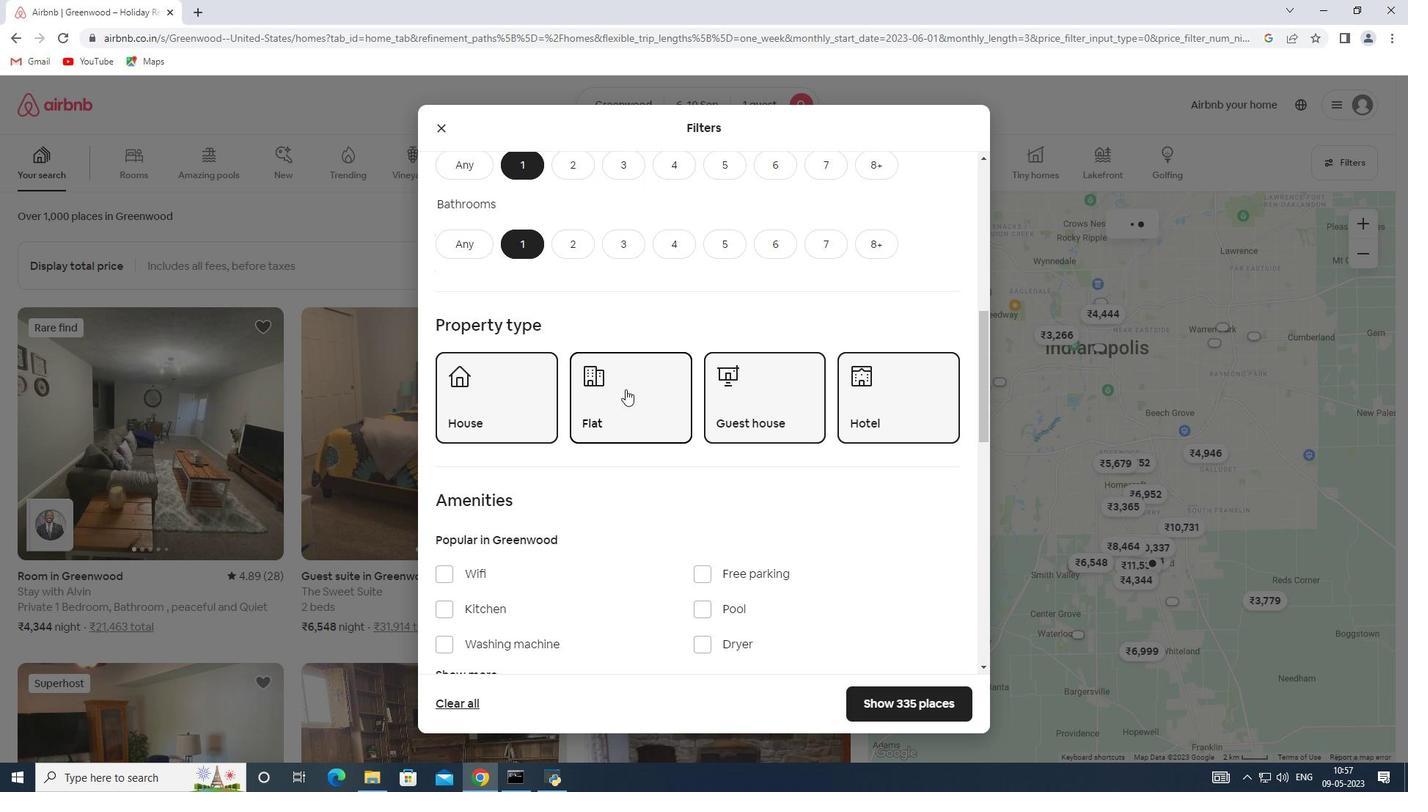 
Action: Mouse scrolled (625, 388) with delta (0, 0)
Screenshot: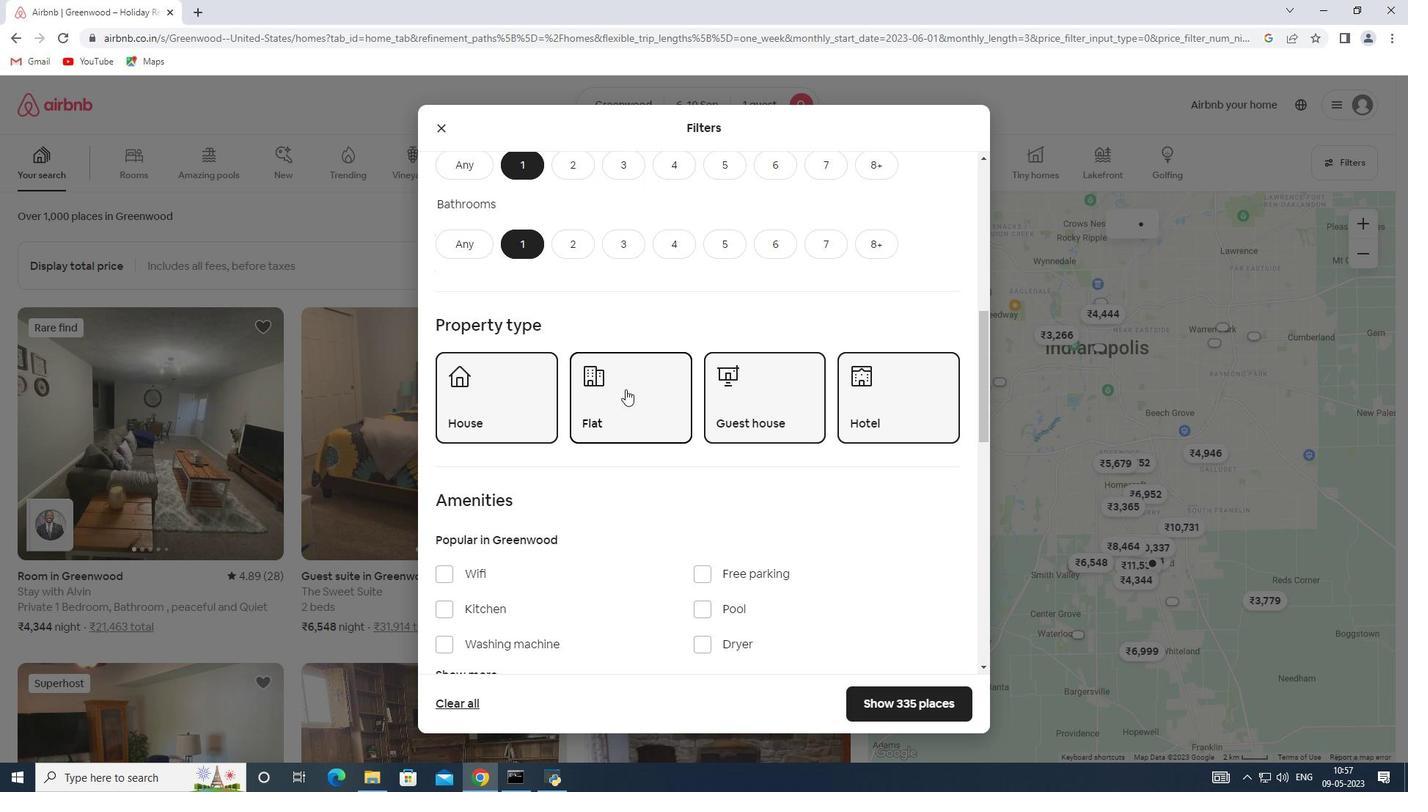 
Action: Mouse moved to (625, 389)
Screenshot: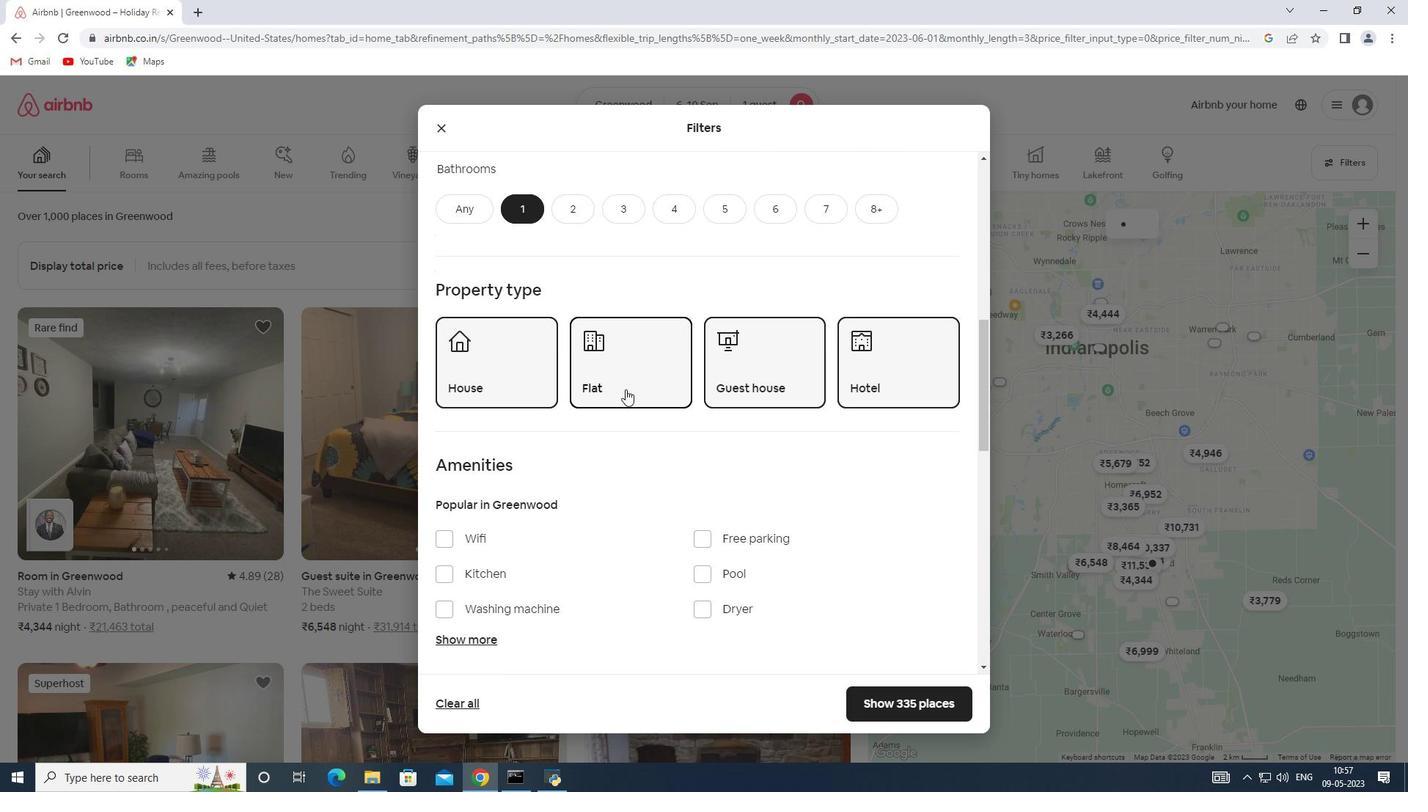 
Action: Mouse scrolled (625, 388) with delta (0, 0)
Screenshot: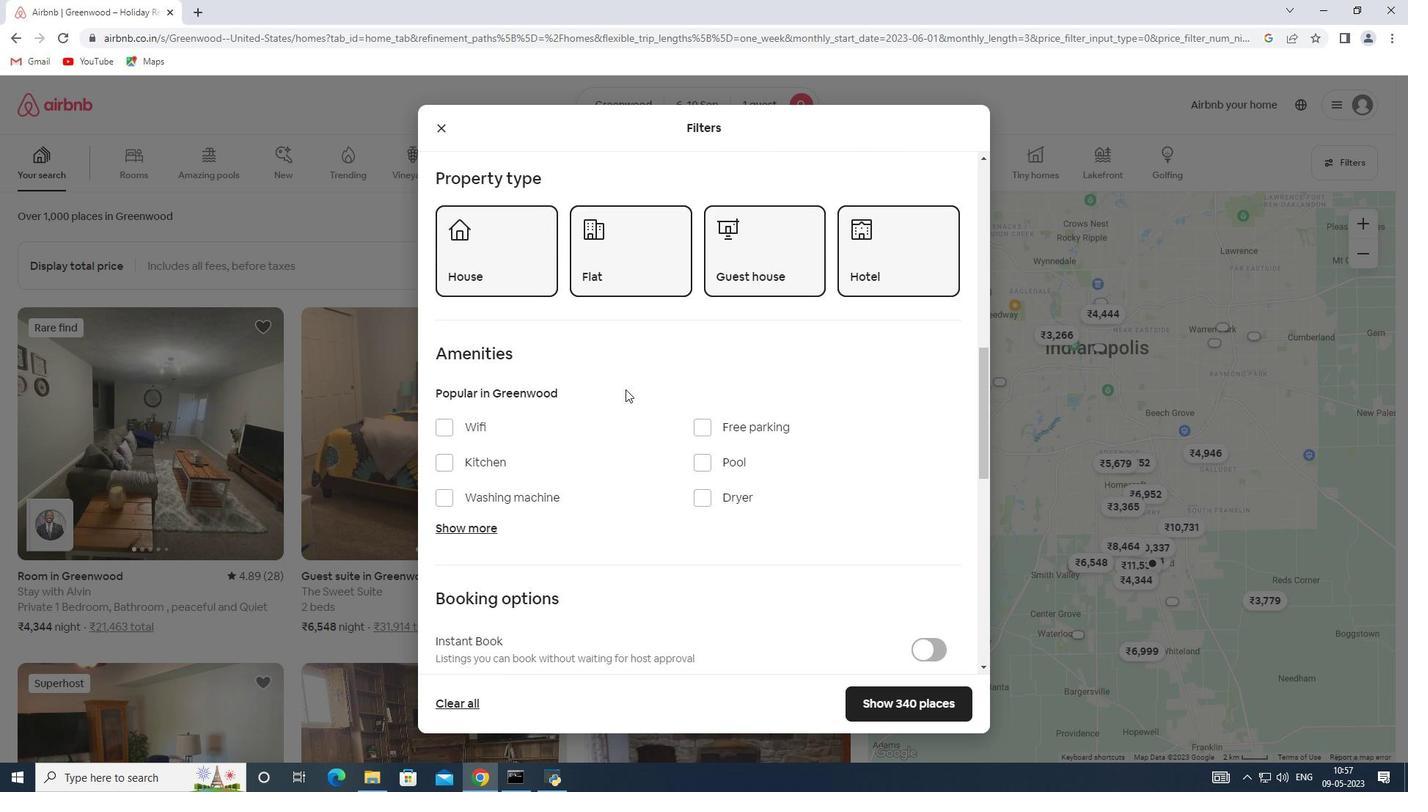 
Action: Mouse scrolled (625, 388) with delta (0, 0)
Screenshot: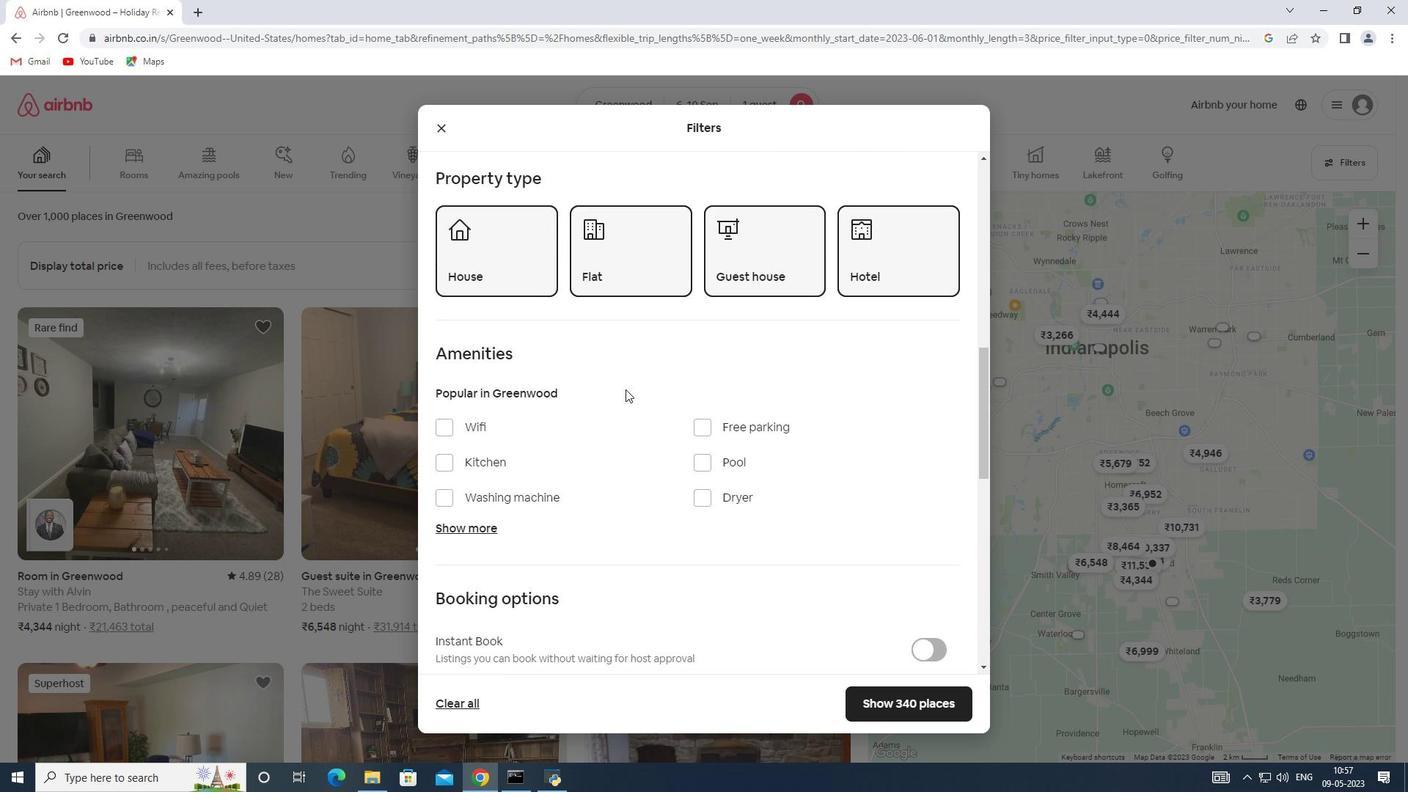 
Action: Mouse scrolled (625, 388) with delta (0, 0)
Screenshot: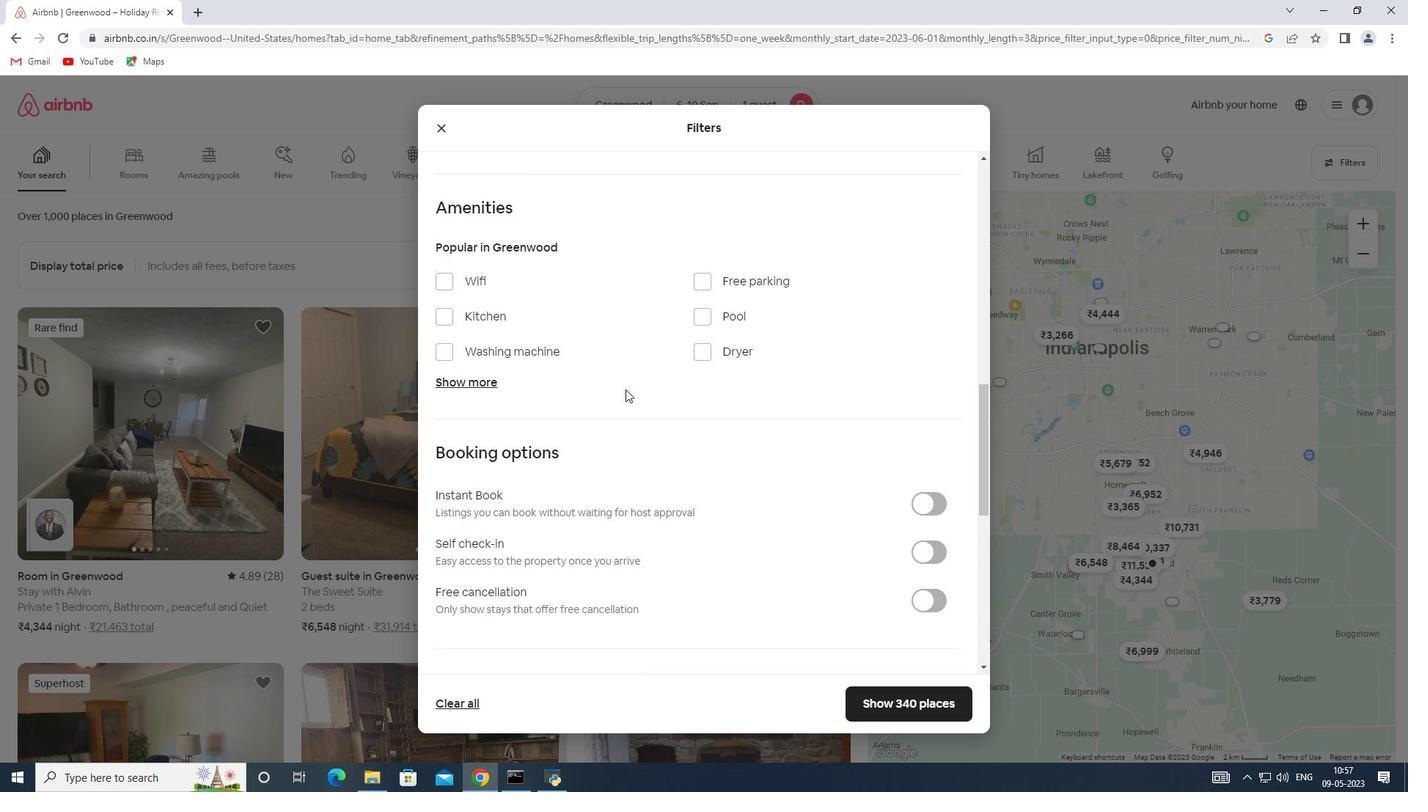 
Action: Mouse scrolled (625, 388) with delta (0, 0)
Screenshot: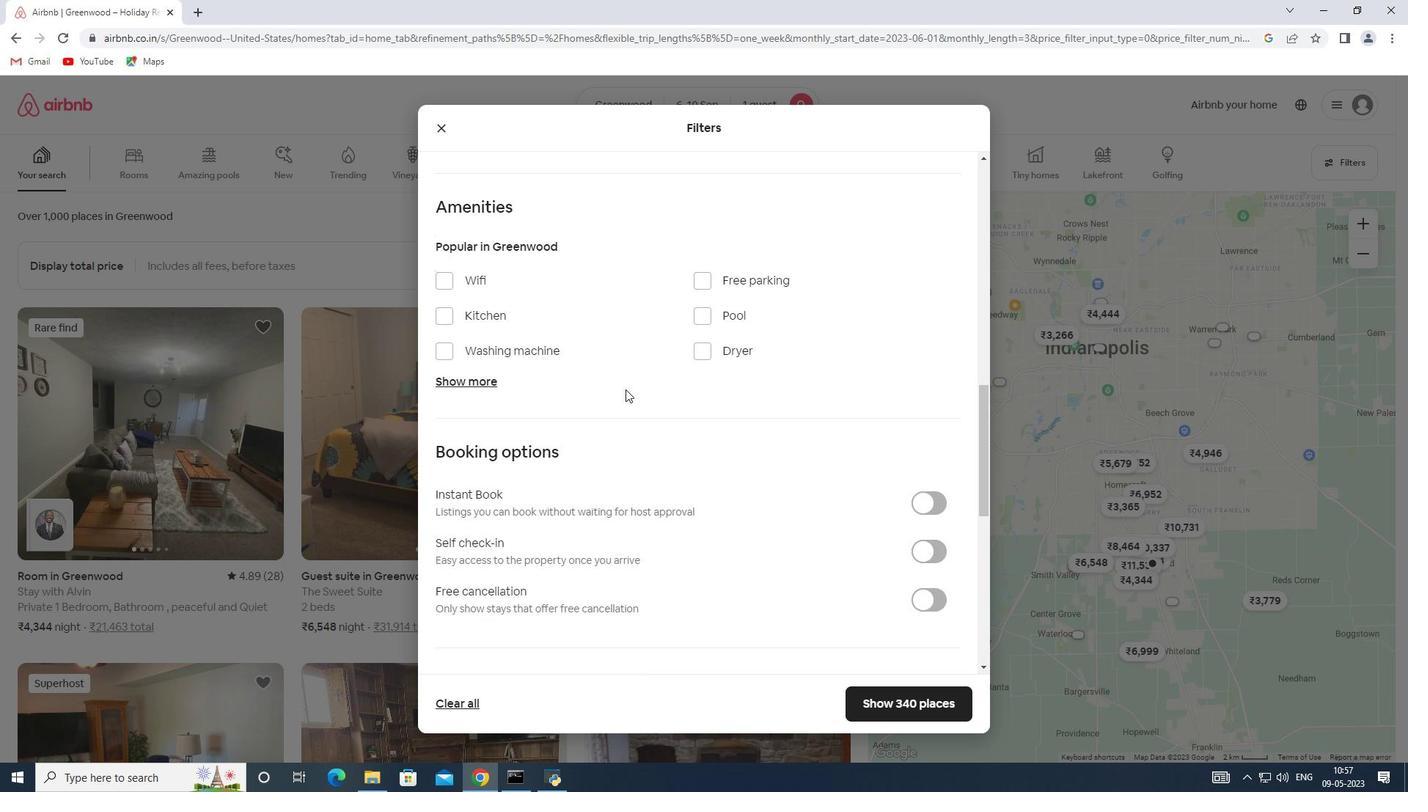 
Action: Mouse scrolled (625, 388) with delta (0, 0)
Screenshot: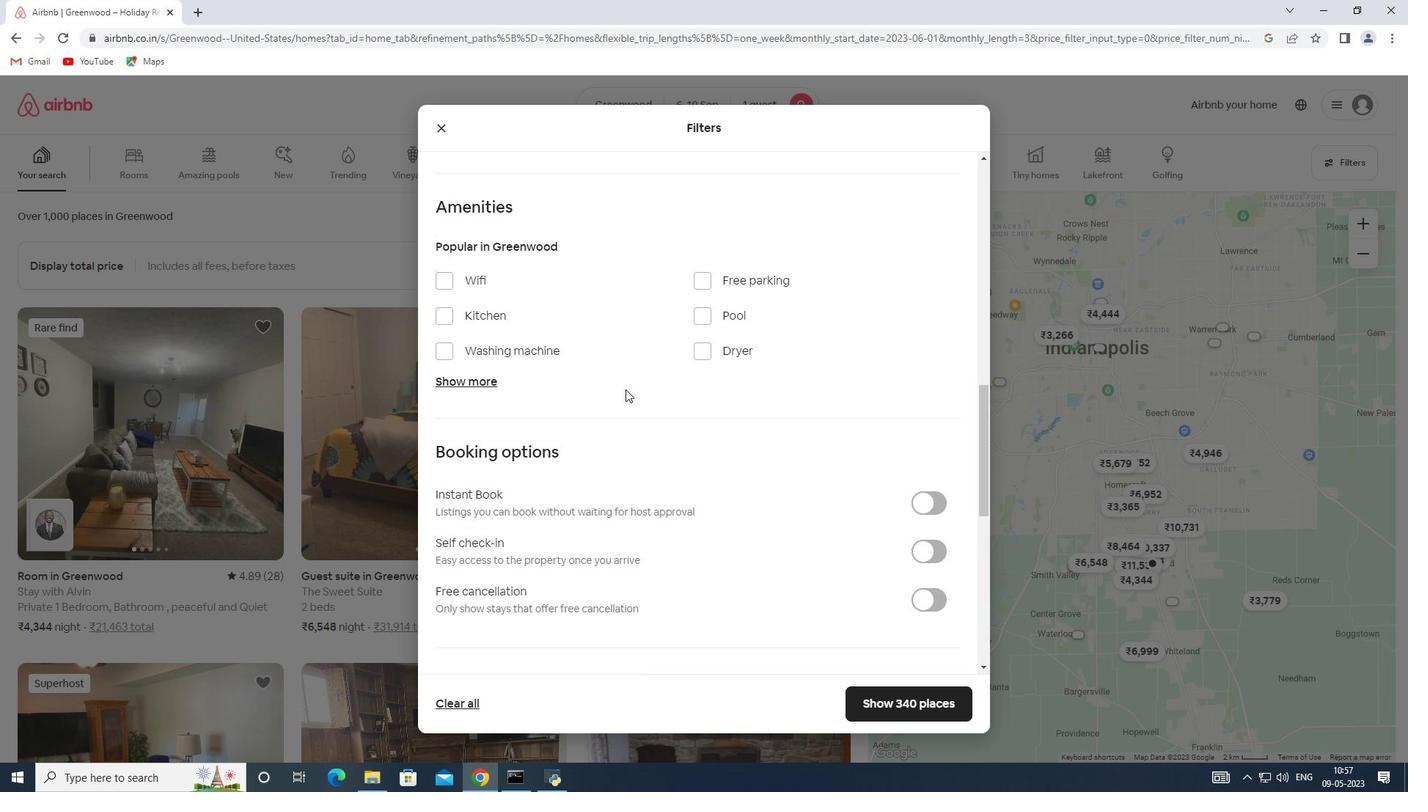 
Action: Mouse moved to (919, 331)
Screenshot: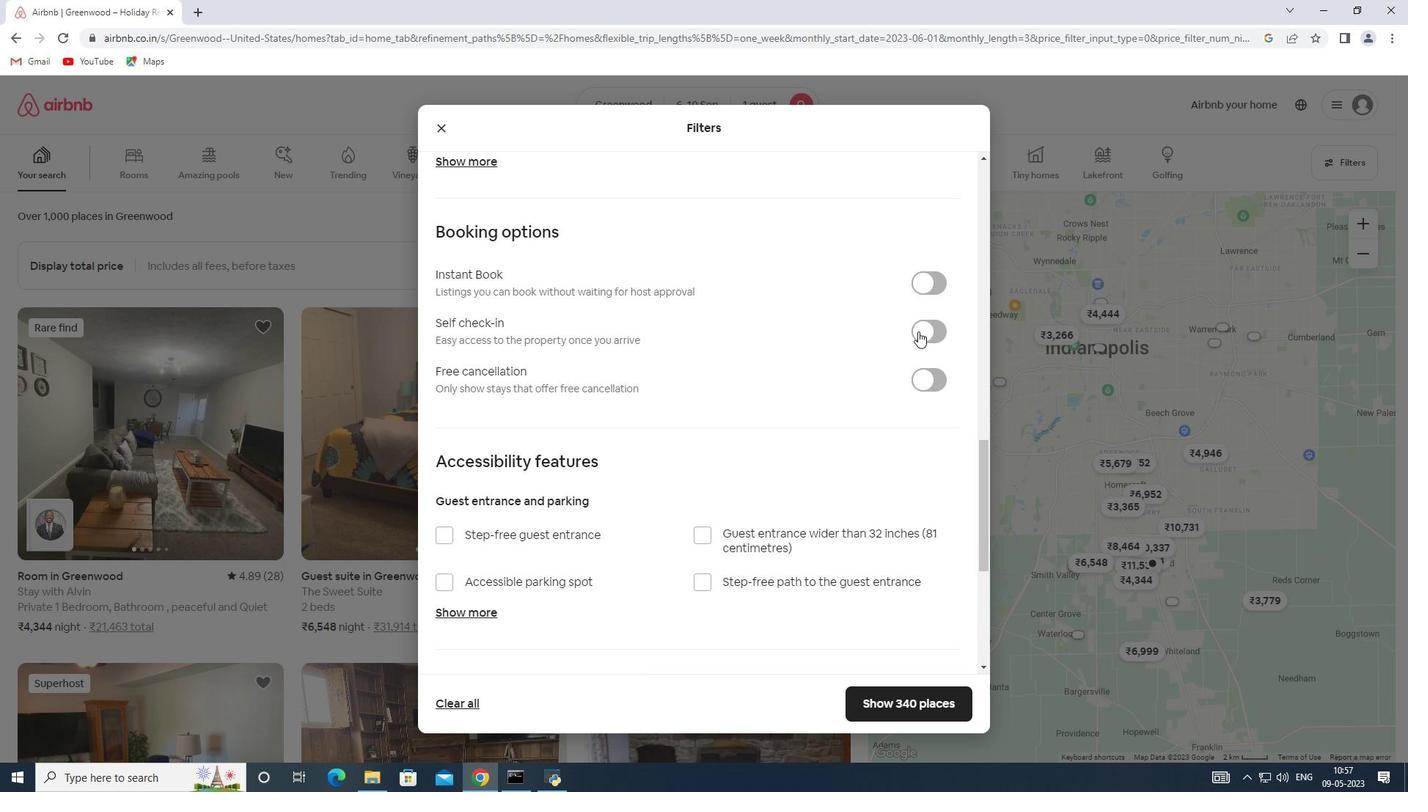 
Action: Mouse pressed left at (919, 331)
Screenshot: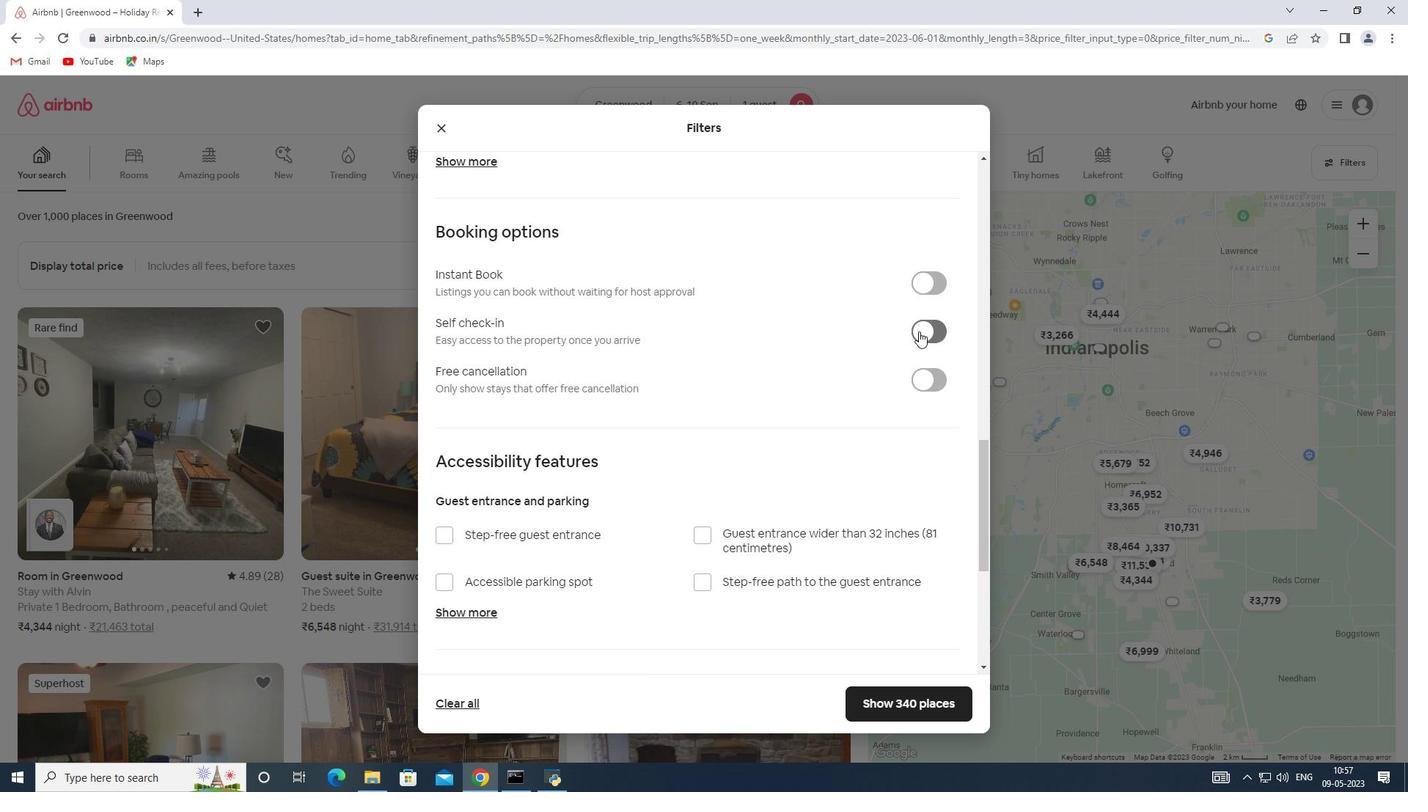 
Action: Mouse moved to (546, 379)
Screenshot: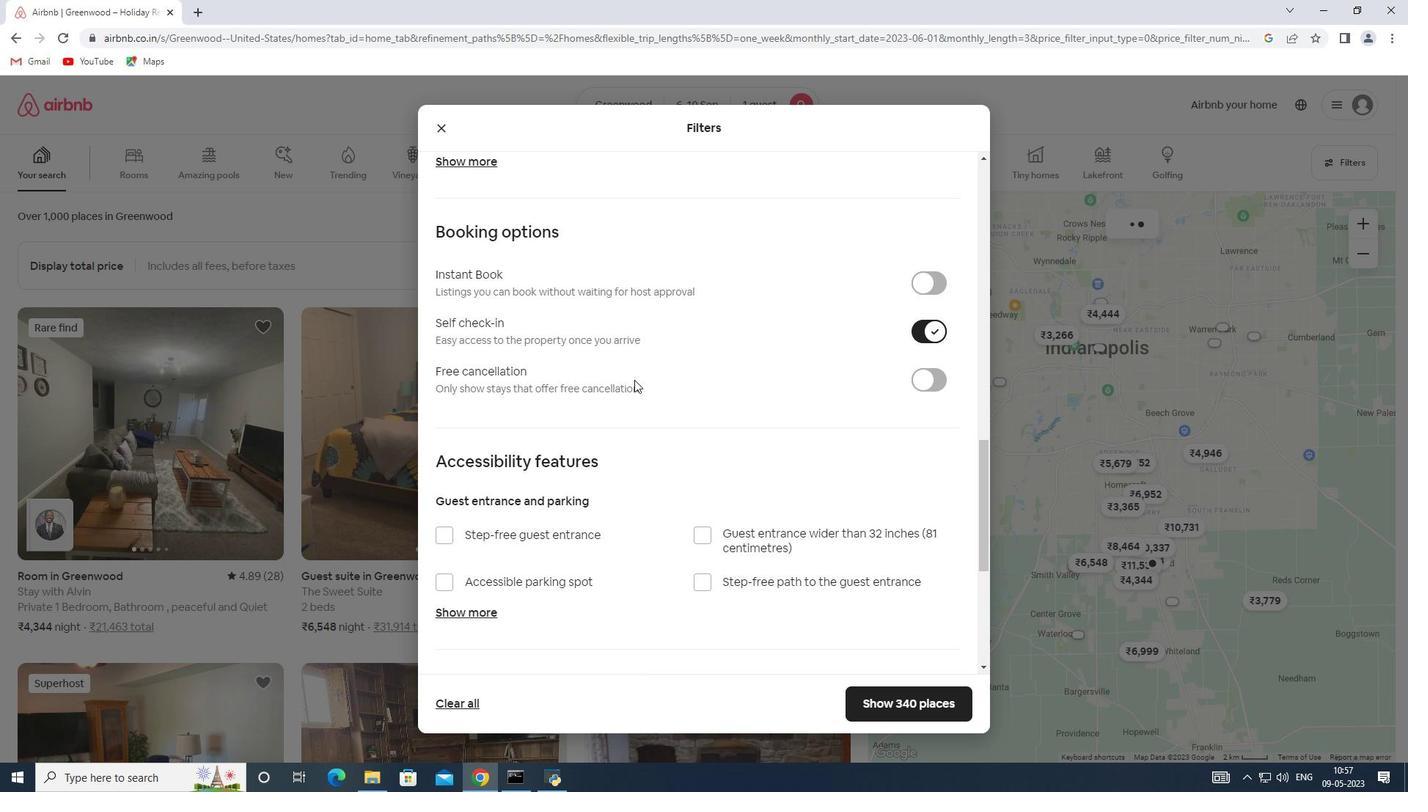 
Action: Mouse scrolled (546, 379) with delta (0, 0)
Screenshot: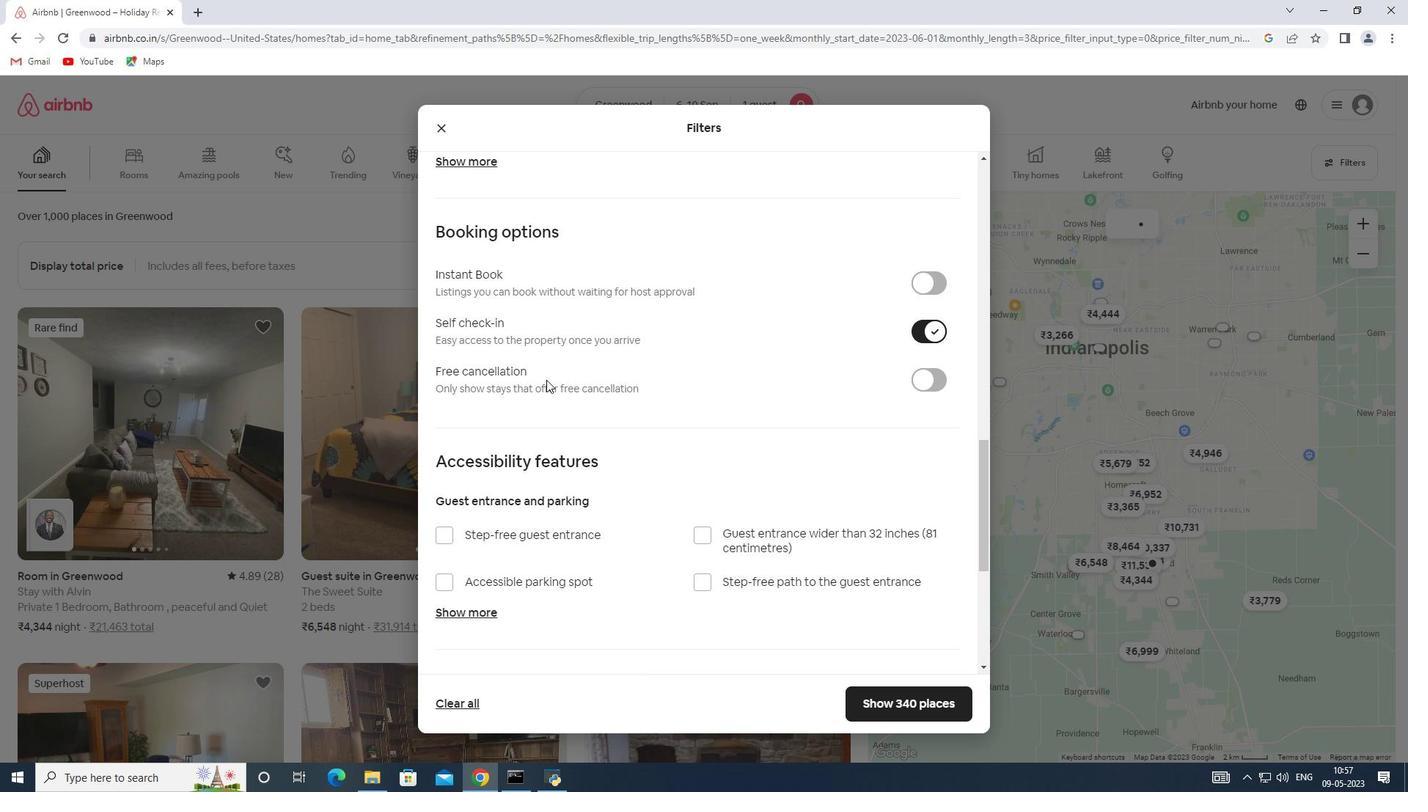 
Action: Mouse scrolled (546, 379) with delta (0, 0)
Screenshot: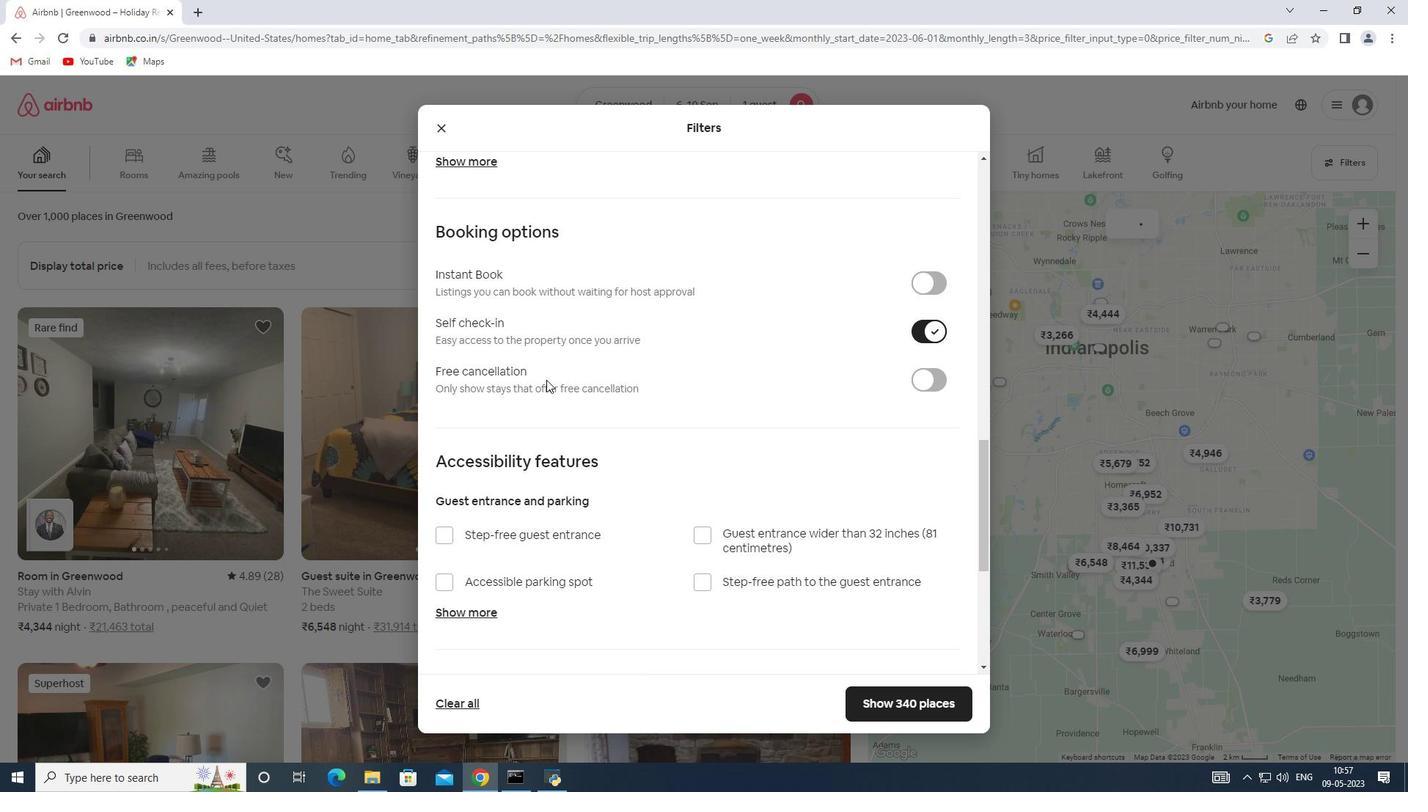 
Action: Mouse scrolled (546, 379) with delta (0, 0)
Screenshot: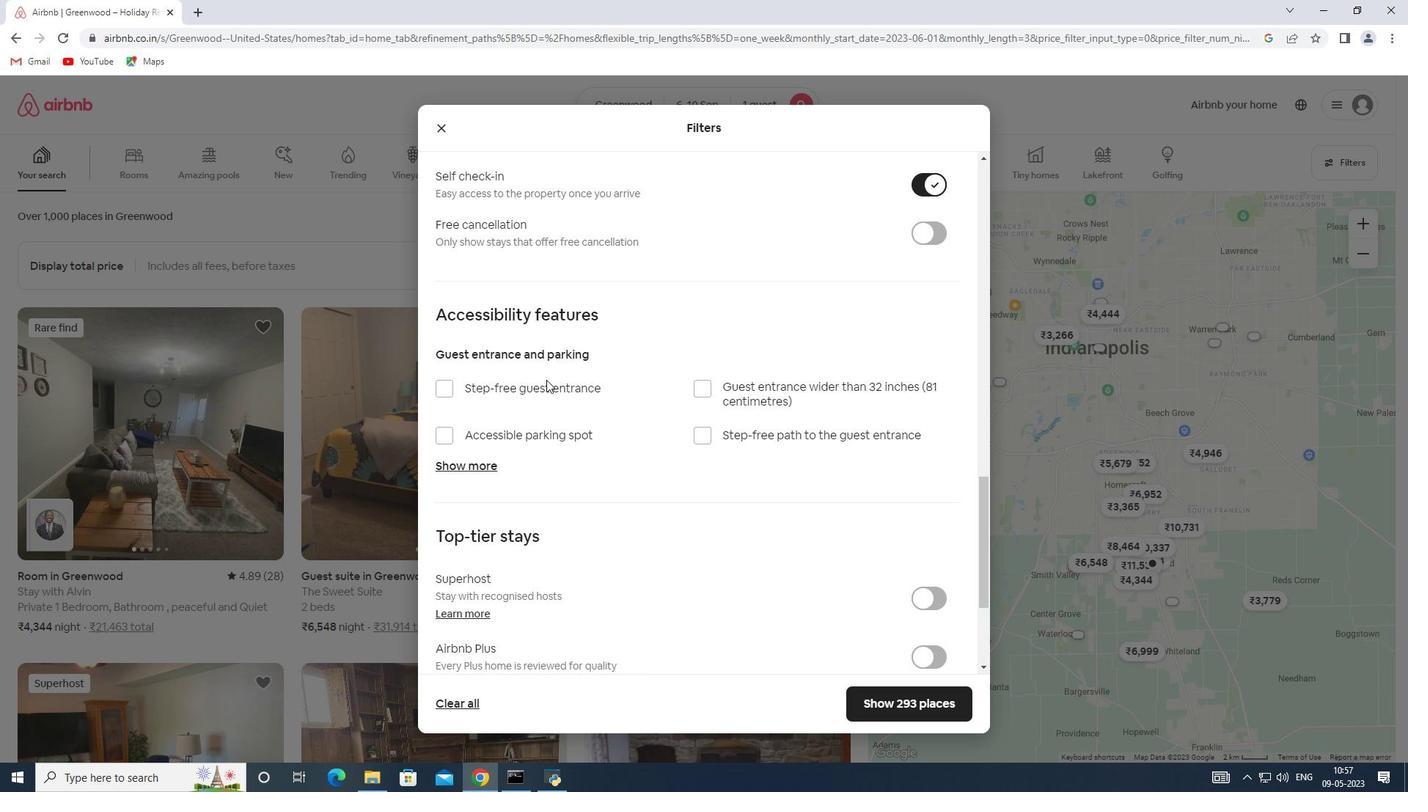 
Action: Mouse scrolled (546, 379) with delta (0, 0)
Screenshot: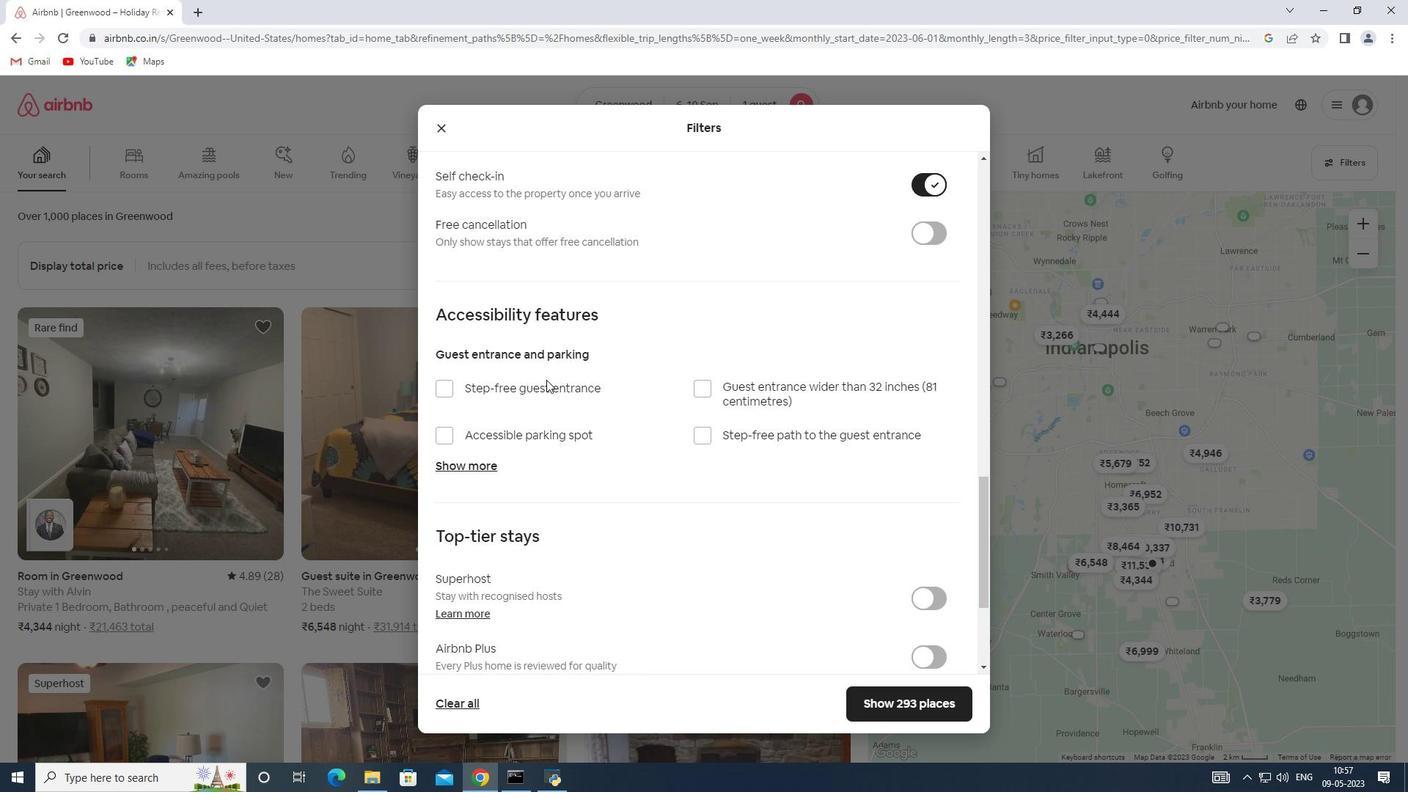 
Action: Mouse scrolled (546, 379) with delta (0, 0)
Screenshot: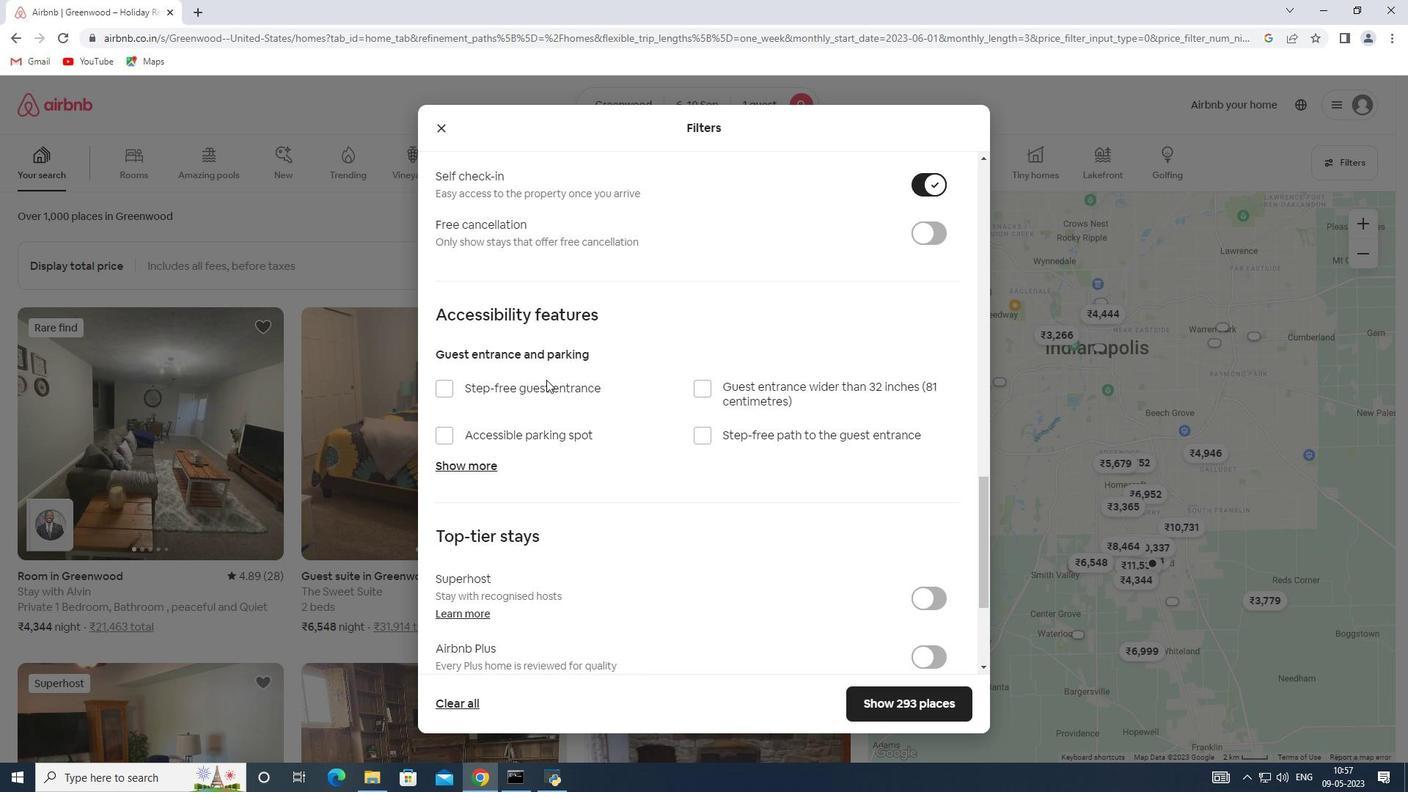 
Action: Mouse scrolled (546, 379) with delta (0, 0)
Screenshot: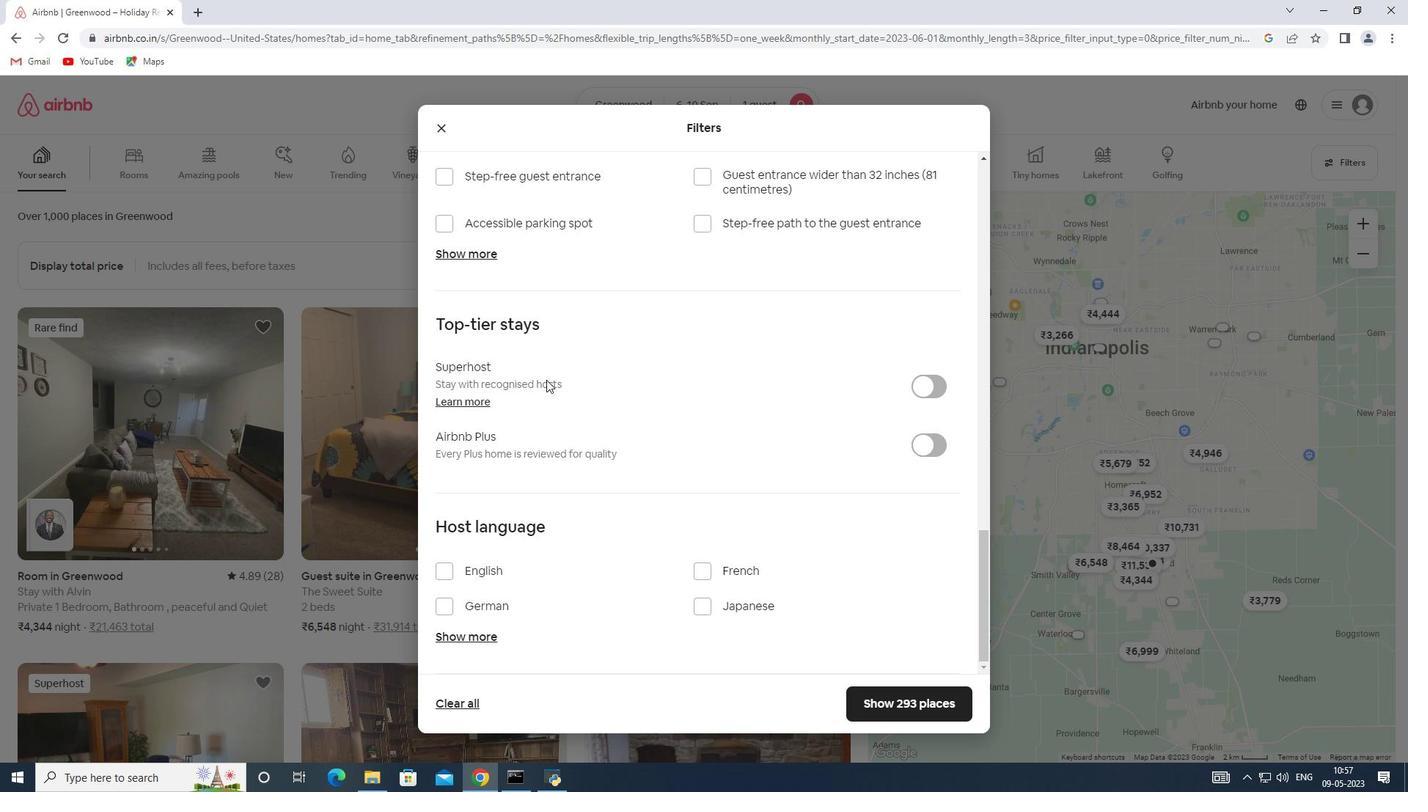 
Action: Mouse scrolled (546, 379) with delta (0, 0)
Screenshot: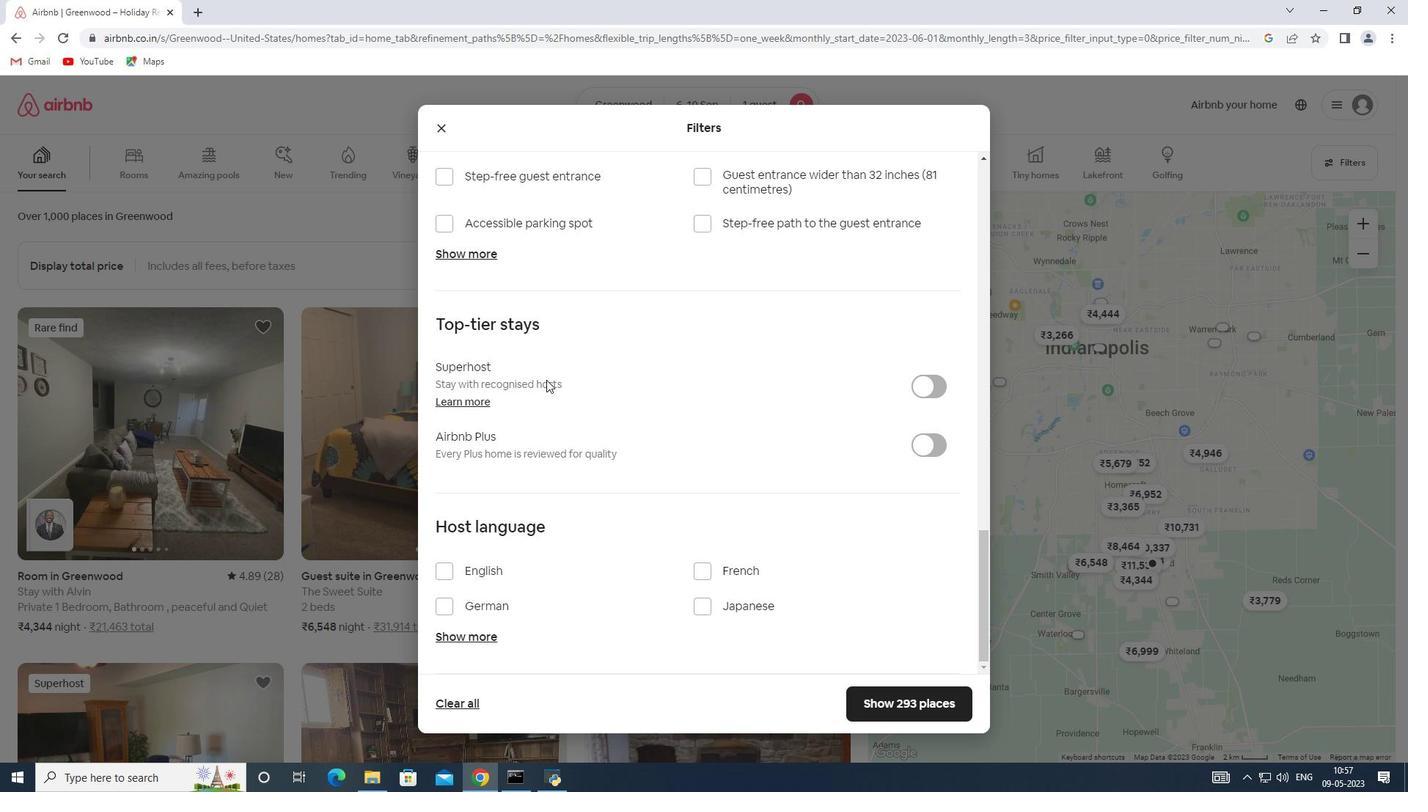 
Action: Mouse moved to (484, 573)
Screenshot: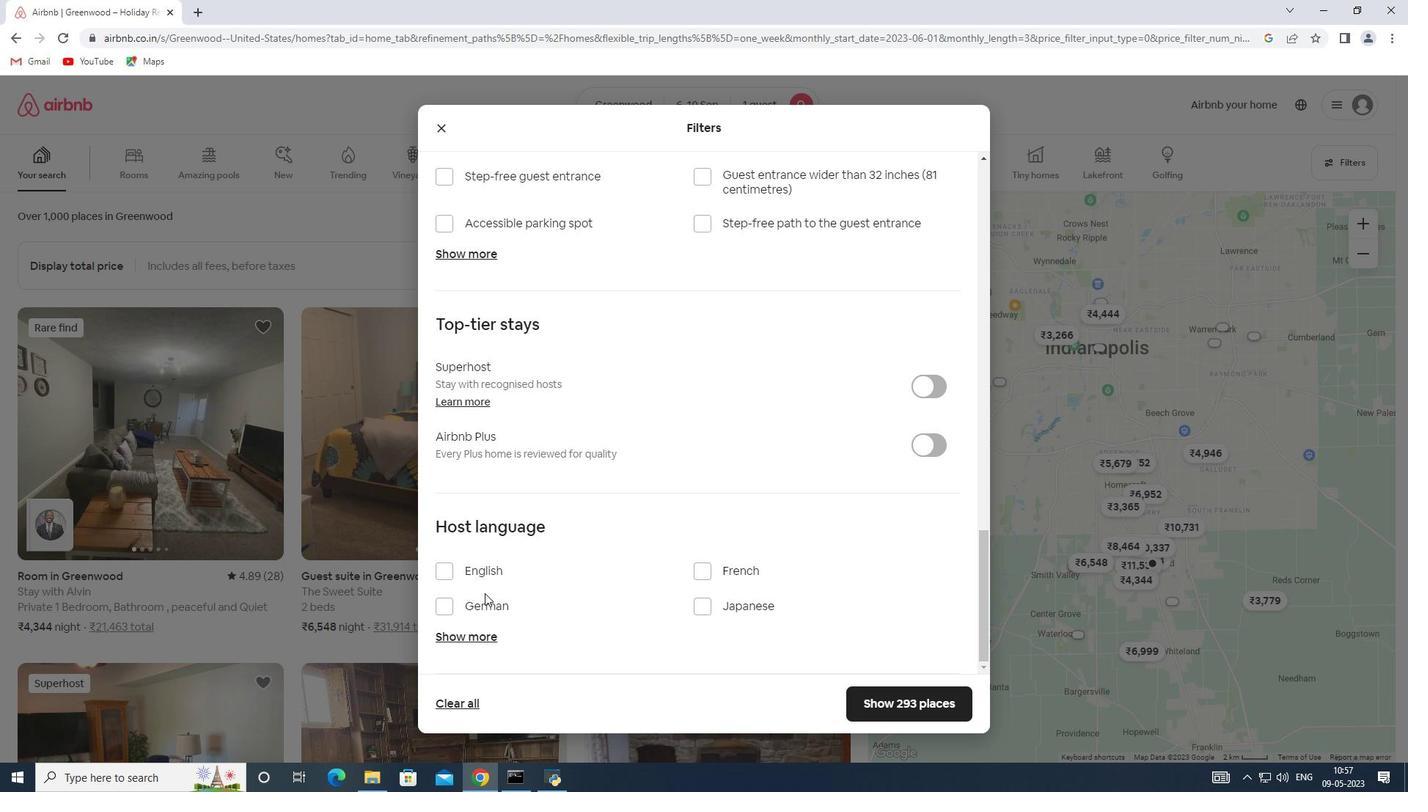 
Action: Mouse pressed left at (484, 573)
Screenshot: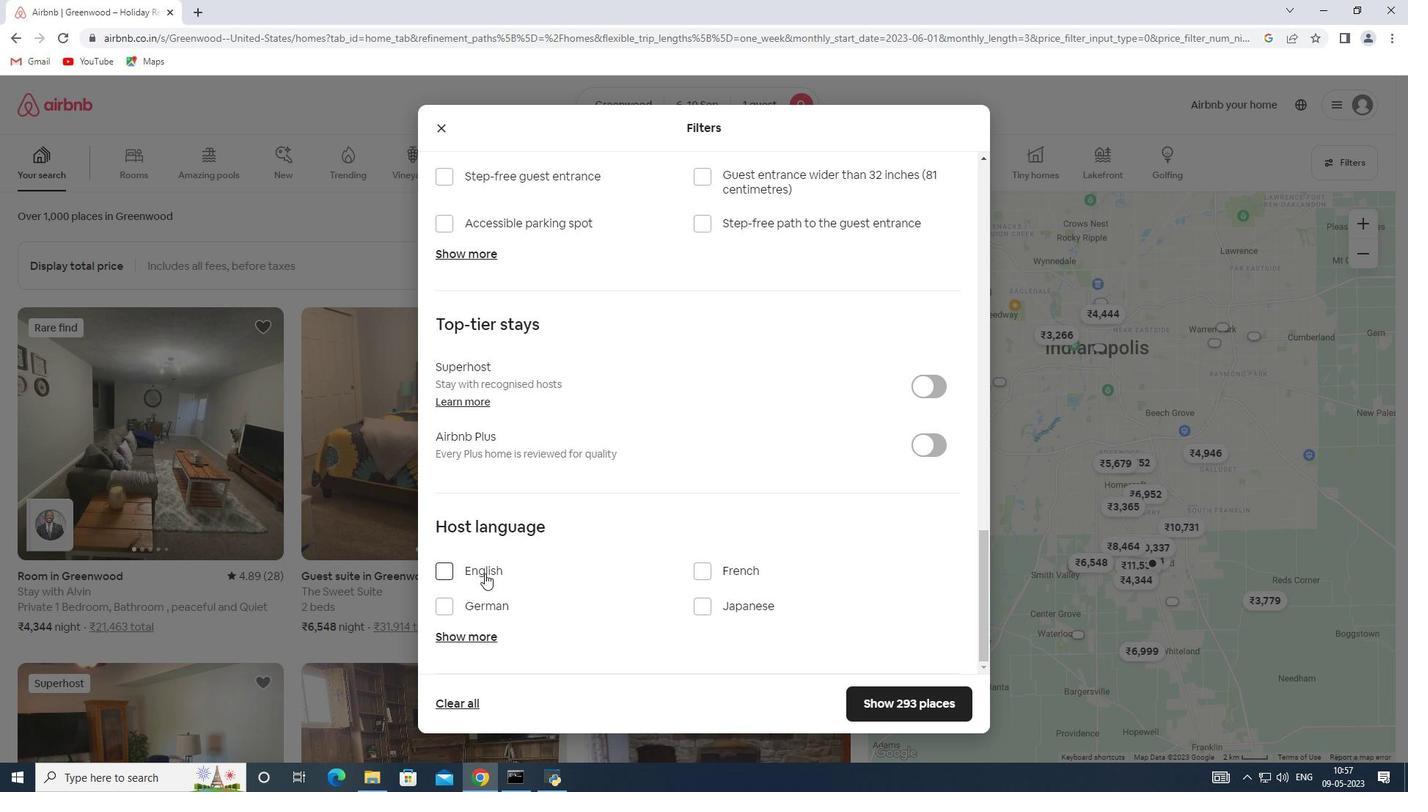 
Action: Mouse moved to (881, 710)
Screenshot: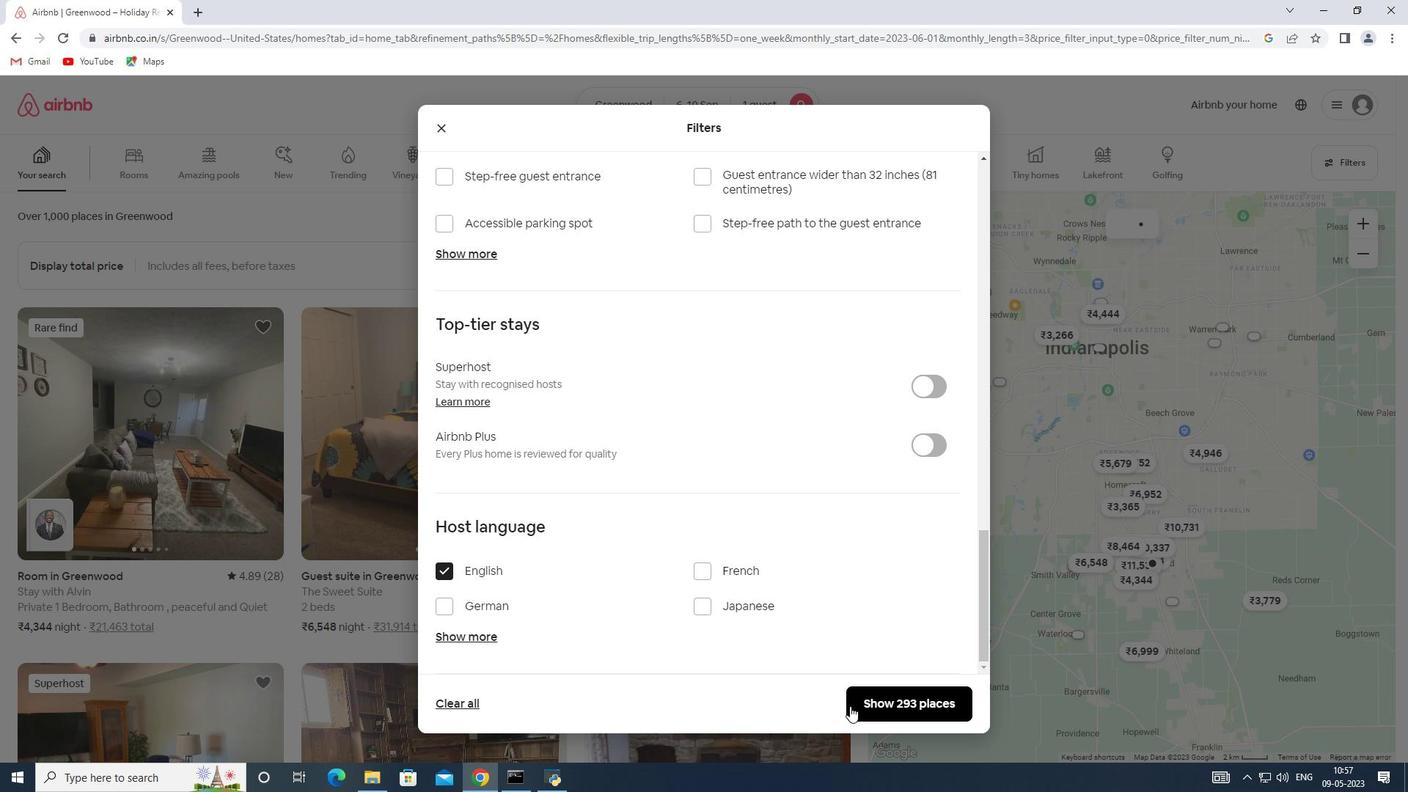 
Action: Mouse pressed left at (881, 710)
Screenshot: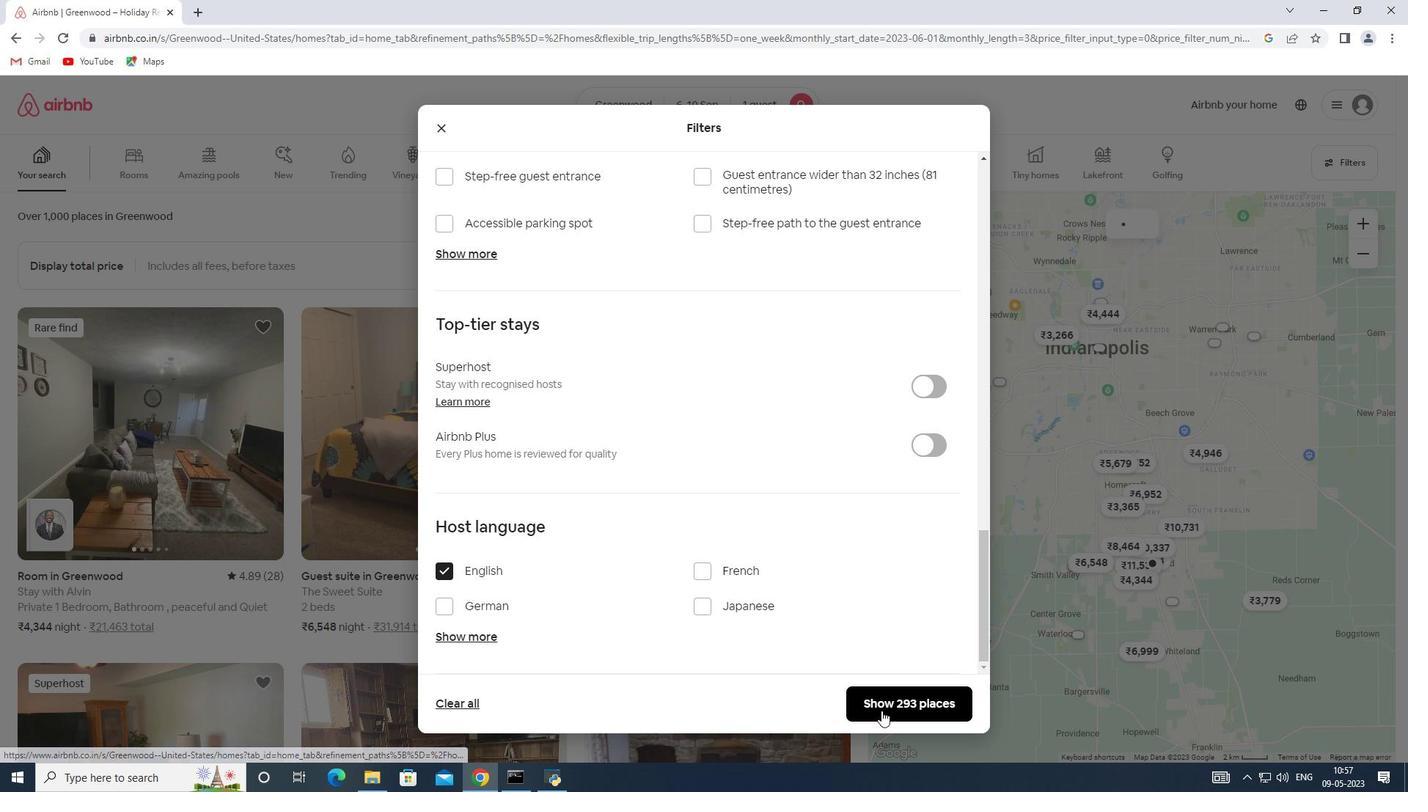 
